 Task: Find connections with filter location Khurja with filter topic #jobwith filter profile language English with filter current company LinkedIn with filter school Visva-Bharati with filter industry Claims Adjusting, Actuarial Services with filter service category Demand Generation with filter keywords title Chief Technology Officer (CTO)
Action: Mouse moved to (378, 280)
Screenshot: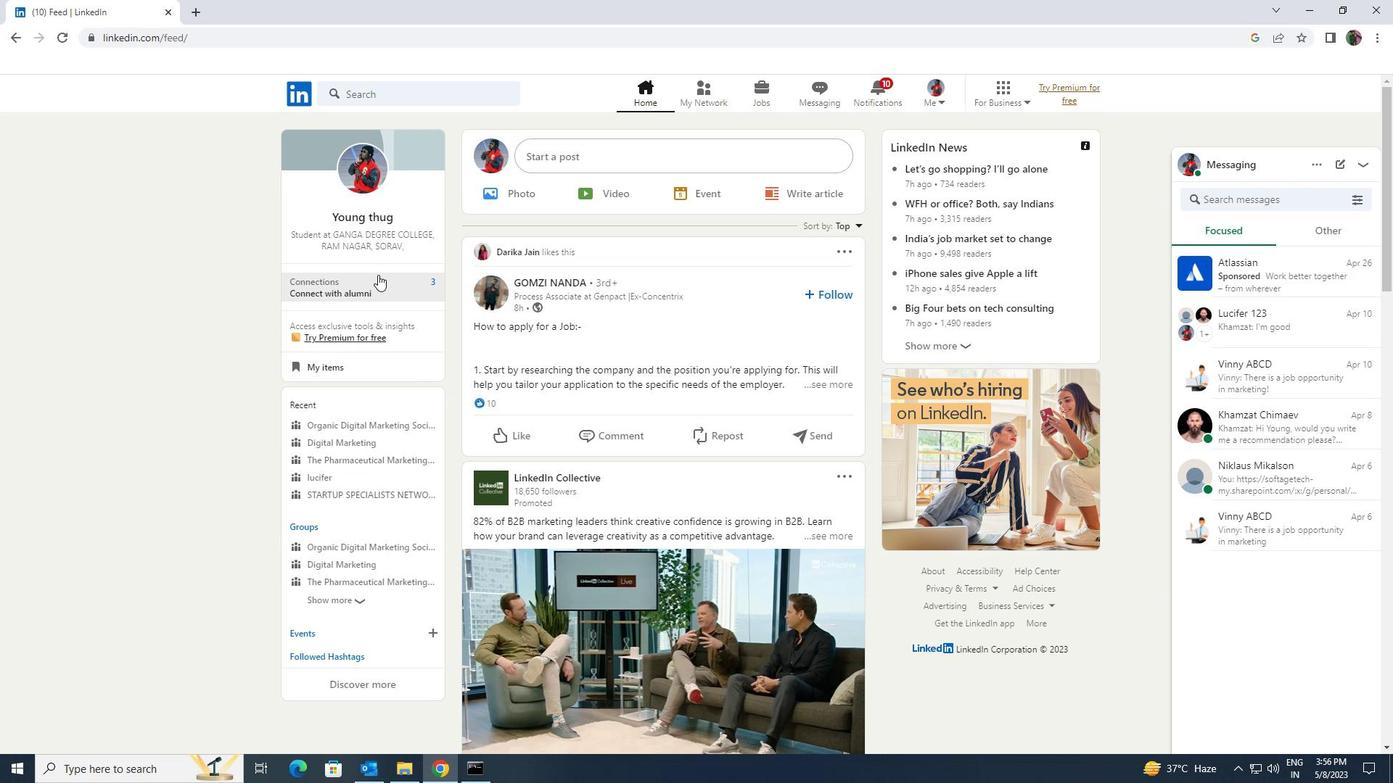 
Action: Mouse pressed left at (378, 280)
Screenshot: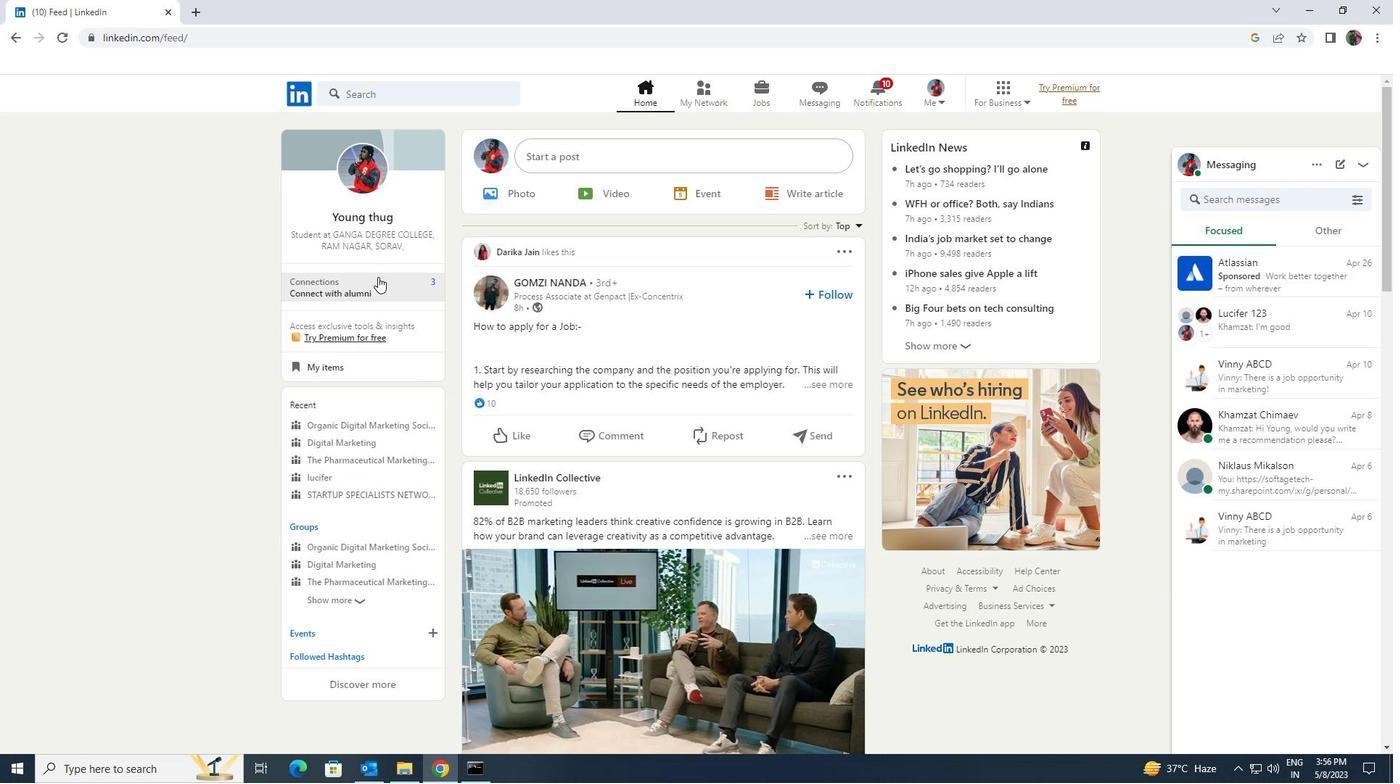 
Action: Mouse moved to (388, 175)
Screenshot: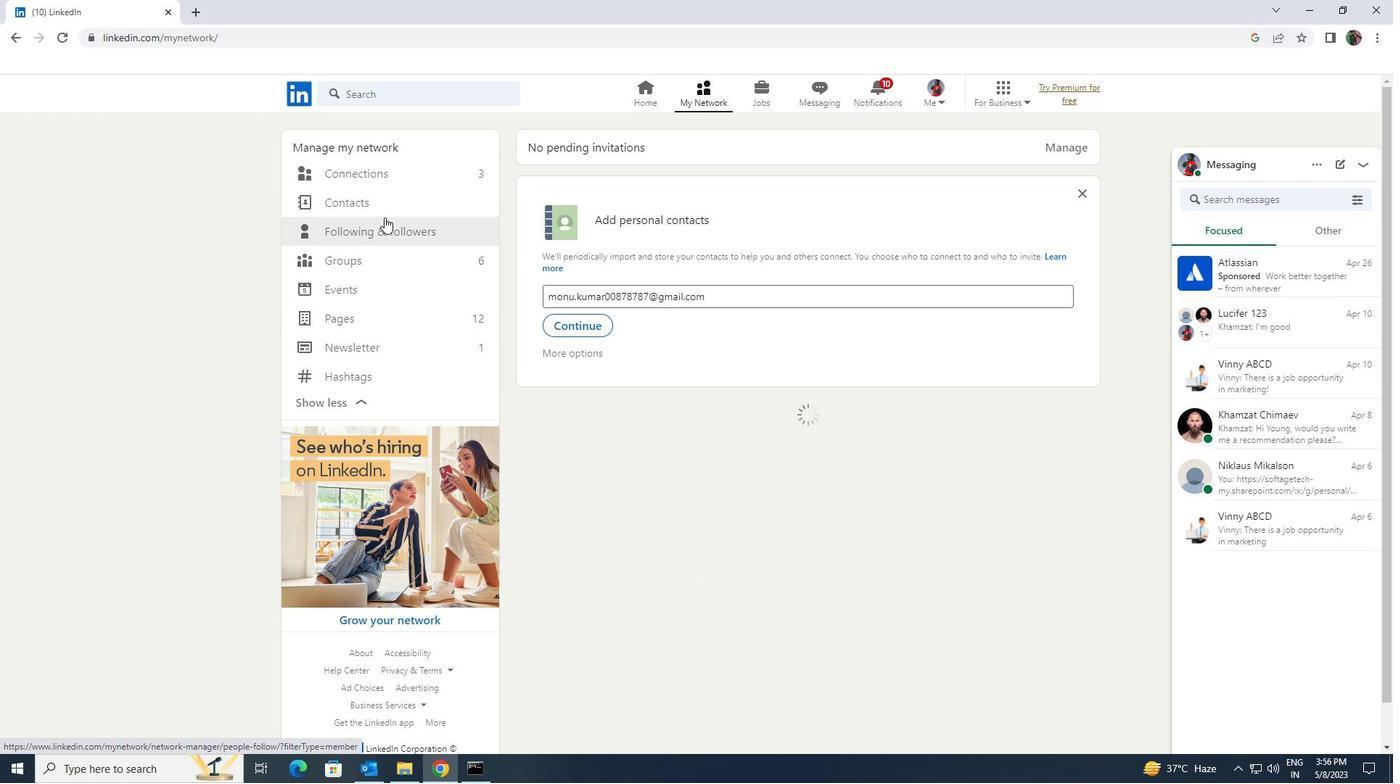 
Action: Mouse pressed left at (388, 175)
Screenshot: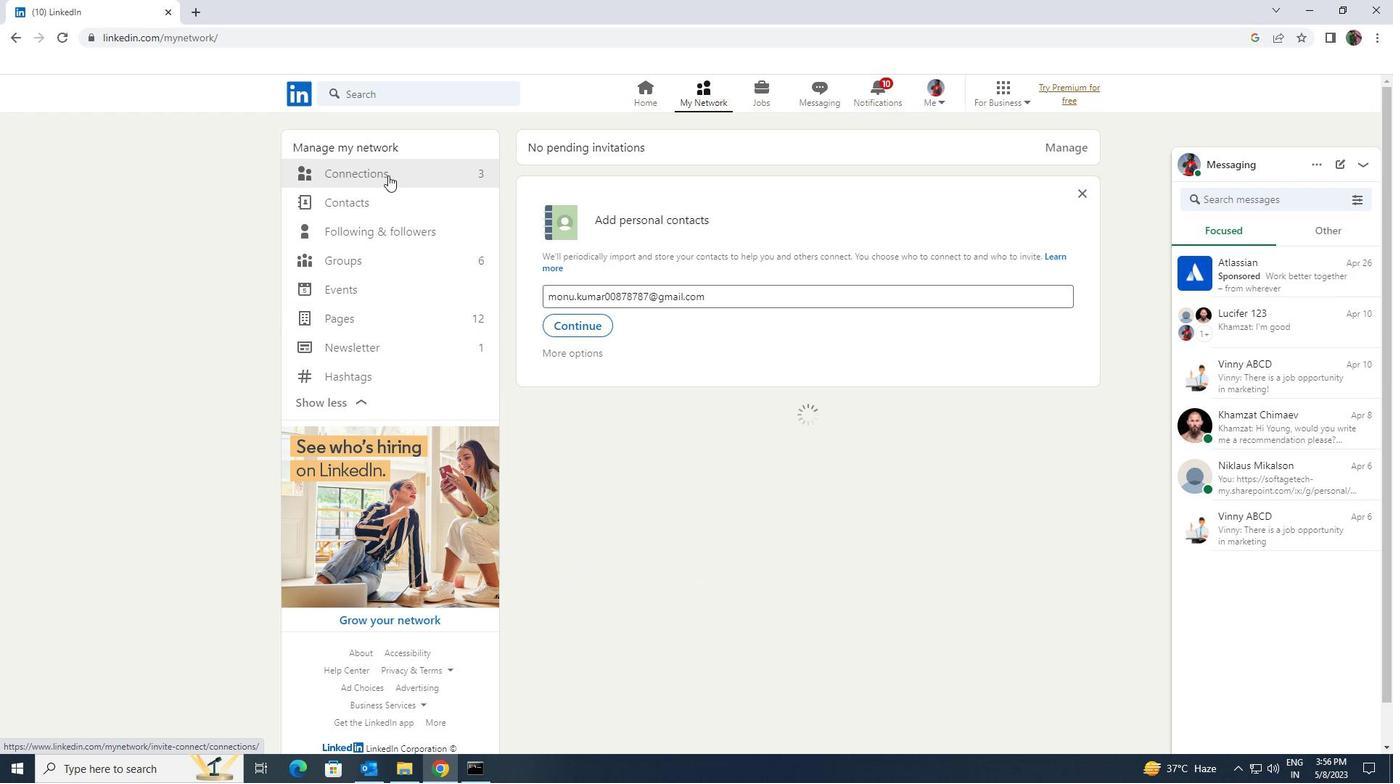 
Action: Mouse moved to (769, 175)
Screenshot: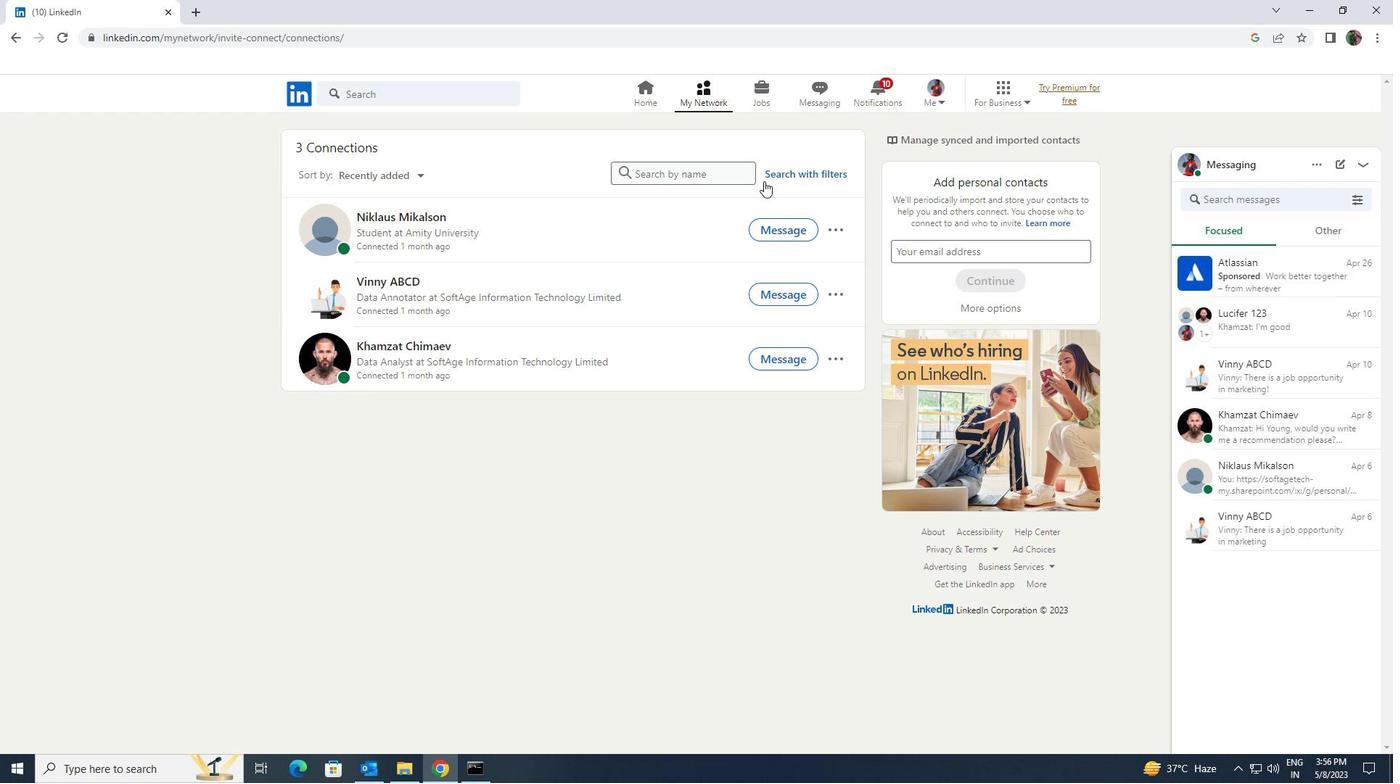 
Action: Mouse pressed left at (769, 175)
Screenshot: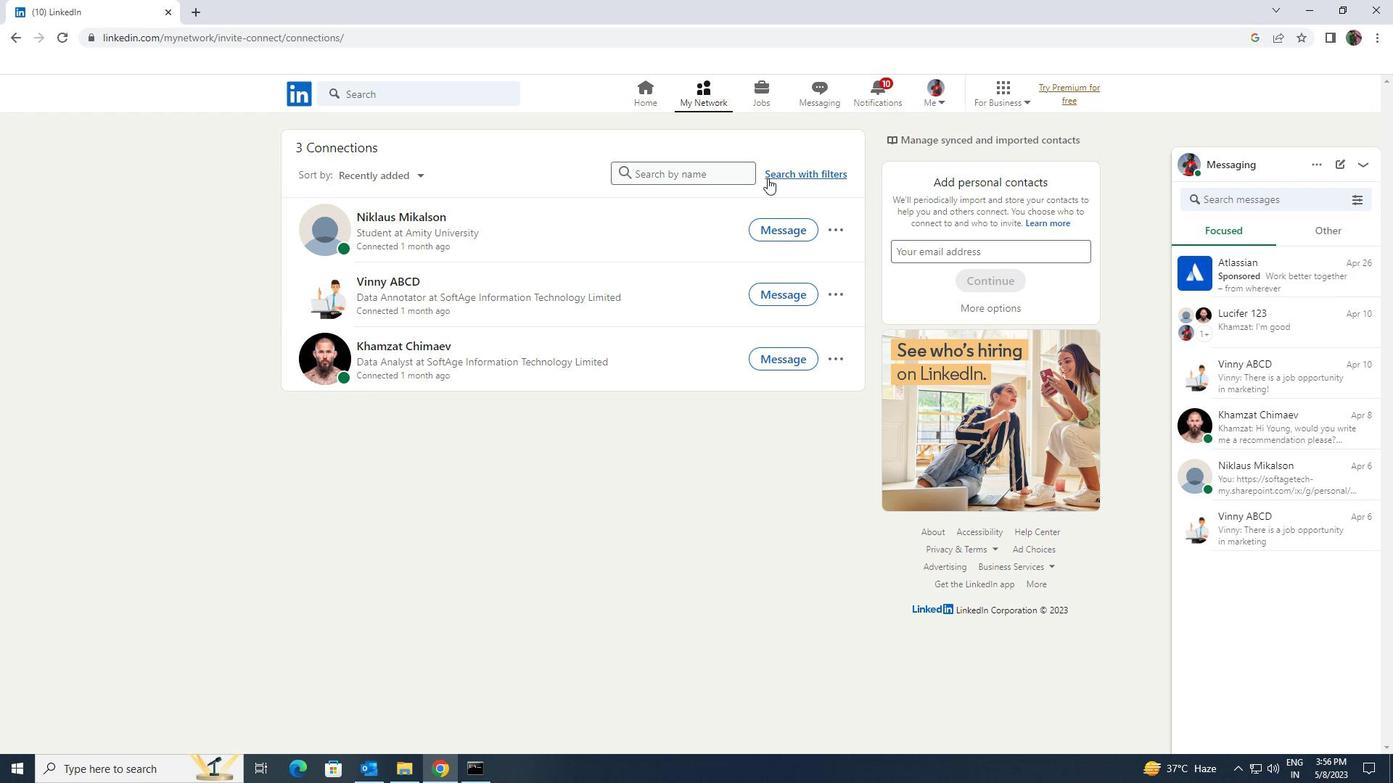 
Action: Mouse moved to (741, 133)
Screenshot: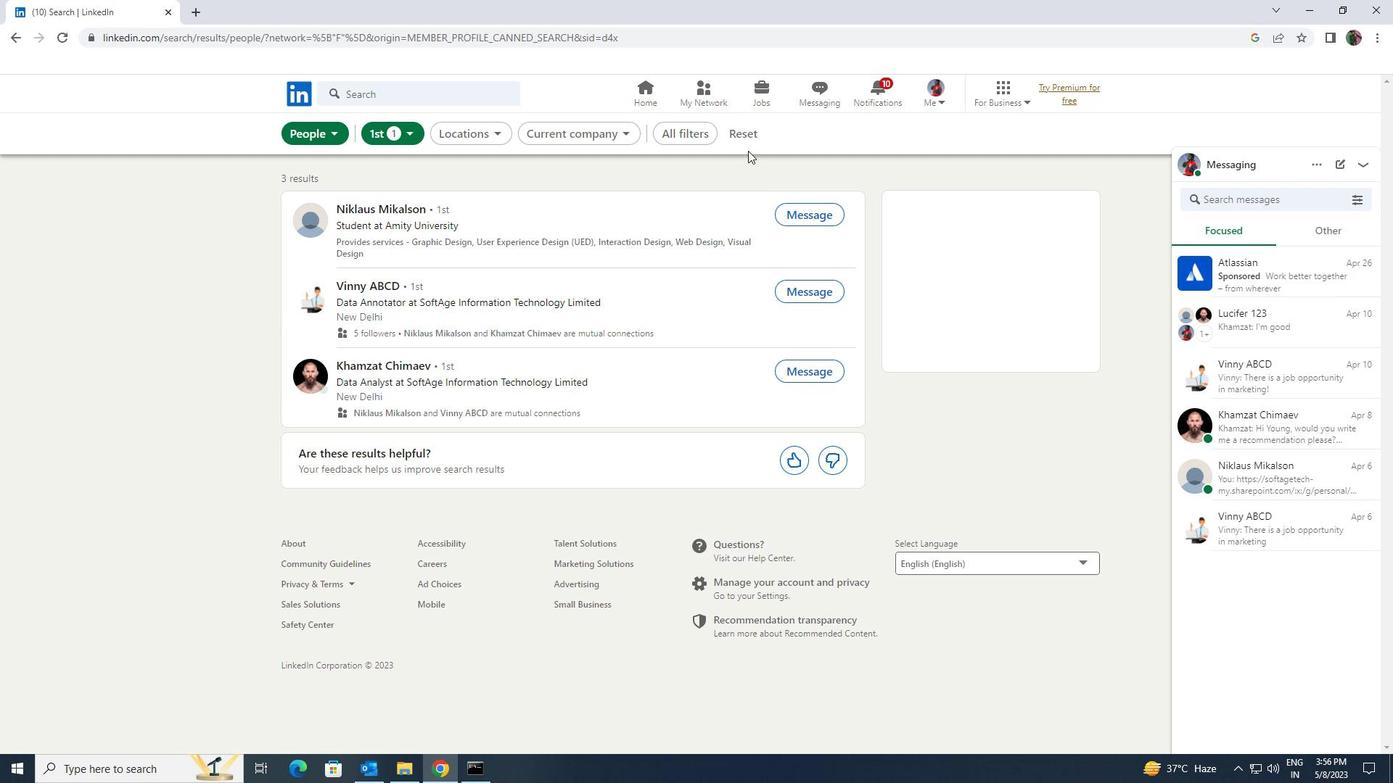 
Action: Mouse pressed left at (741, 133)
Screenshot: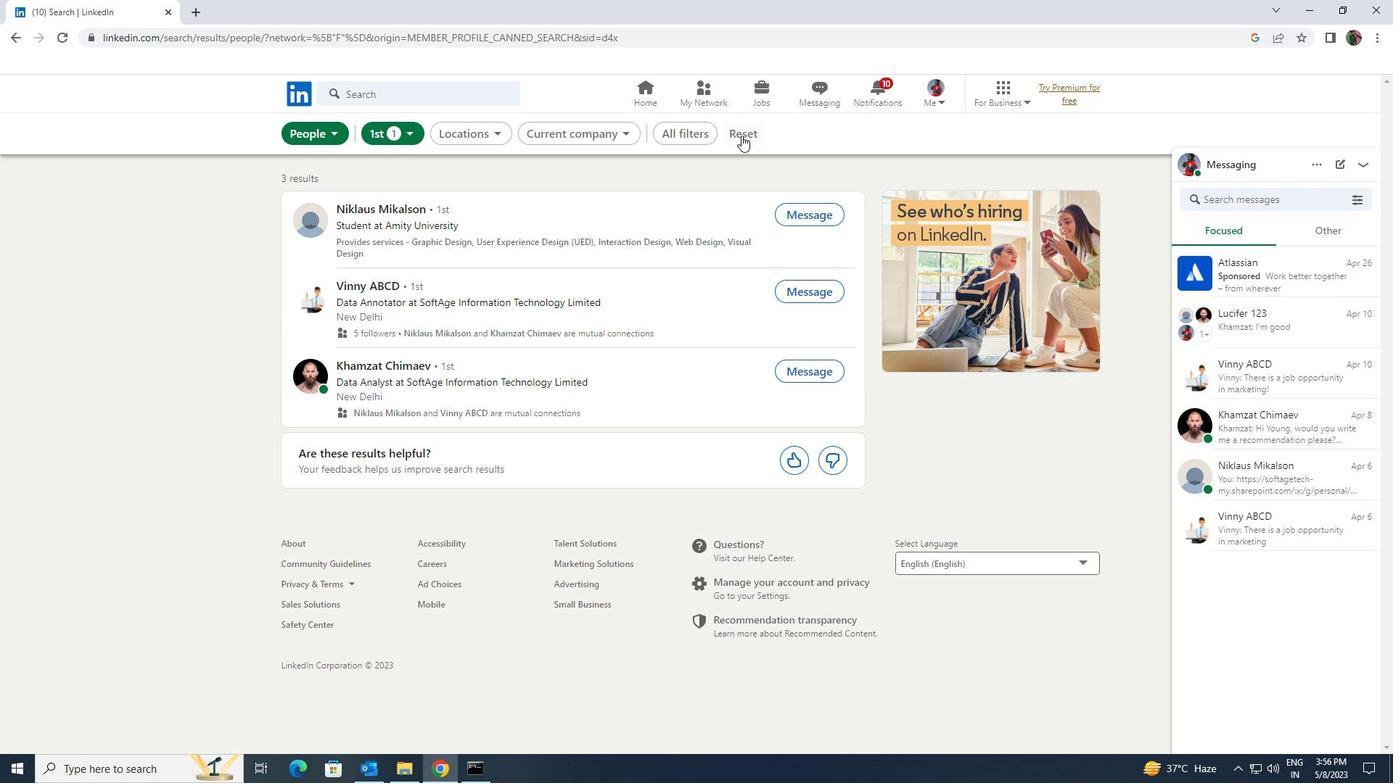 
Action: Mouse moved to (719, 131)
Screenshot: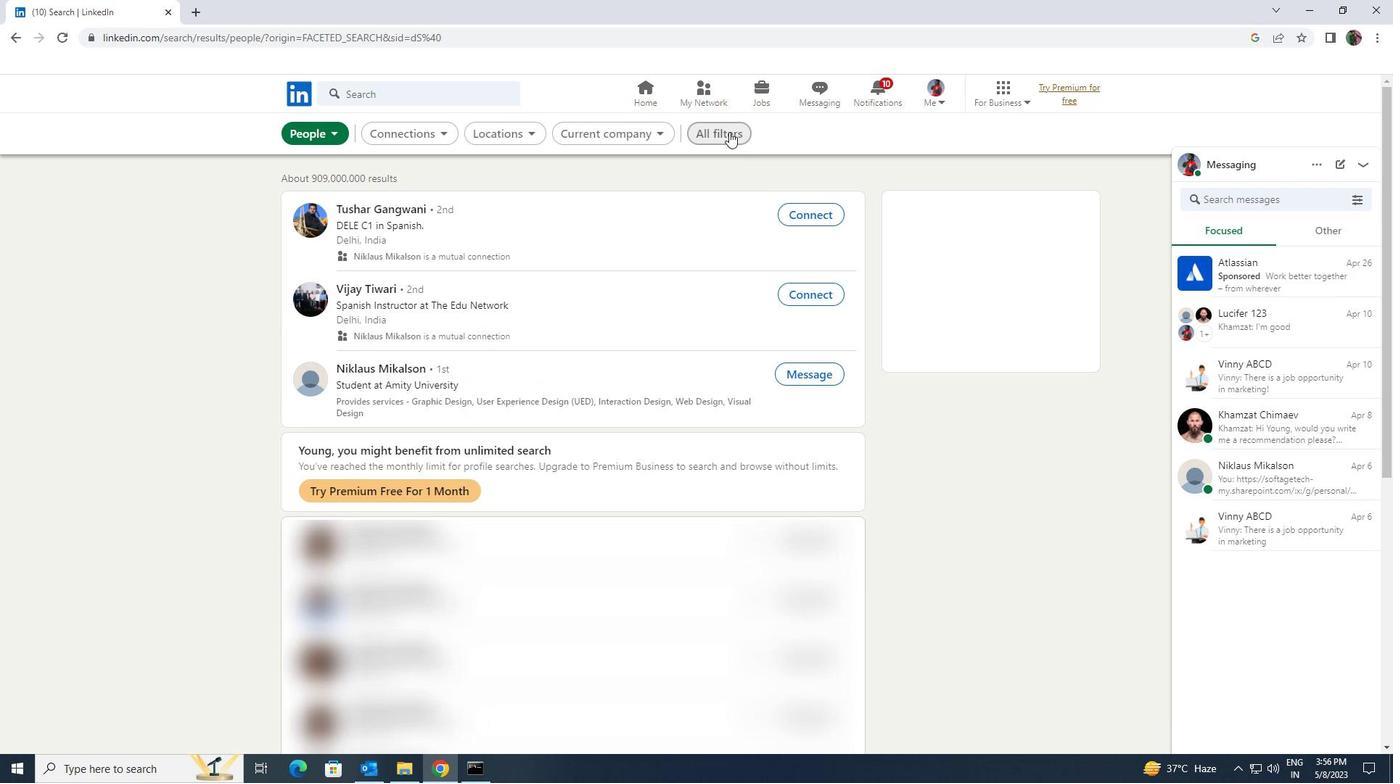 
Action: Mouse pressed left at (719, 131)
Screenshot: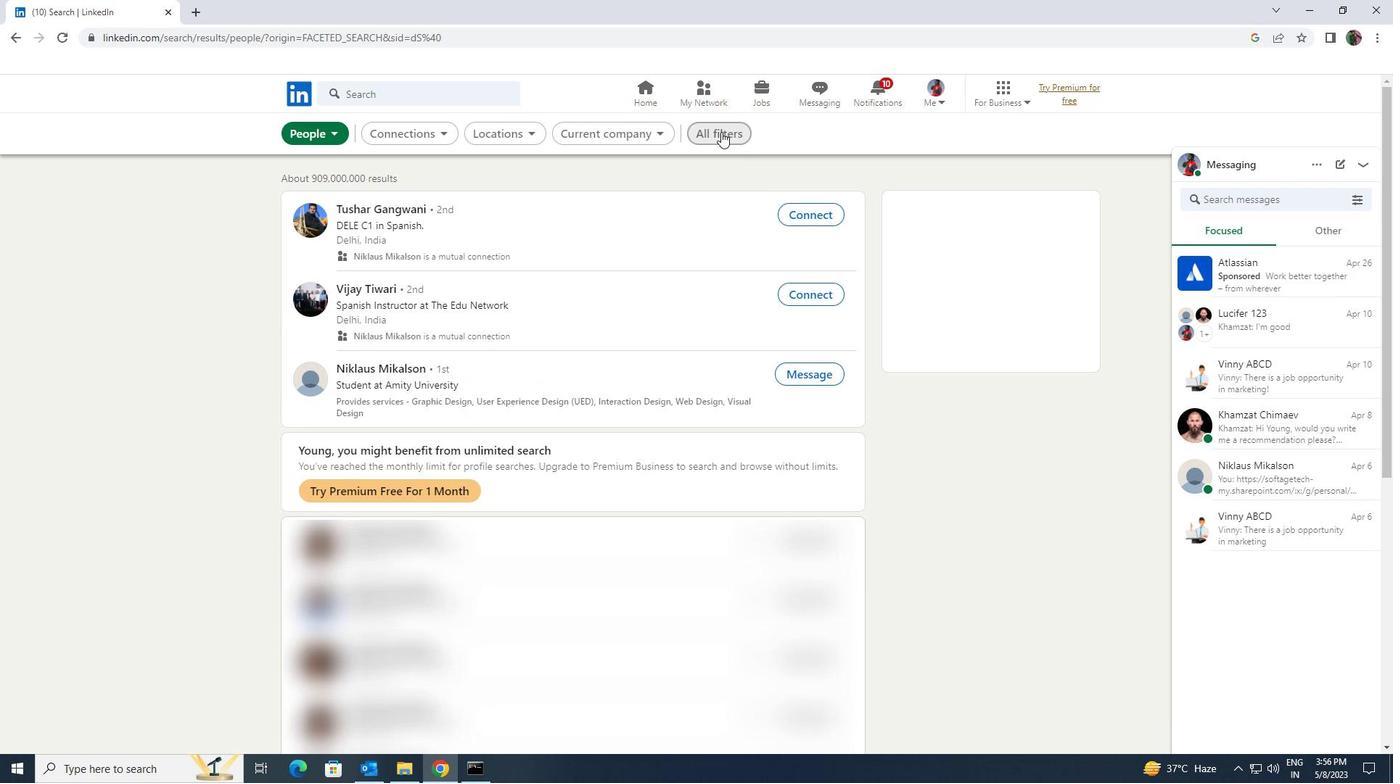 
Action: Mouse moved to (1208, 575)
Screenshot: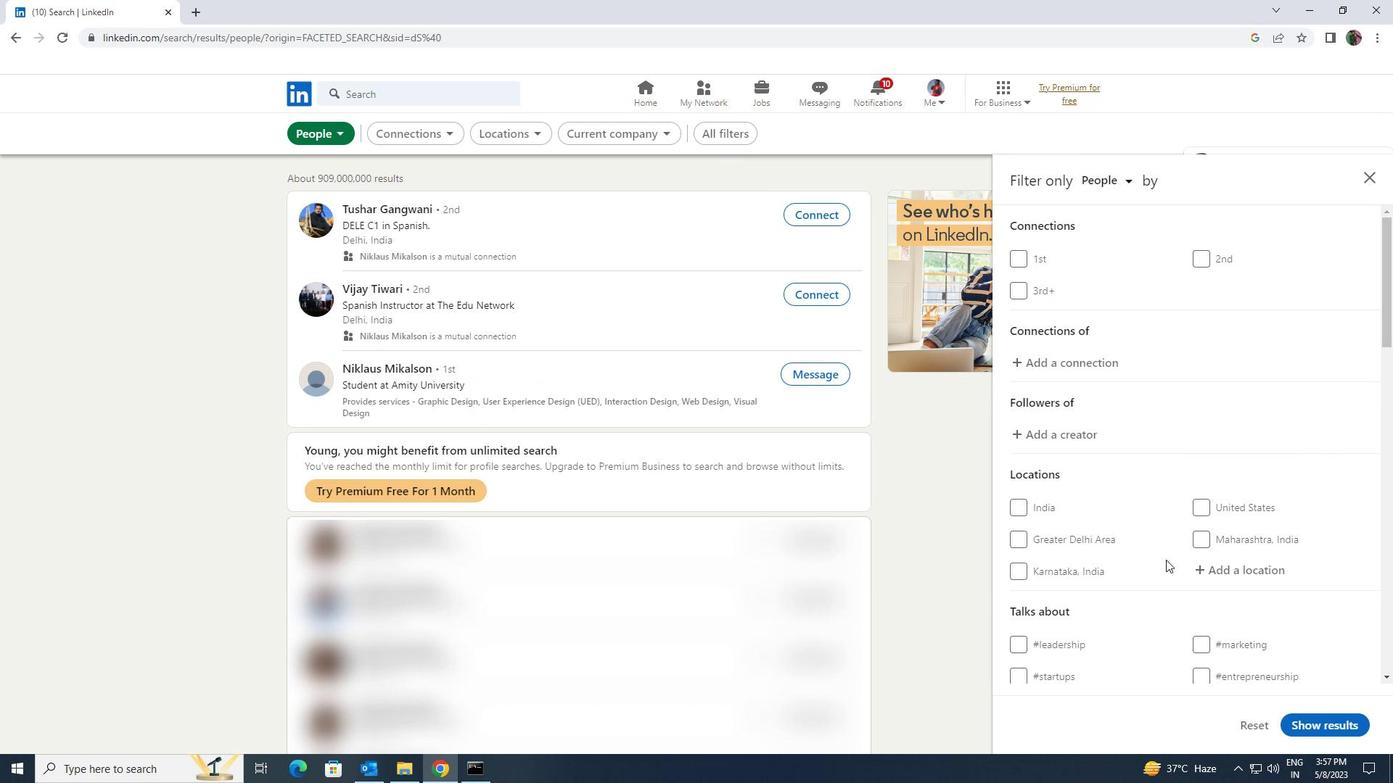 
Action: Mouse pressed left at (1208, 575)
Screenshot: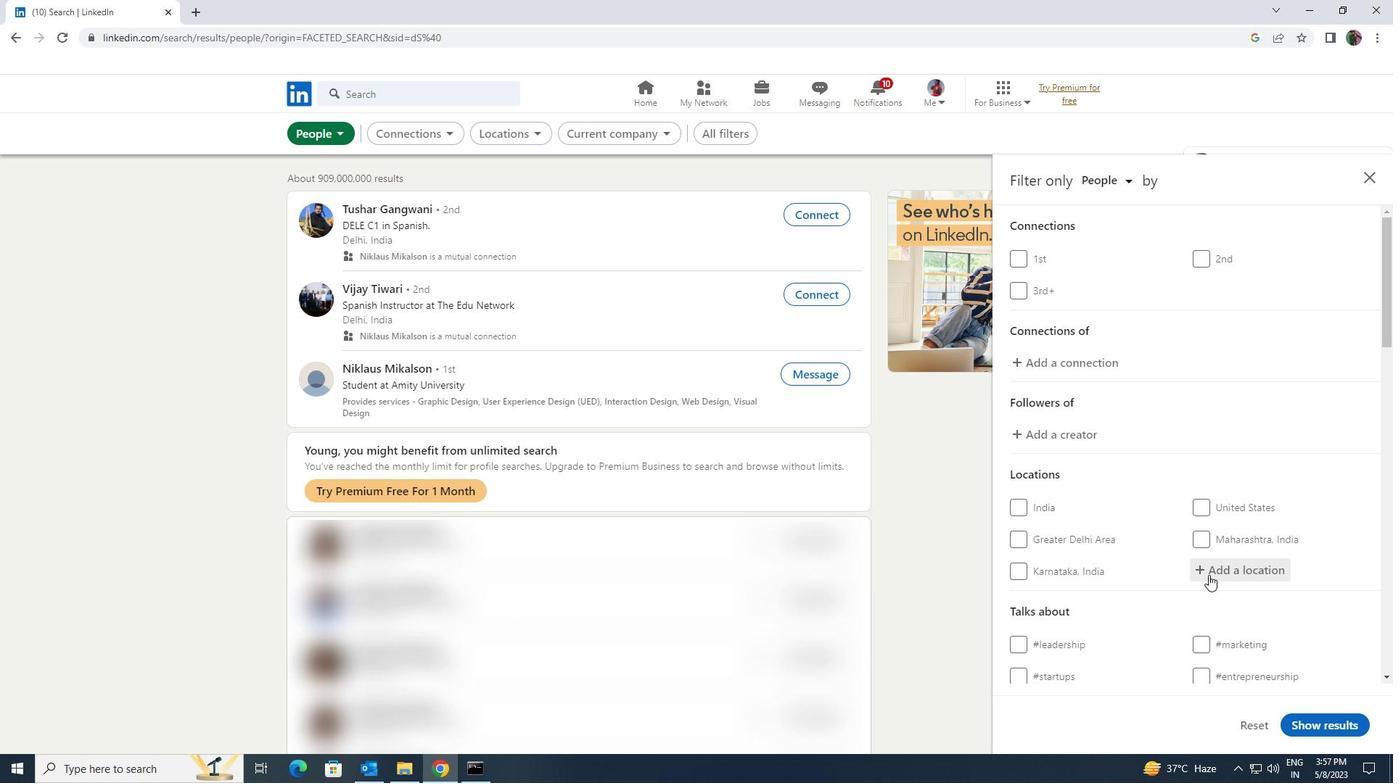 
Action: Key pressed <Key.shift>KHURJA
Screenshot: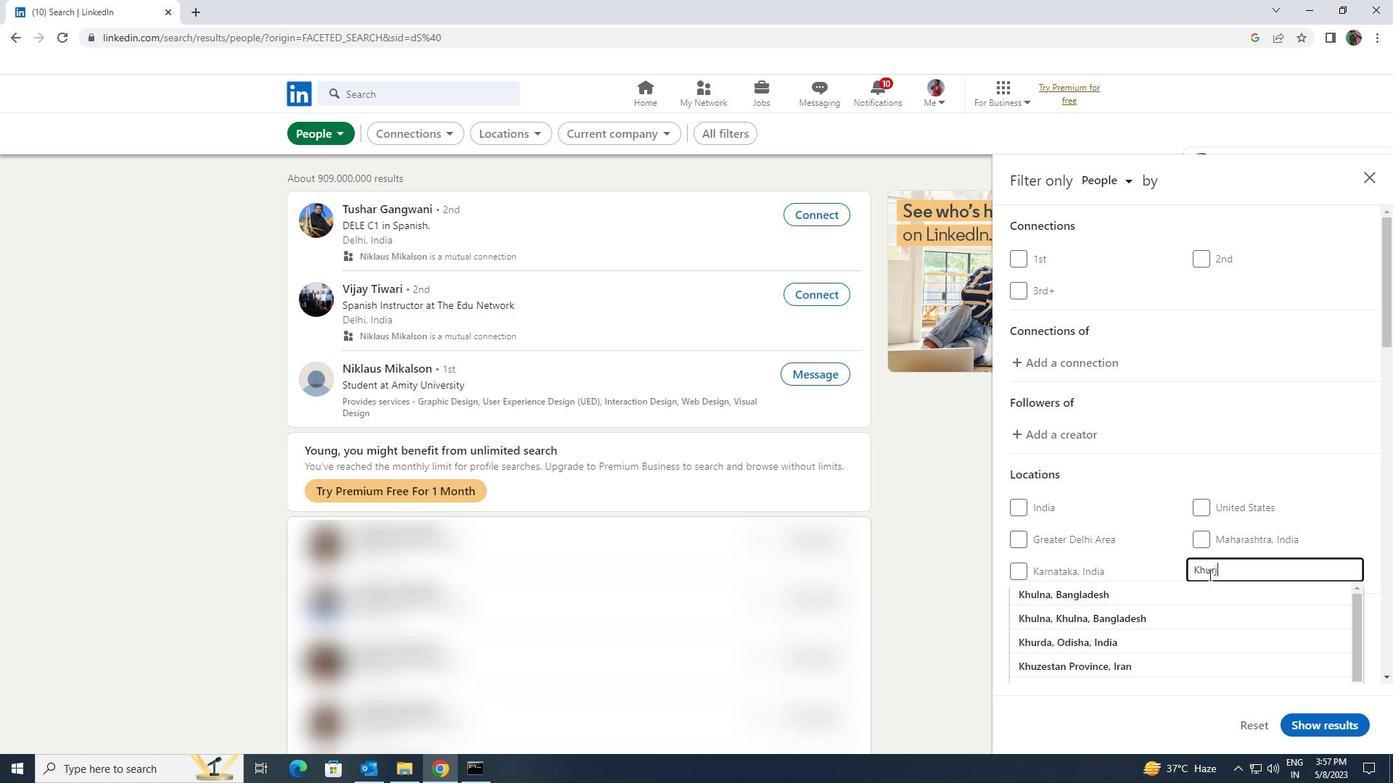 
Action: Mouse moved to (1203, 595)
Screenshot: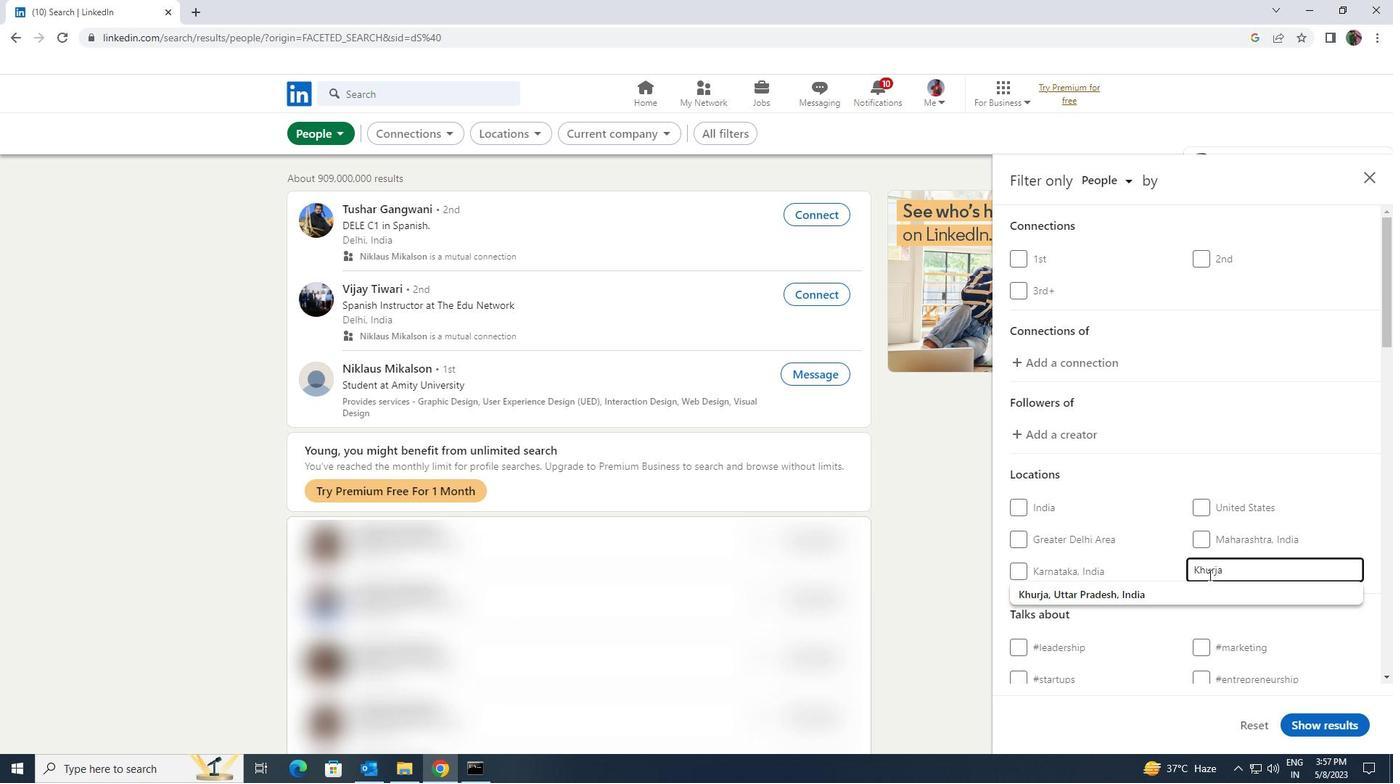 
Action: Mouse pressed left at (1203, 595)
Screenshot: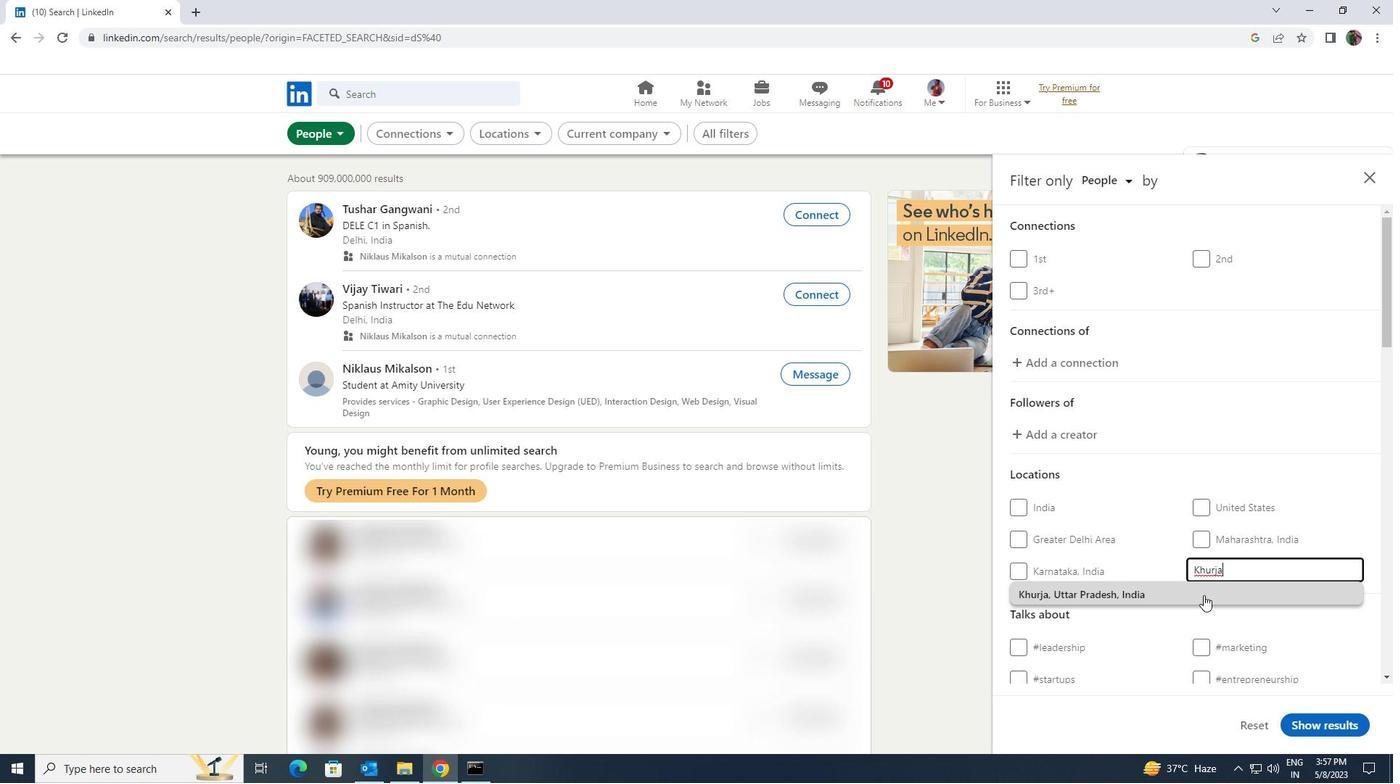 
Action: Mouse scrolled (1203, 594) with delta (0, 0)
Screenshot: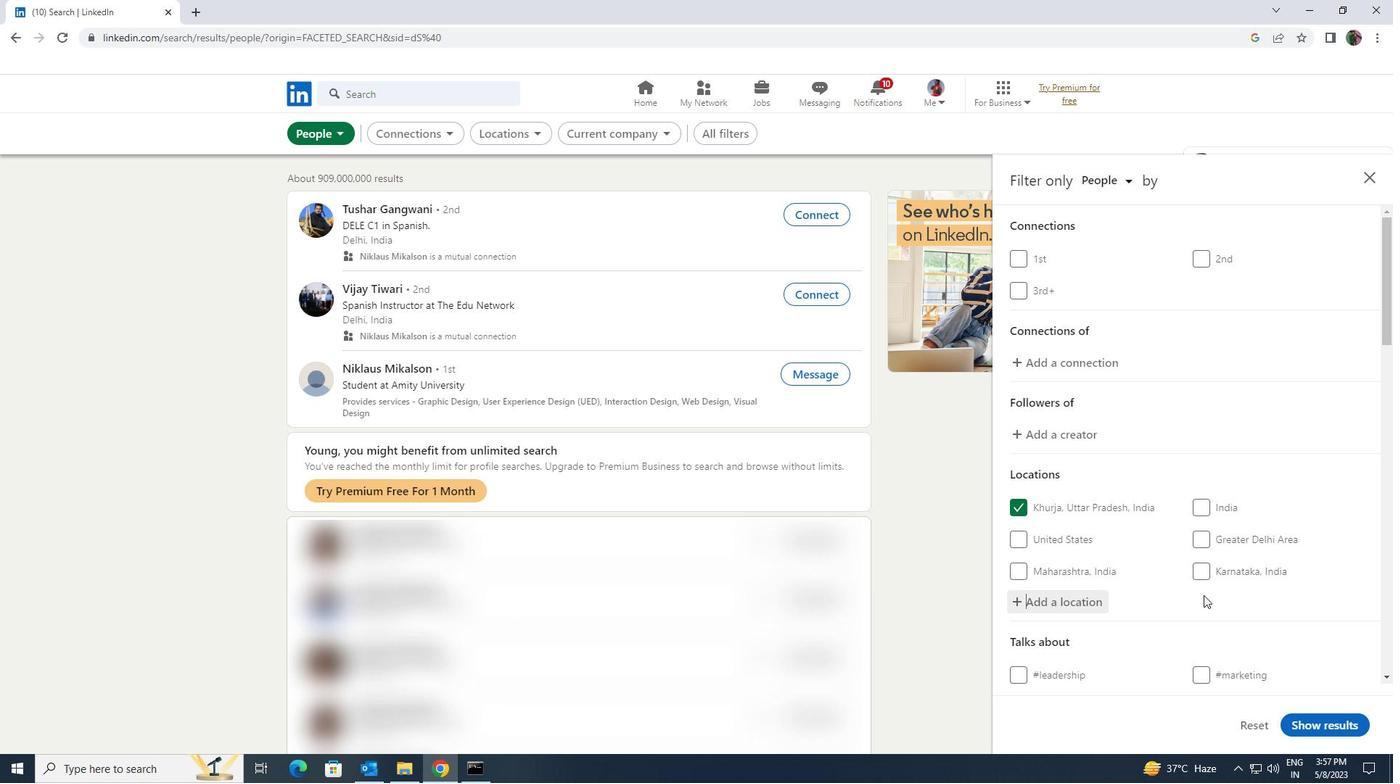 
Action: Mouse scrolled (1203, 594) with delta (0, 0)
Screenshot: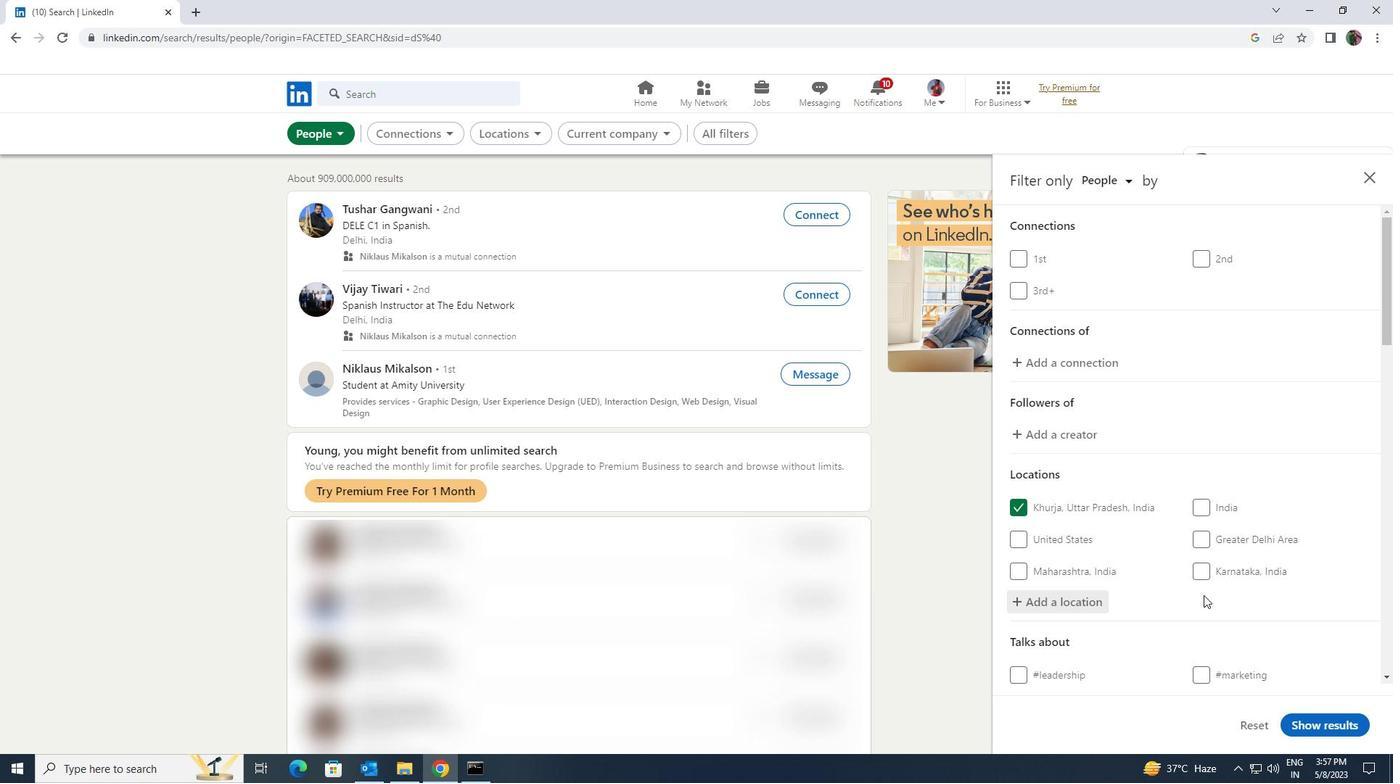 
Action: Mouse moved to (1201, 597)
Screenshot: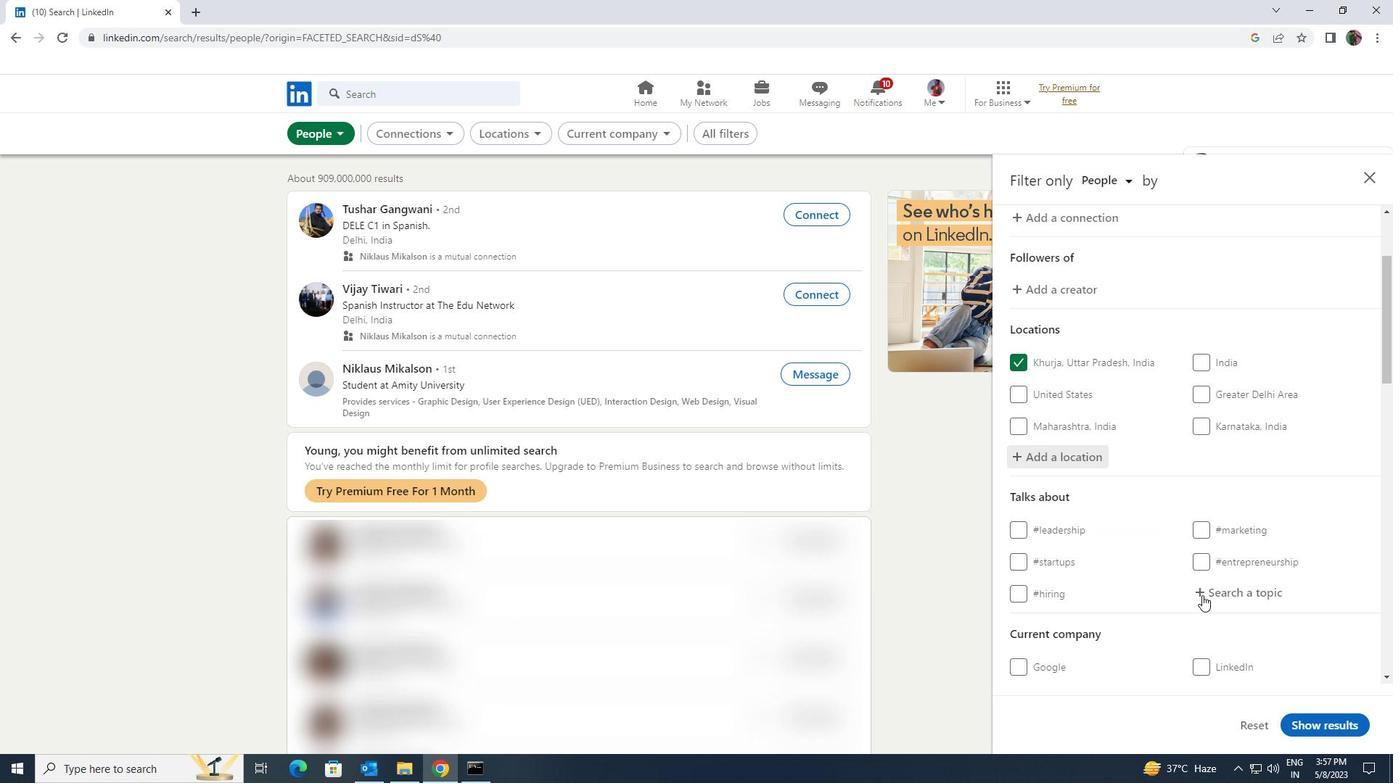 
Action: Mouse pressed left at (1201, 597)
Screenshot: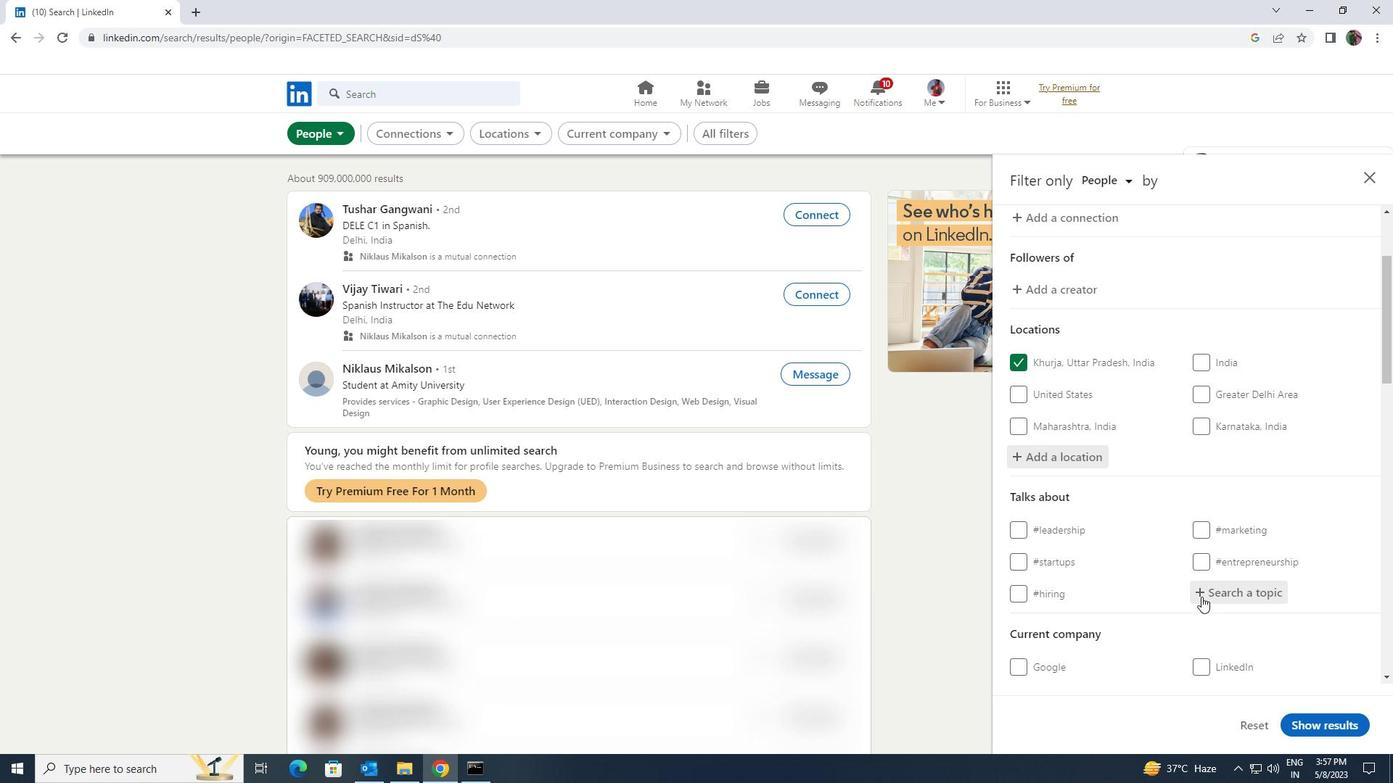 
Action: Key pressed <Key.shift>JOB
Screenshot: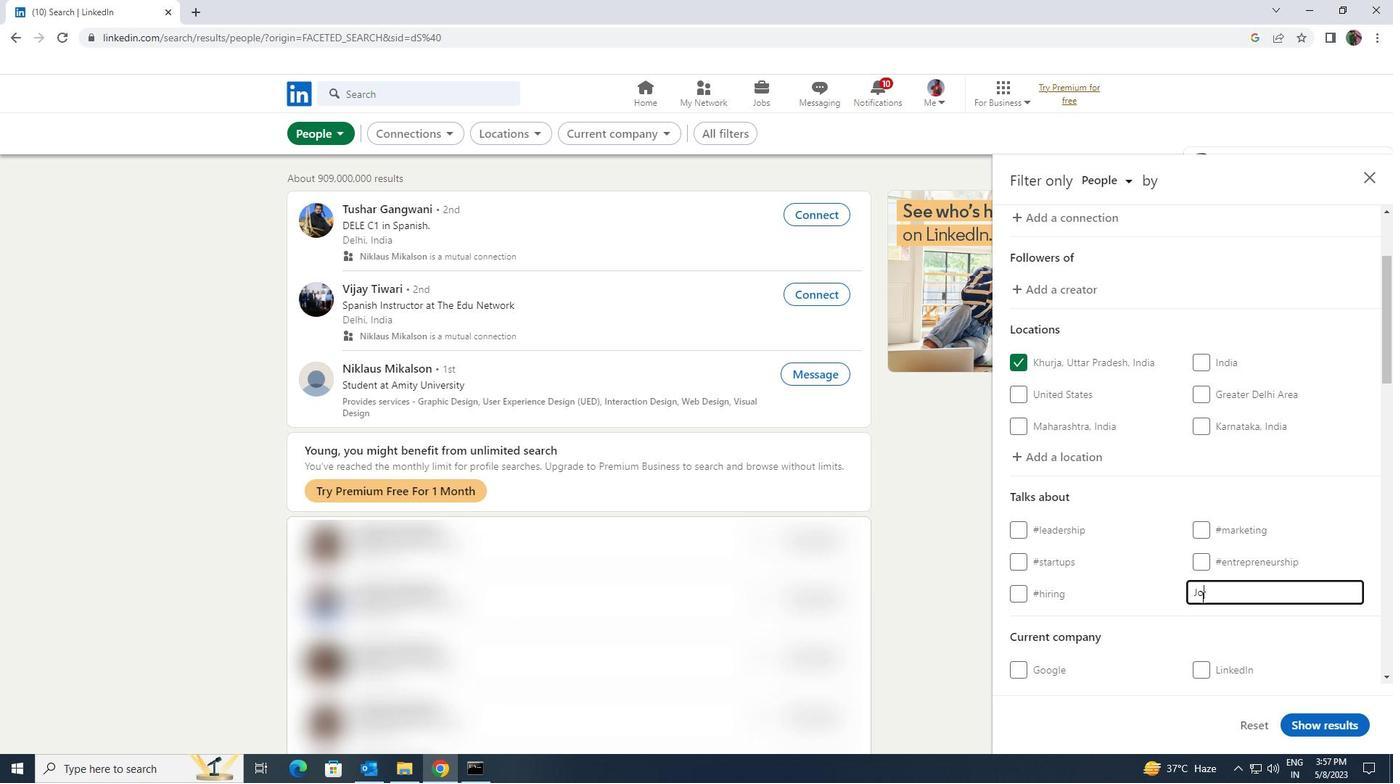 
Action: Mouse moved to (1199, 608)
Screenshot: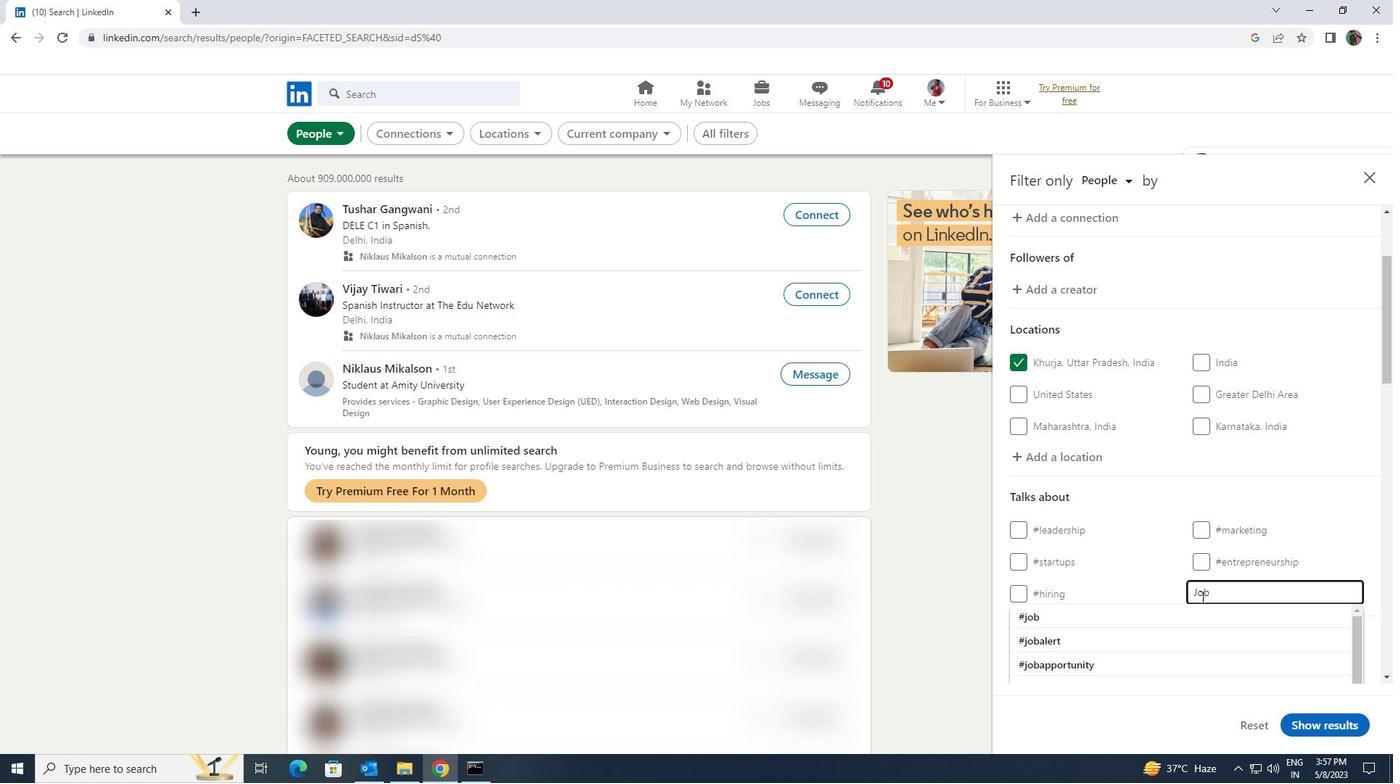 
Action: Mouse pressed left at (1199, 608)
Screenshot: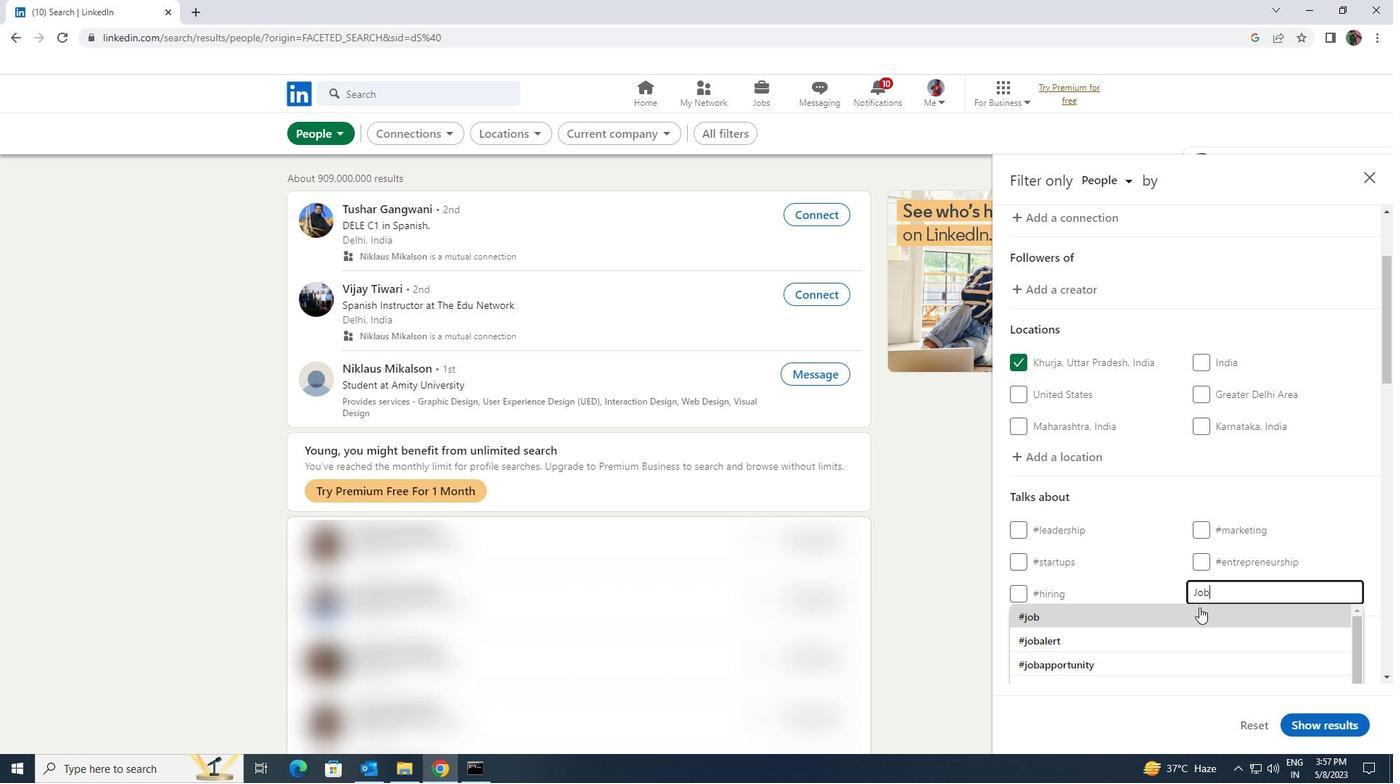 
Action: Mouse scrolled (1199, 607) with delta (0, 0)
Screenshot: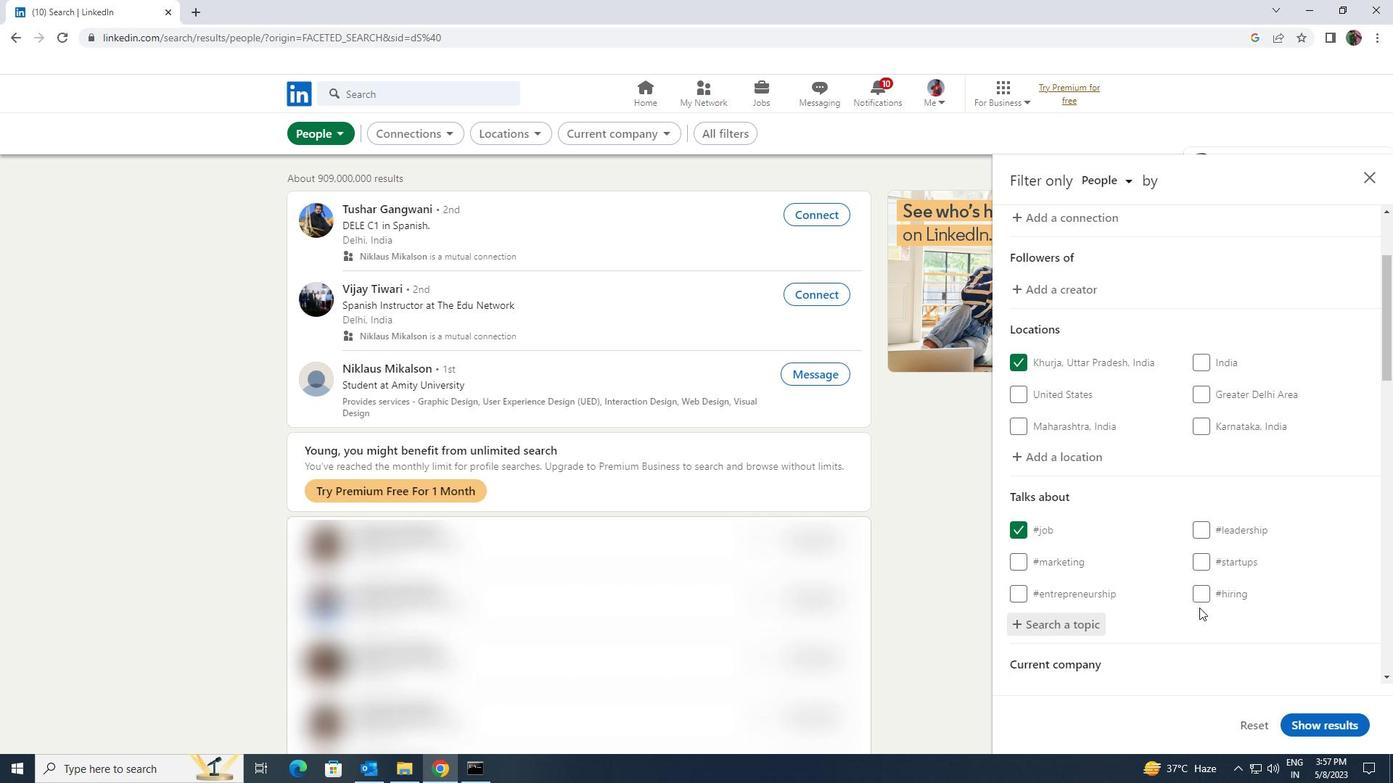 
Action: Mouse scrolled (1199, 607) with delta (0, 0)
Screenshot: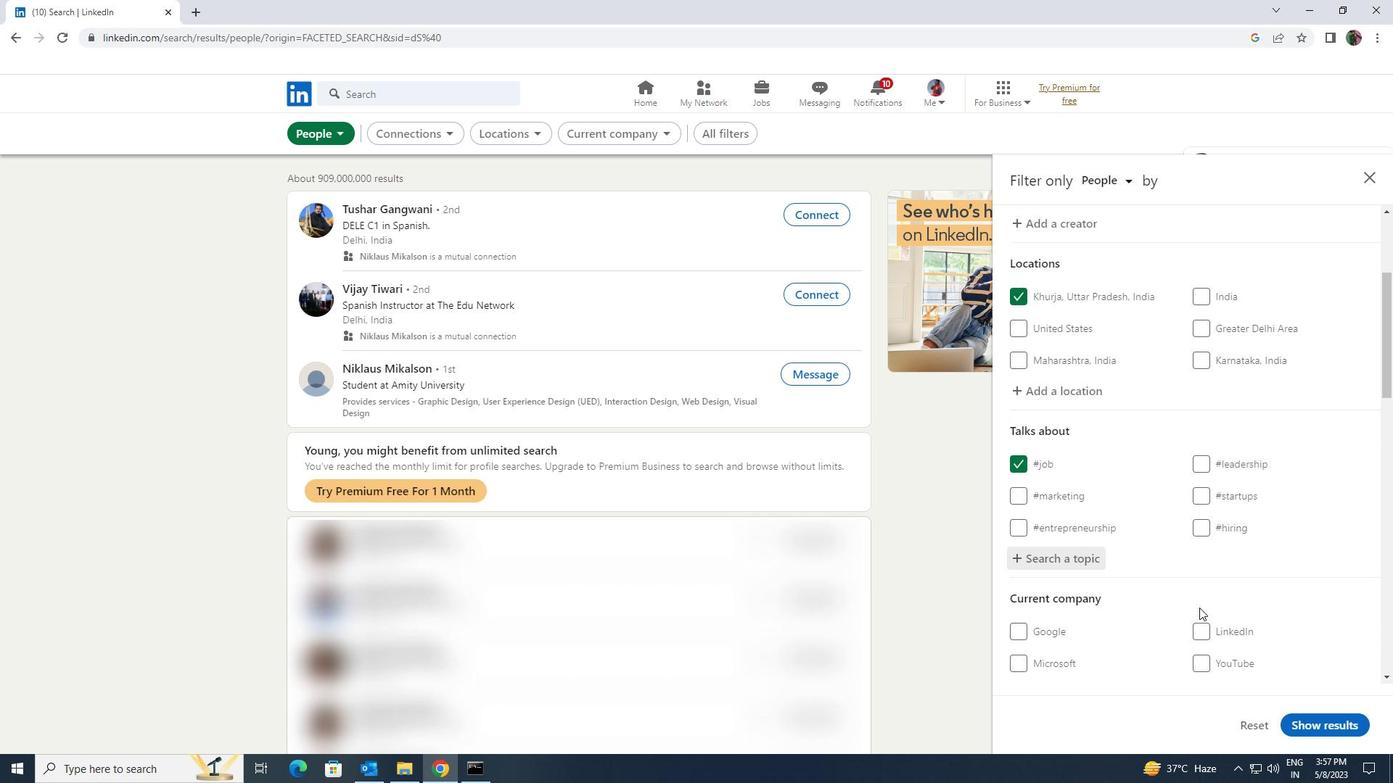 
Action: Mouse scrolled (1199, 607) with delta (0, 0)
Screenshot: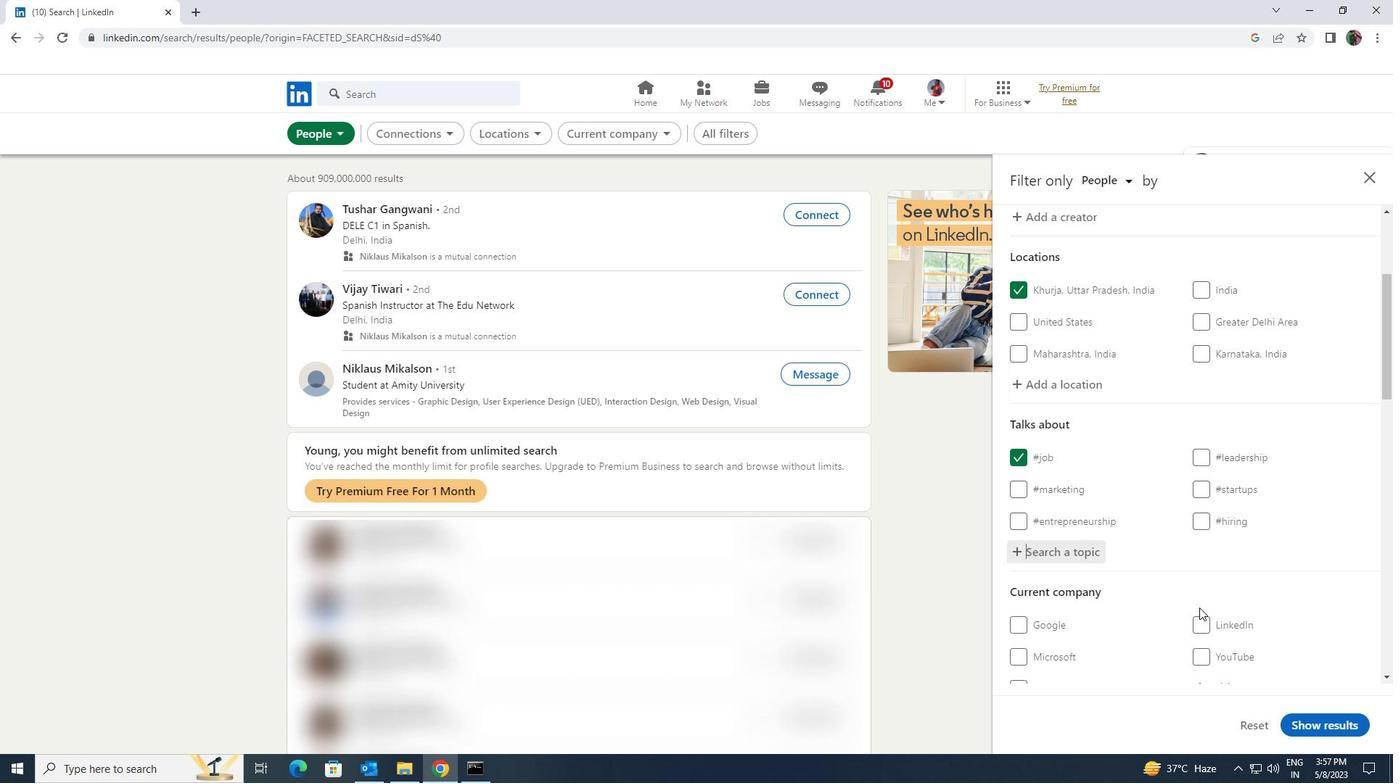
Action: Mouse scrolled (1199, 607) with delta (0, 0)
Screenshot: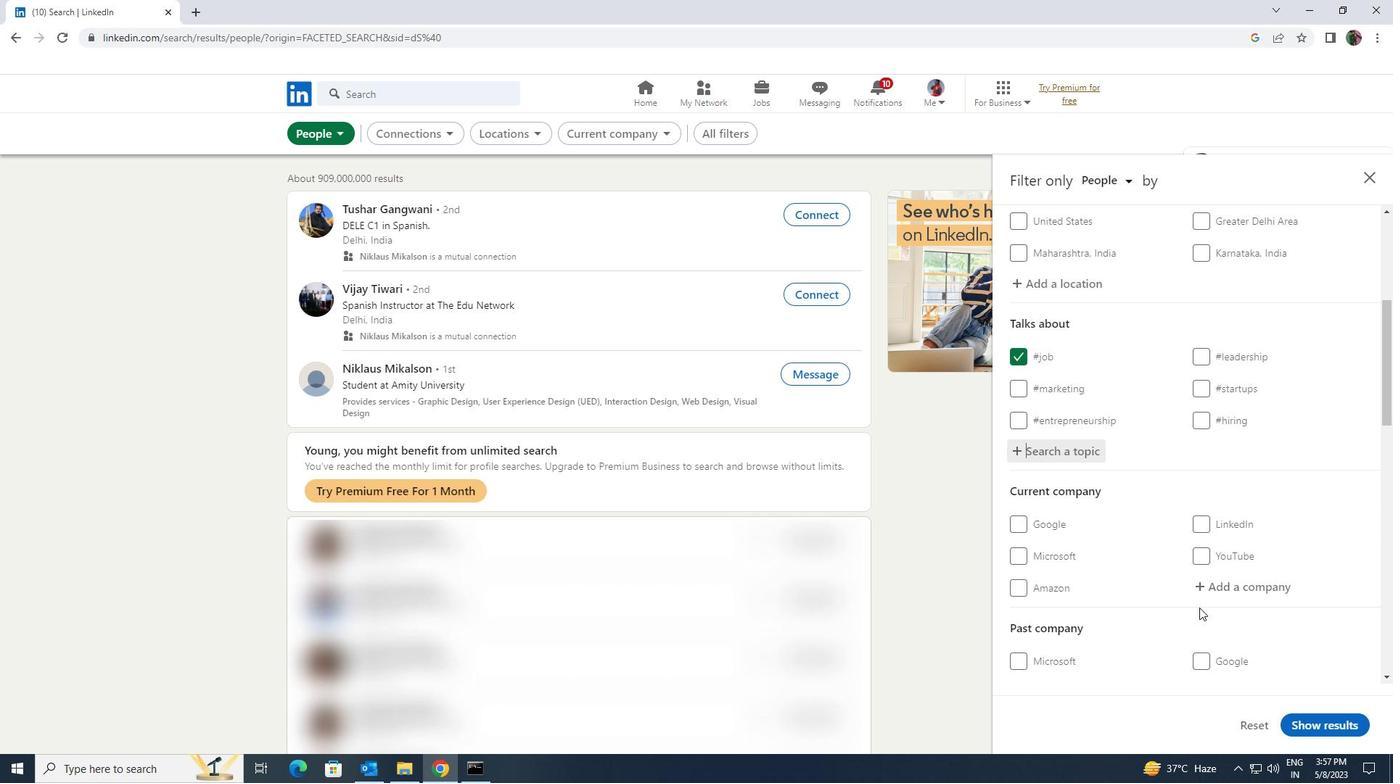 
Action: Mouse scrolled (1199, 607) with delta (0, 0)
Screenshot: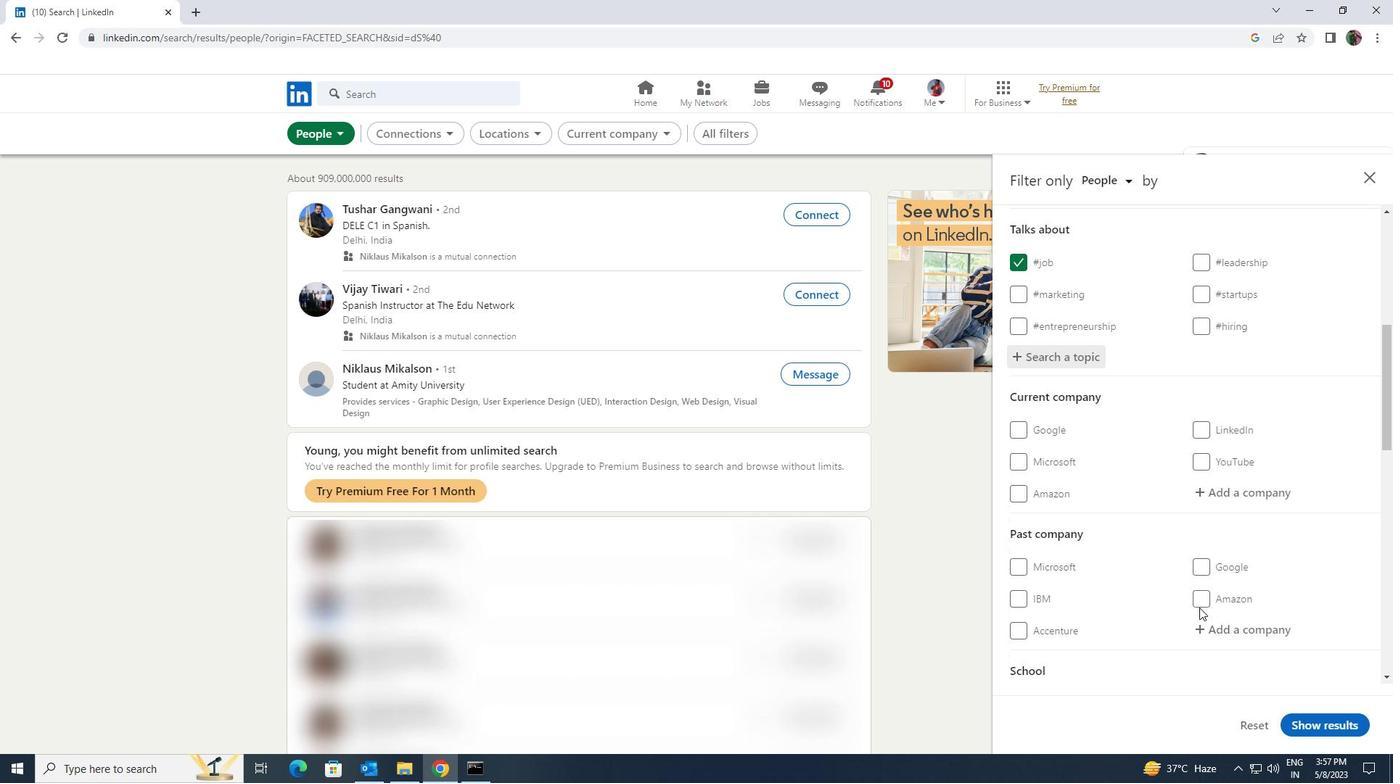 
Action: Mouse scrolled (1199, 607) with delta (0, 0)
Screenshot: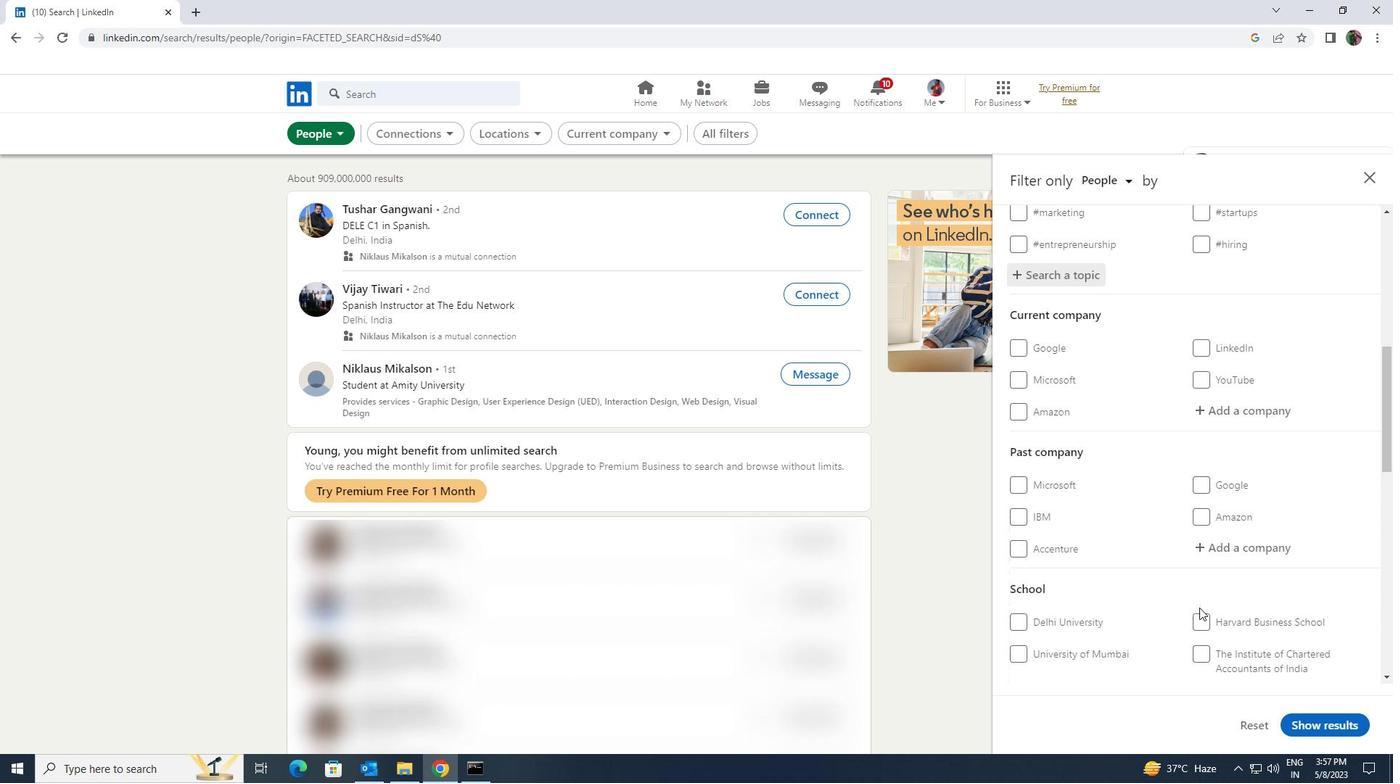 
Action: Mouse scrolled (1199, 607) with delta (0, 0)
Screenshot: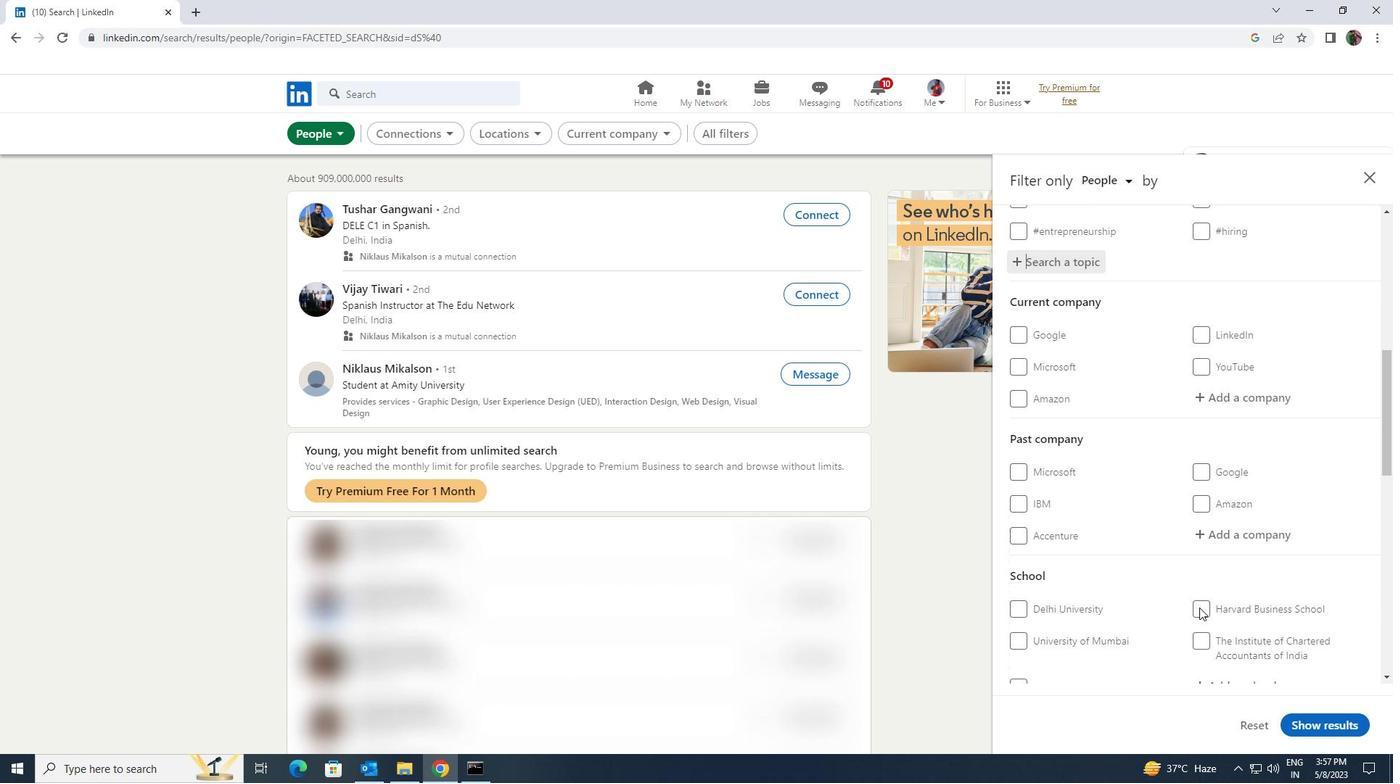 
Action: Mouse scrolled (1199, 607) with delta (0, 0)
Screenshot: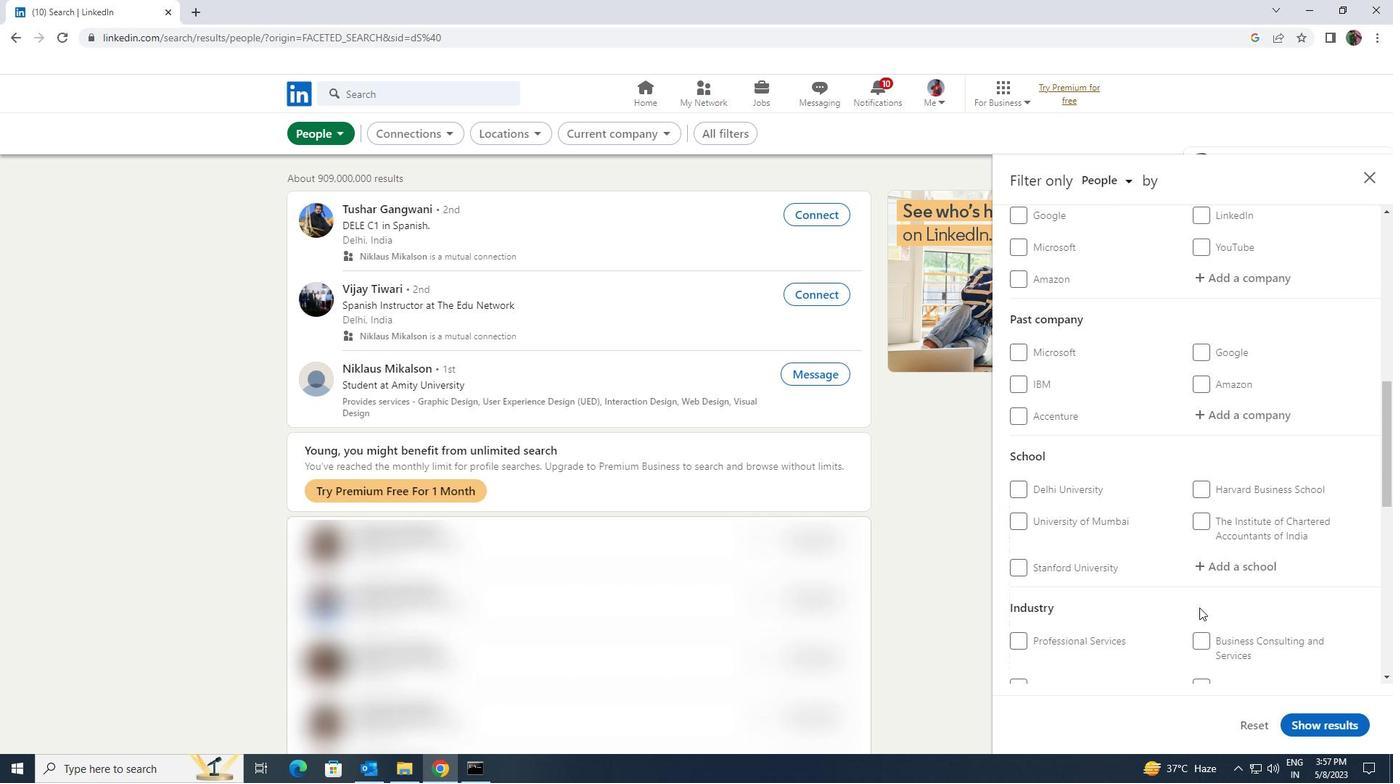 
Action: Mouse scrolled (1199, 607) with delta (0, 0)
Screenshot: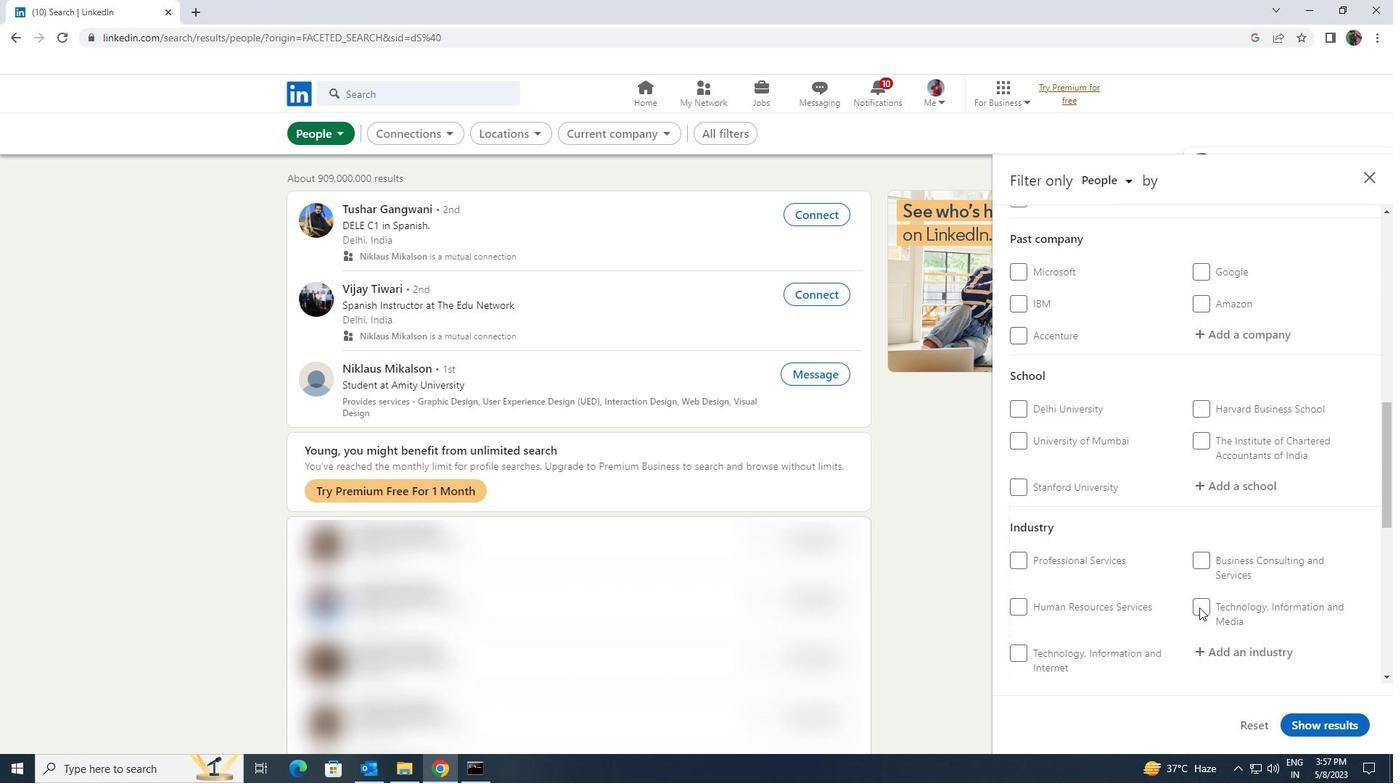 
Action: Mouse scrolled (1199, 607) with delta (0, 0)
Screenshot: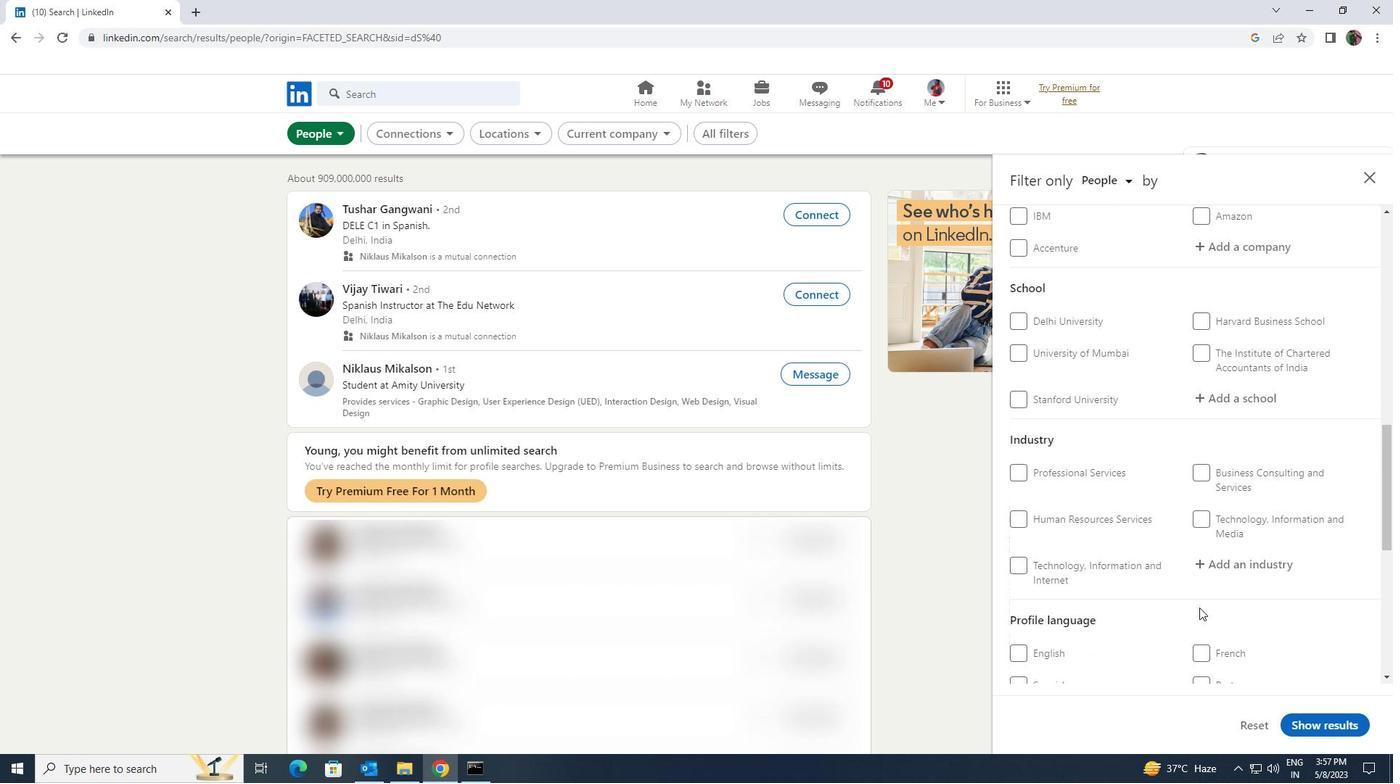 
Action: Mouse moved to (1014, 578)
Screenshot: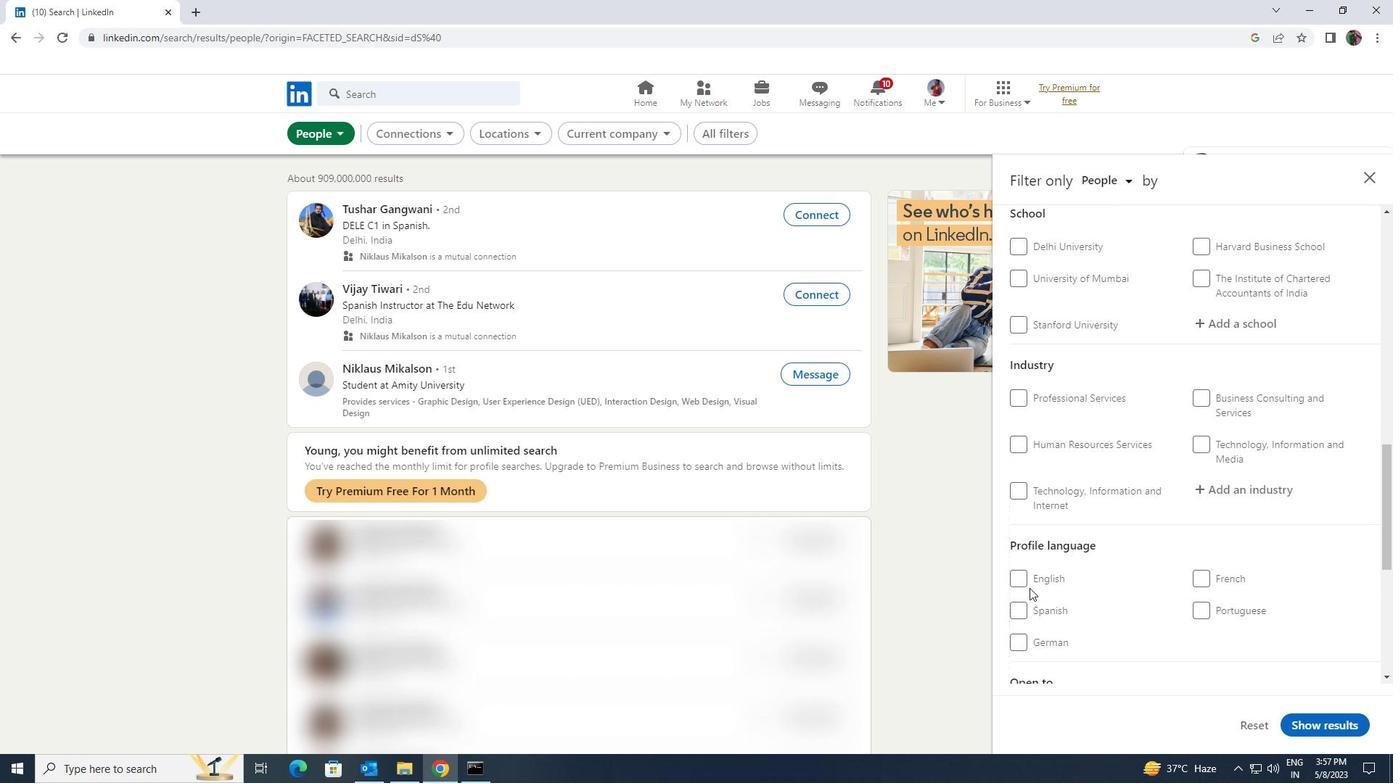 
Action: Mouse pressed left at (1014, 578)
Screenshot: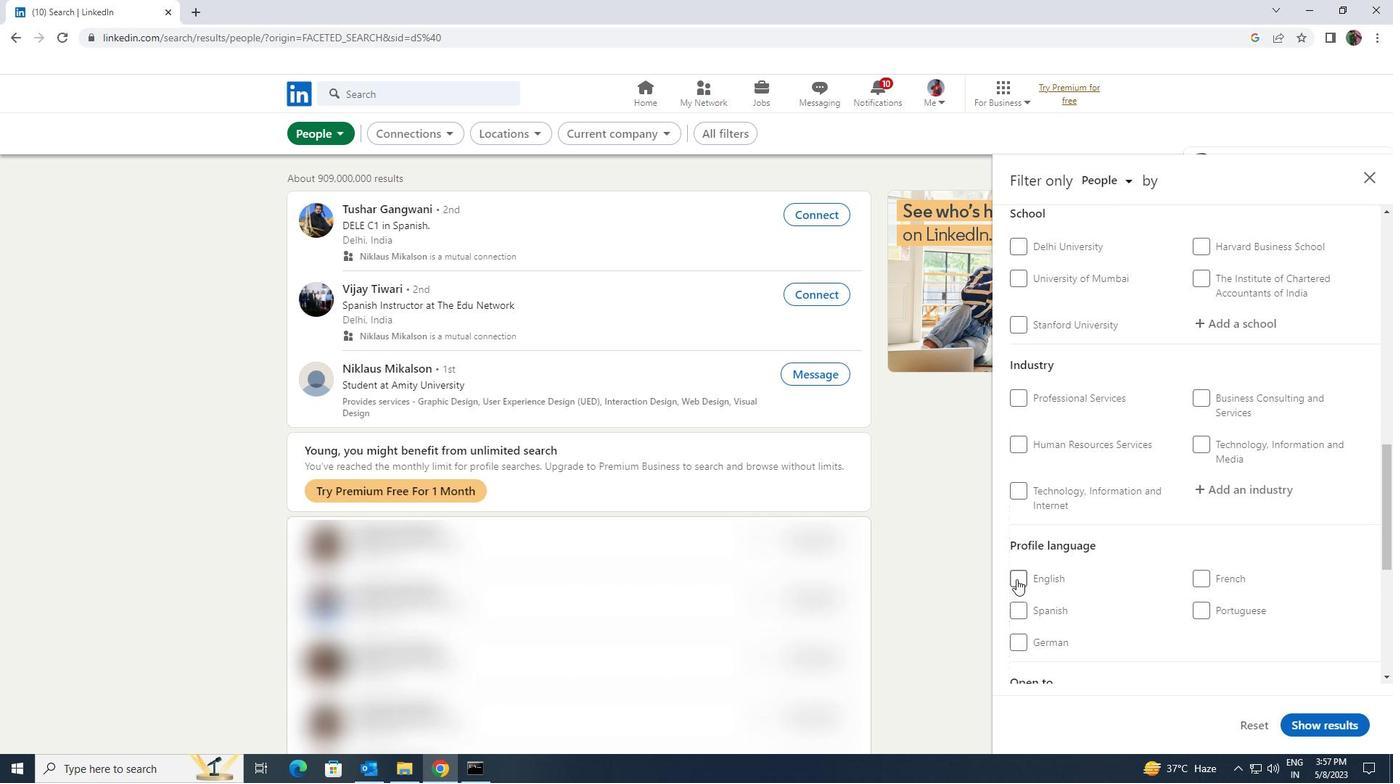 
Action: Mouse moved to (1150, 612)
Screenshot: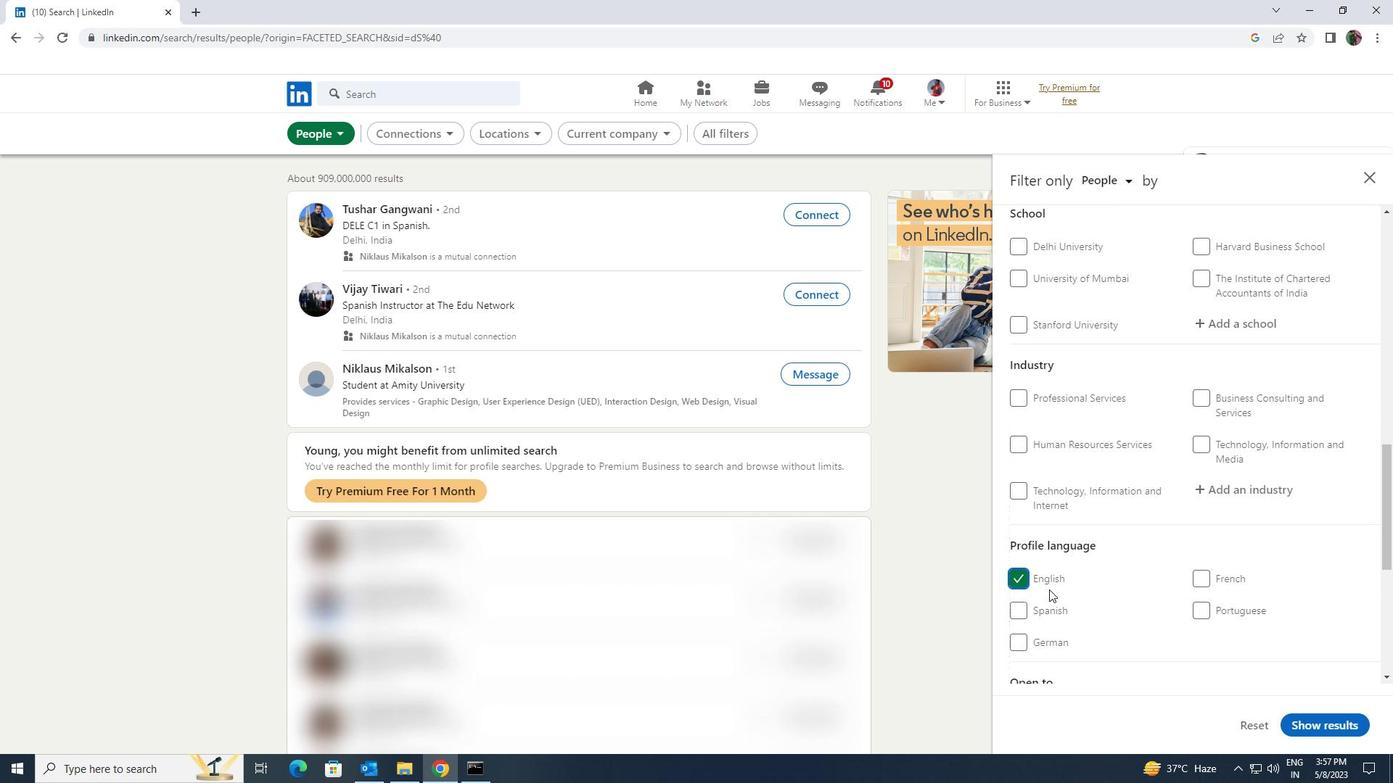 
Action: Mouse scrolled (1150, 613) with delta (0, 0)
Screenshot: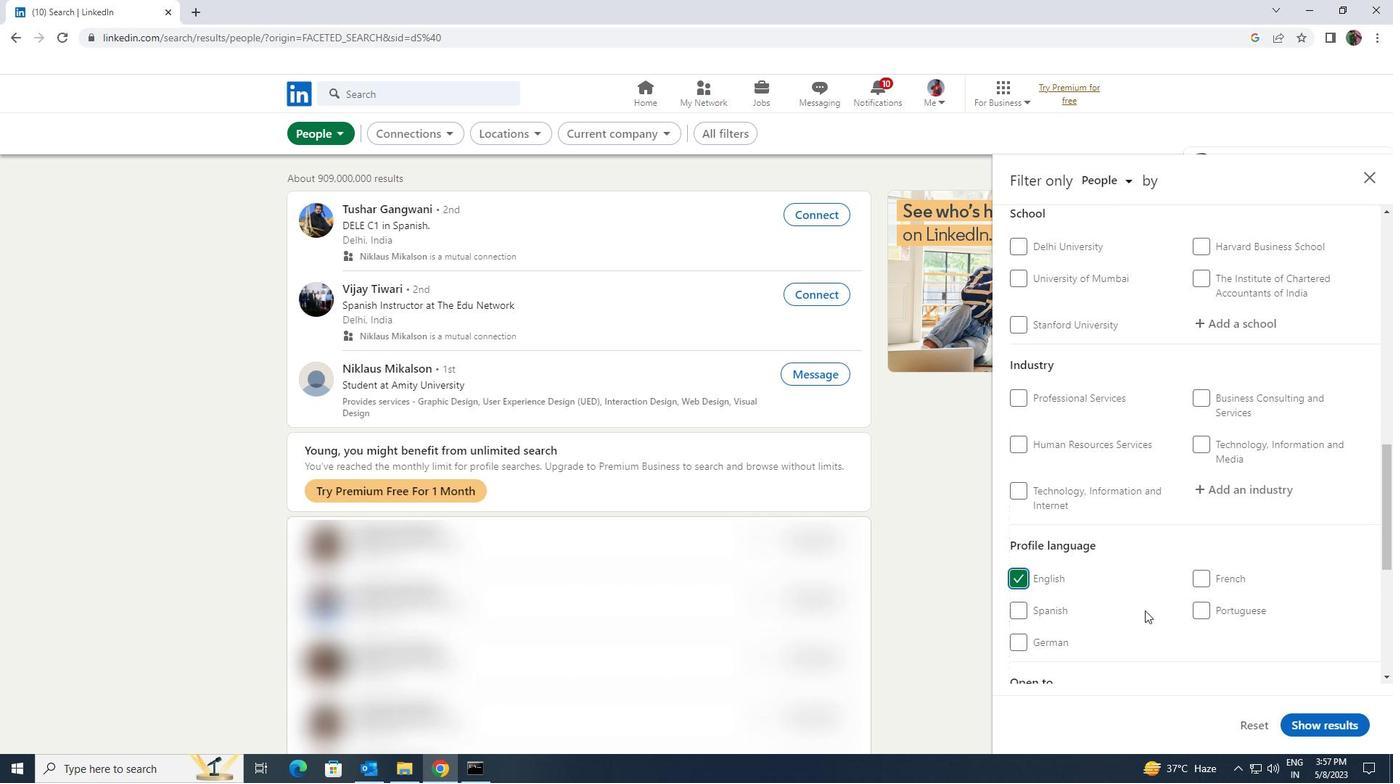 
Action: Mouse scrolled (1150, 613) with delta (0, 0)
Screenshot: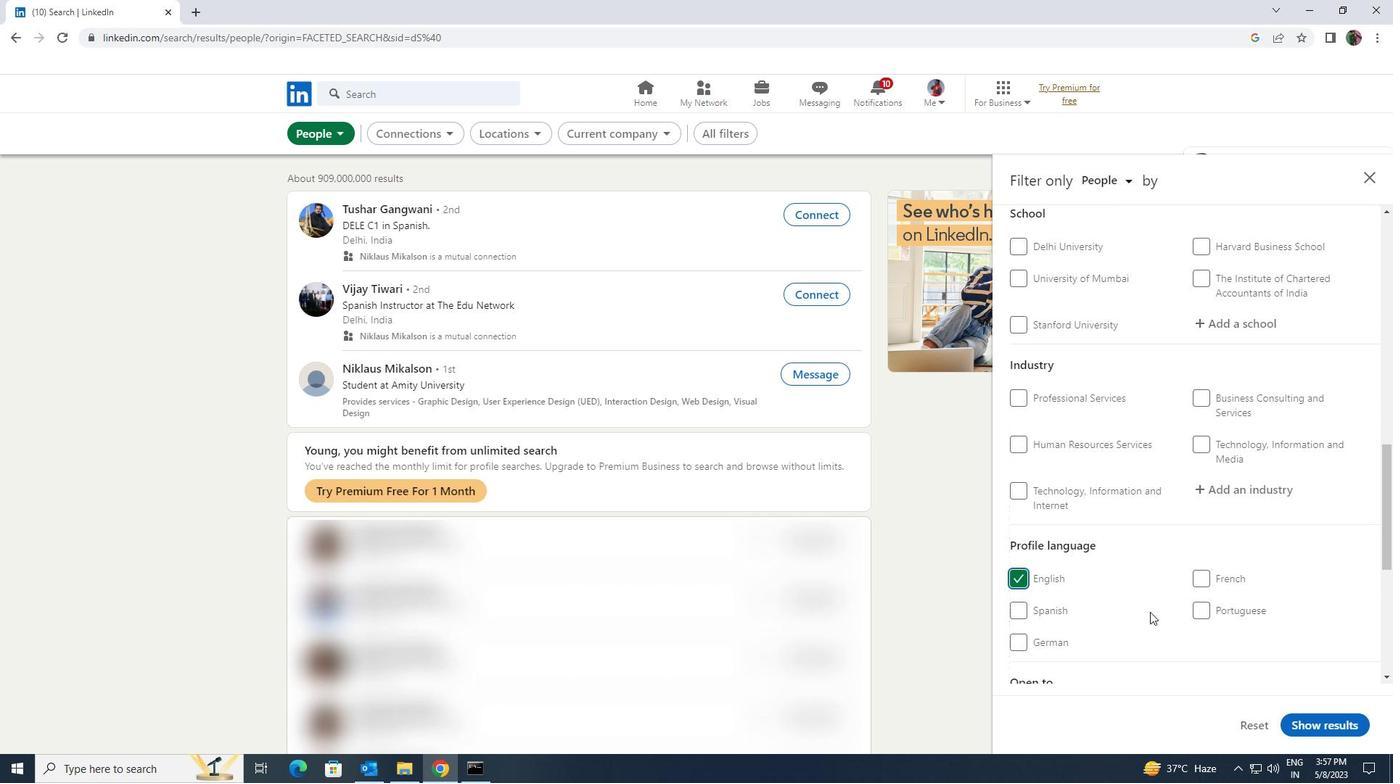 
Action: Mouse moved to (1150, 613)
Screenshot: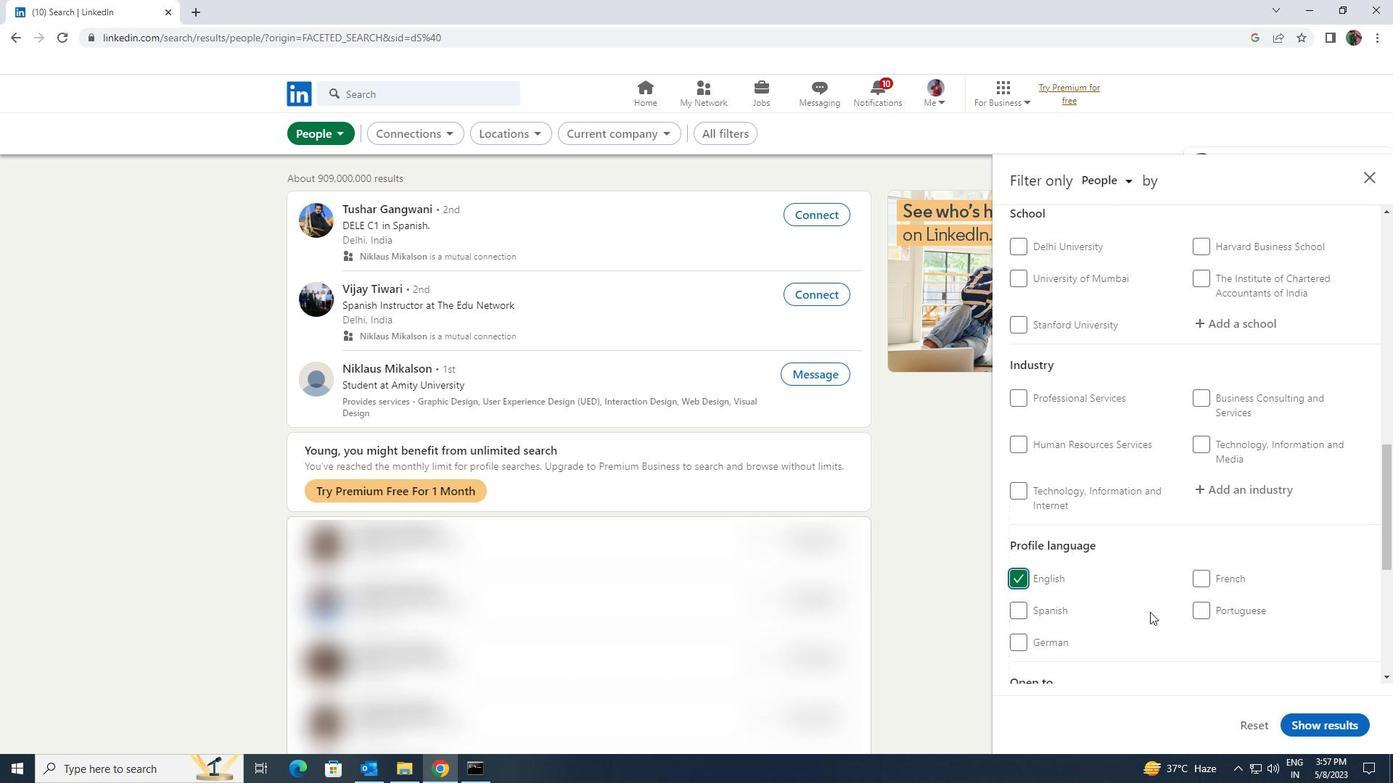 
Action: Mouse scrolled (1150, 614) with delta (0, 0)
Screenshot: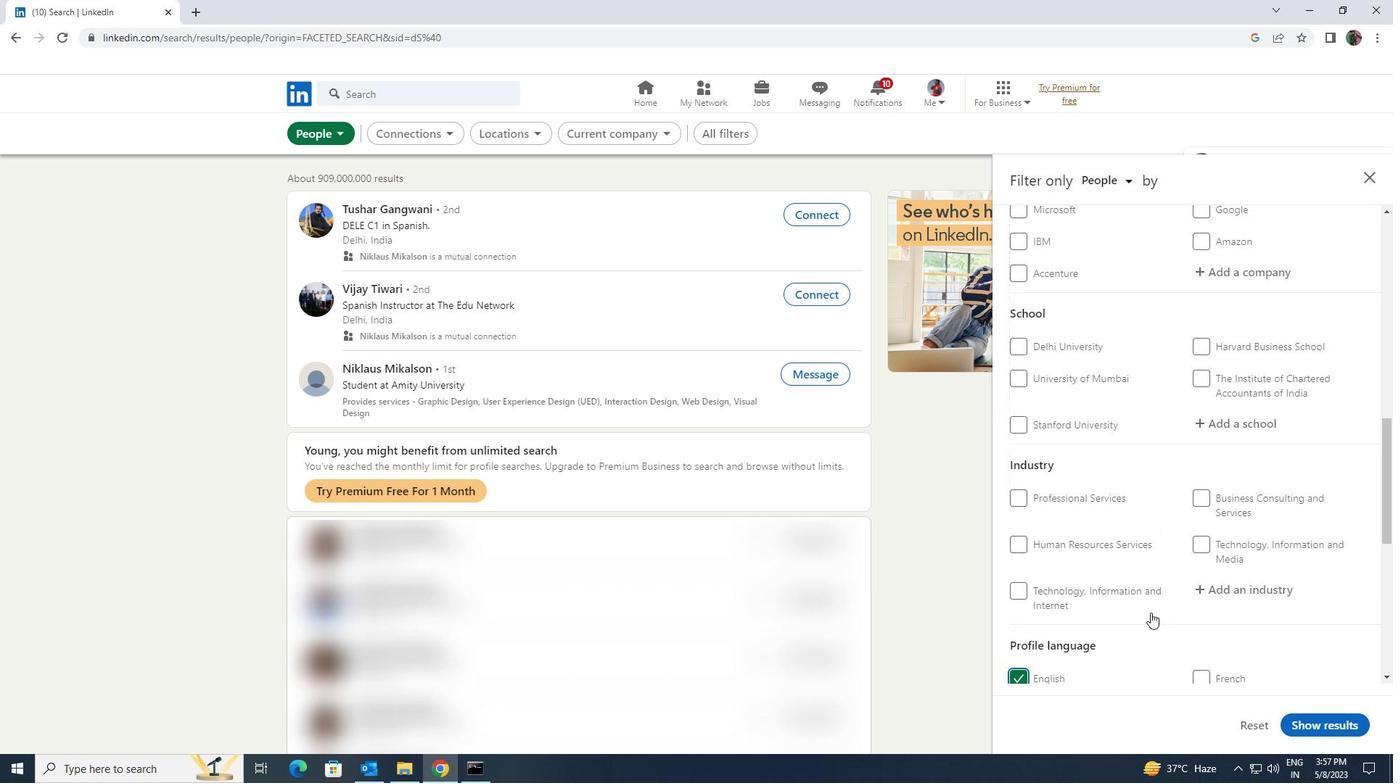 
Action: Mouse scrolled (1150, 614) with delta (0, 0)
Screenshot: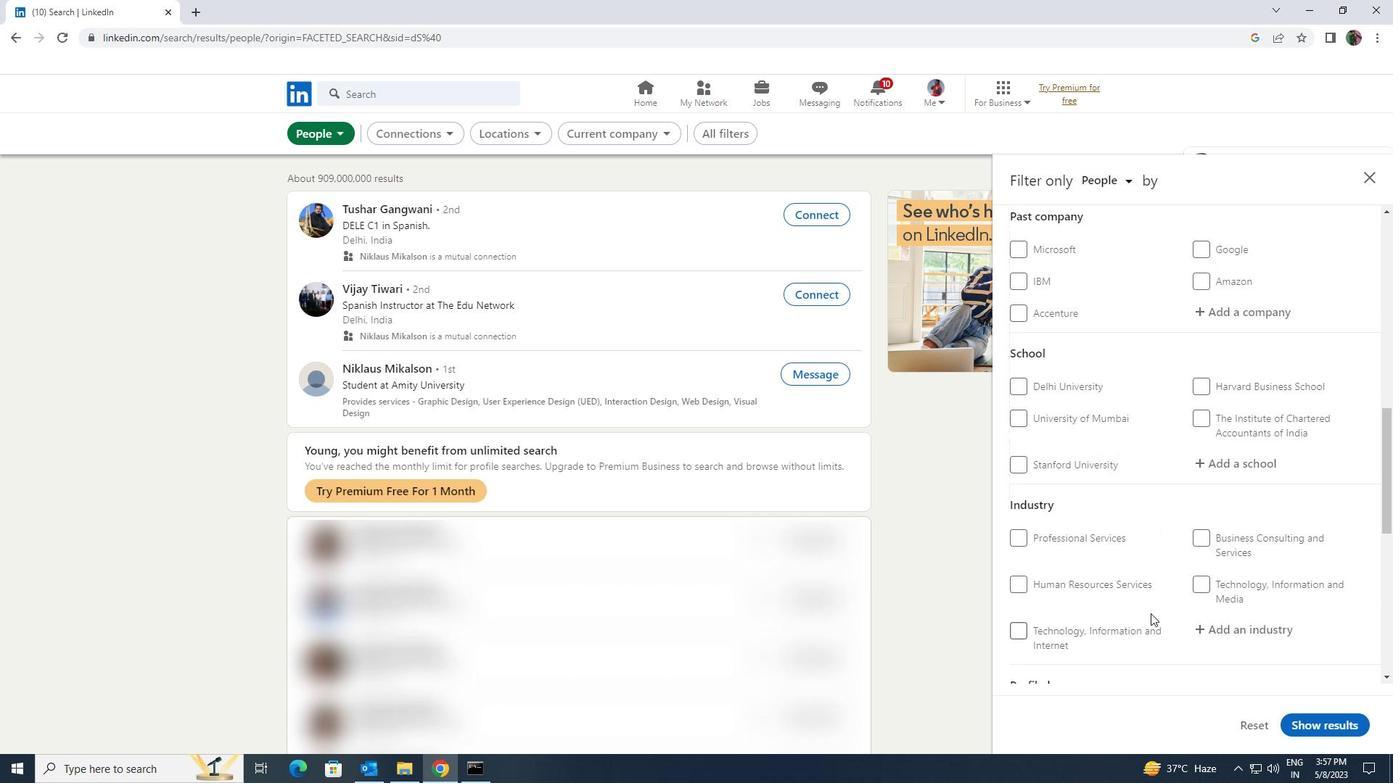 
Action: Mouse scrolled (1150, 614) with delta (0, 0)
Screenshot: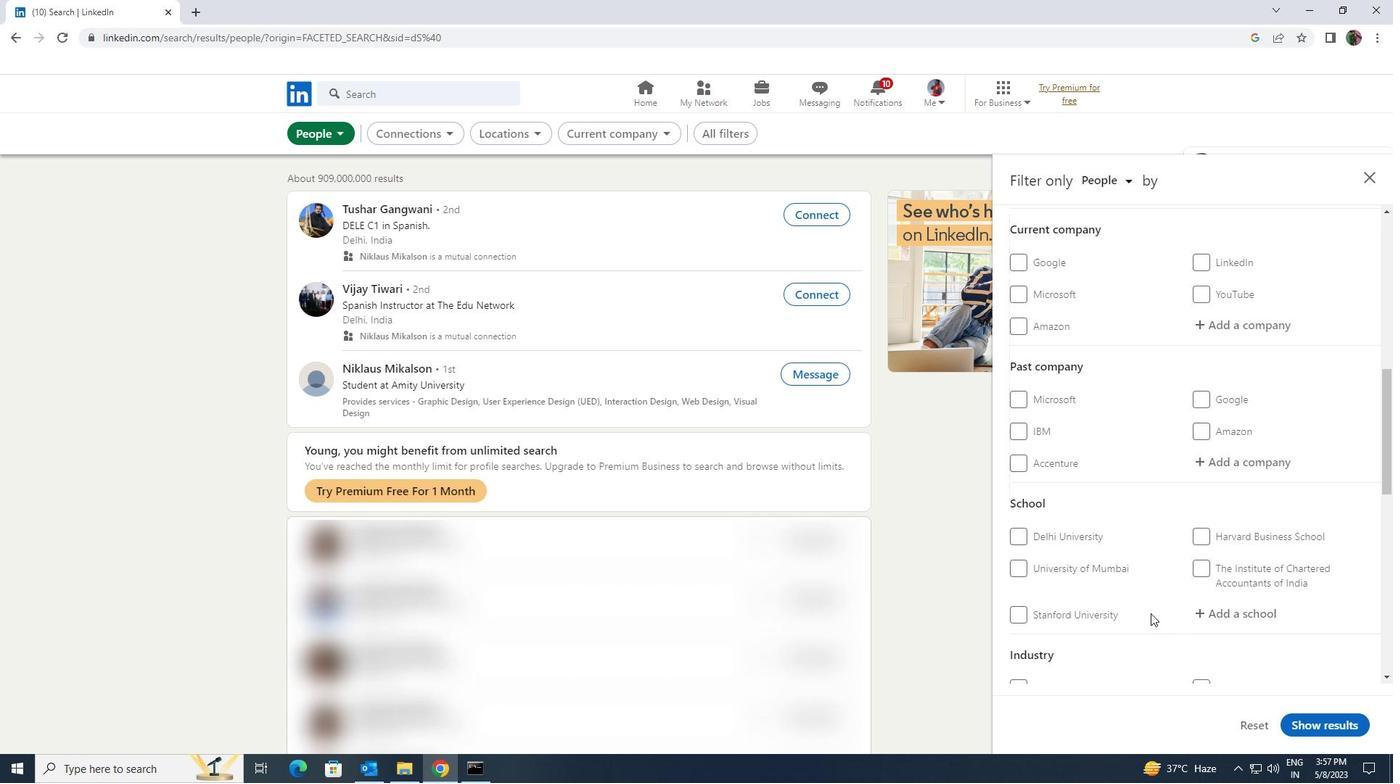 
Action: Mouse scrolled (1150, 614) with delta (0, 0)
Screenshot: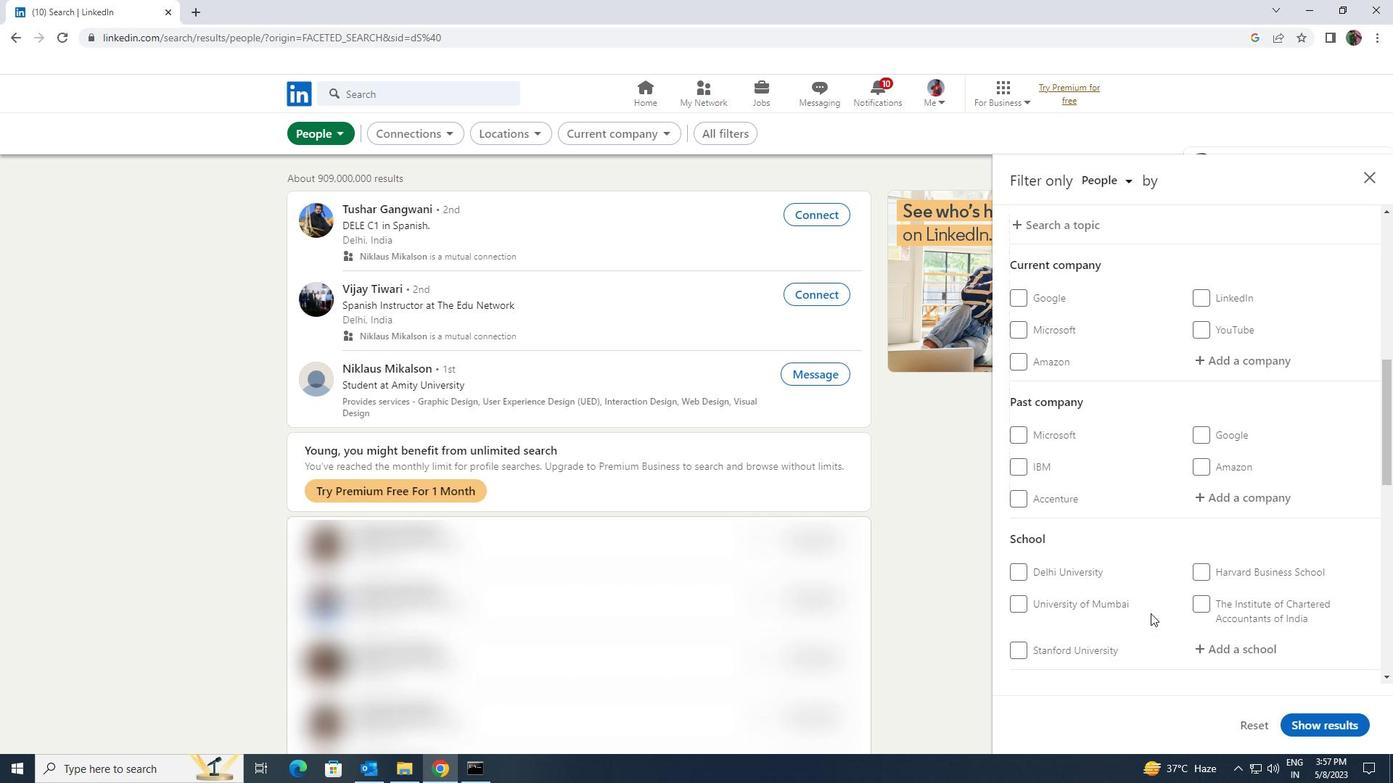 
Action: Mouse scrolled (1150, 614) with delta (0, 0)
Screenshot: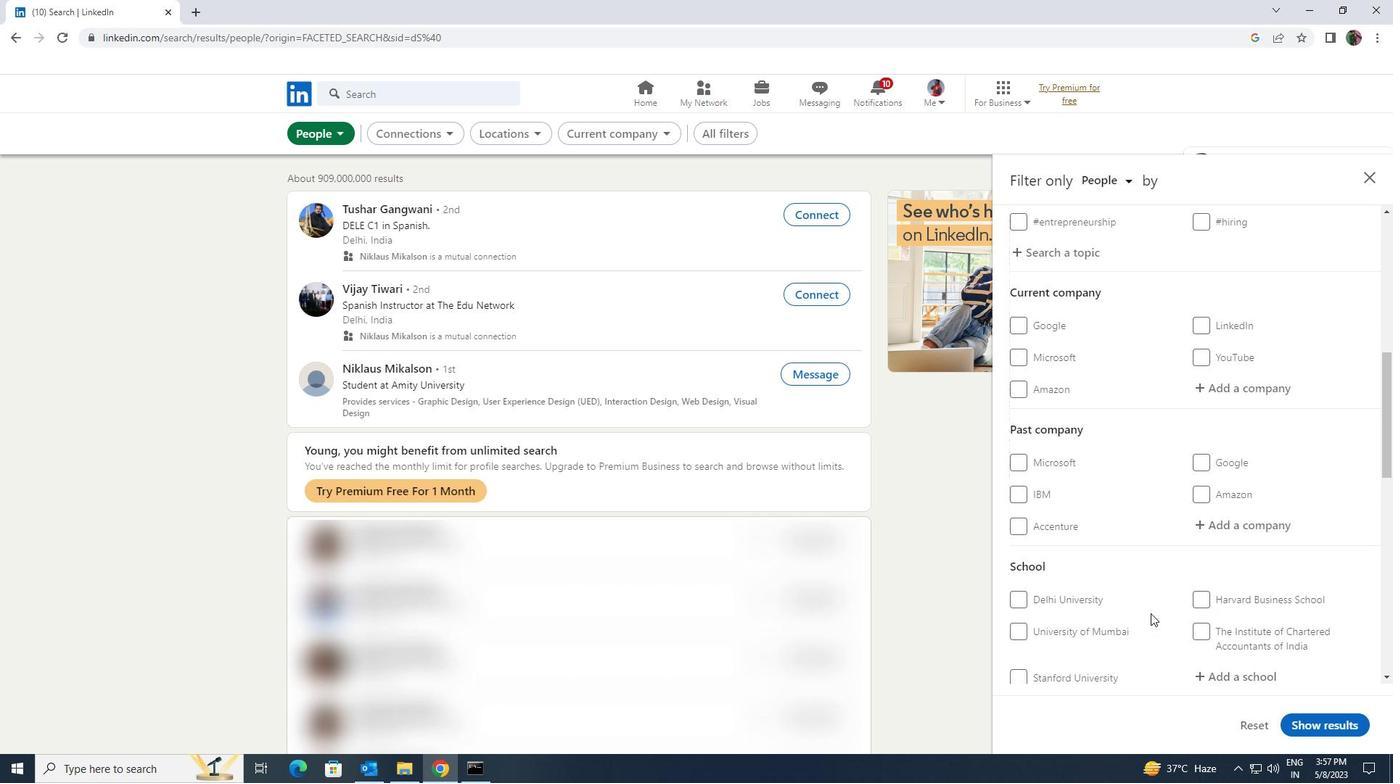 
Action: Mouse scrolled (1150, 614) with delta (0, 0)
Screenshot: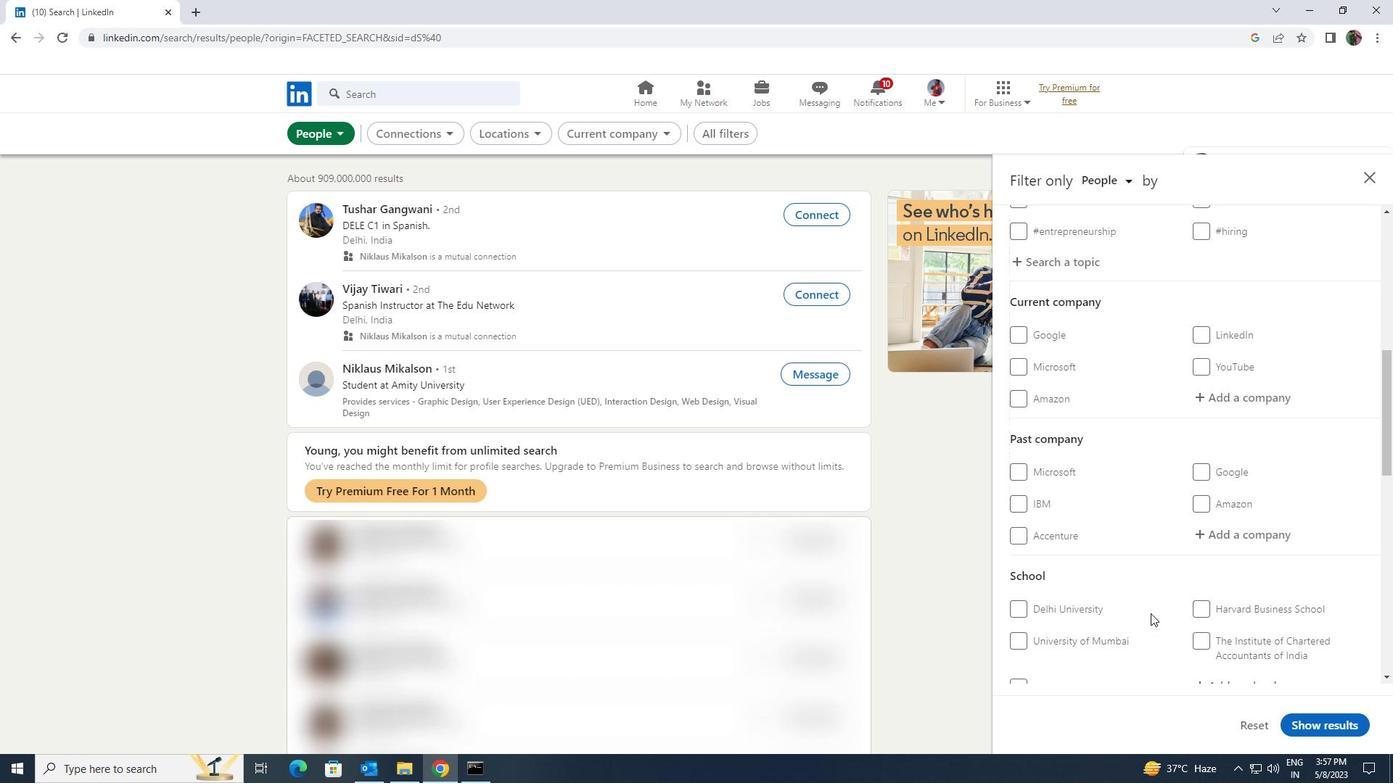 
Action: Mouse moved to (1201, 614)
Screenshot: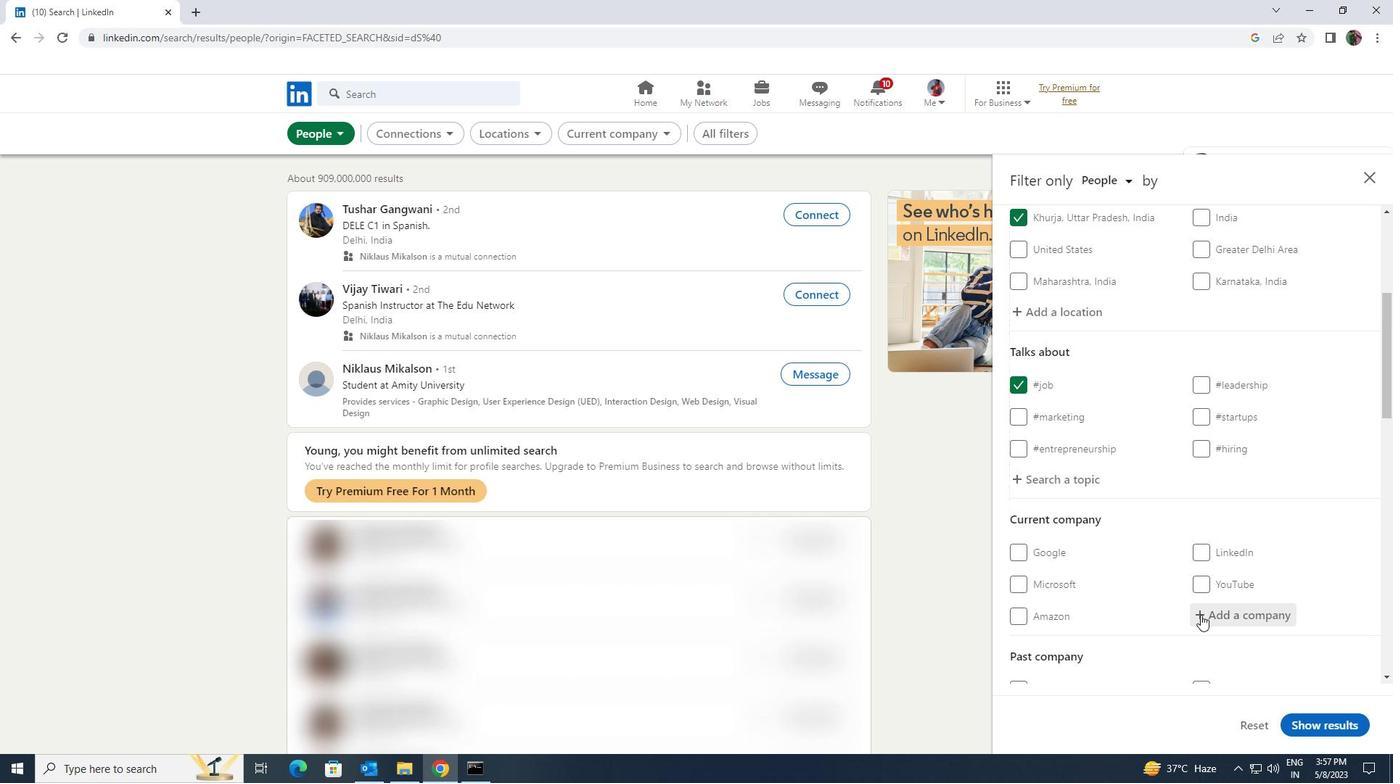 
Action: Mouse pressed left at (1201, 614)
Screenshot: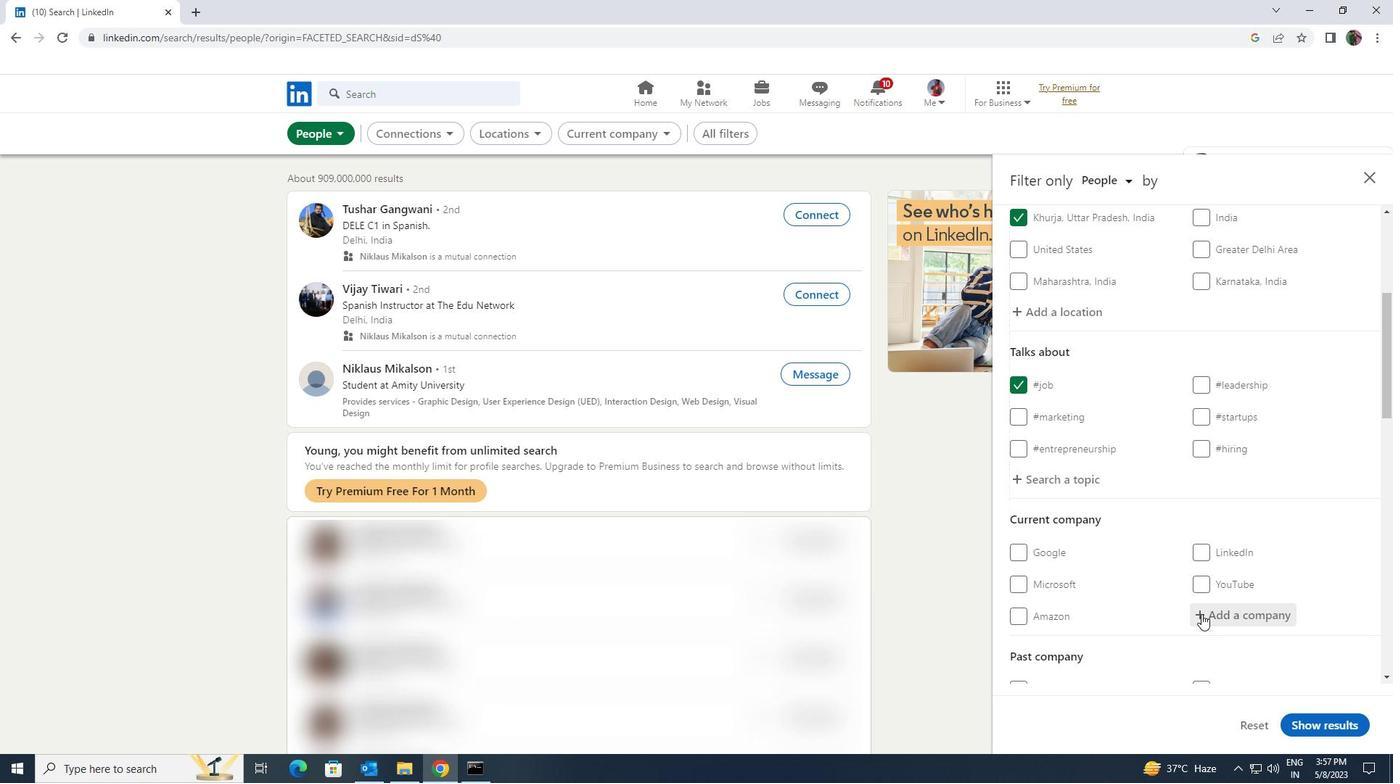 
Action: Key pressed <Key.shift><Key.shift><Key.shift><Key.shift>LINKEDIN
Screenshot: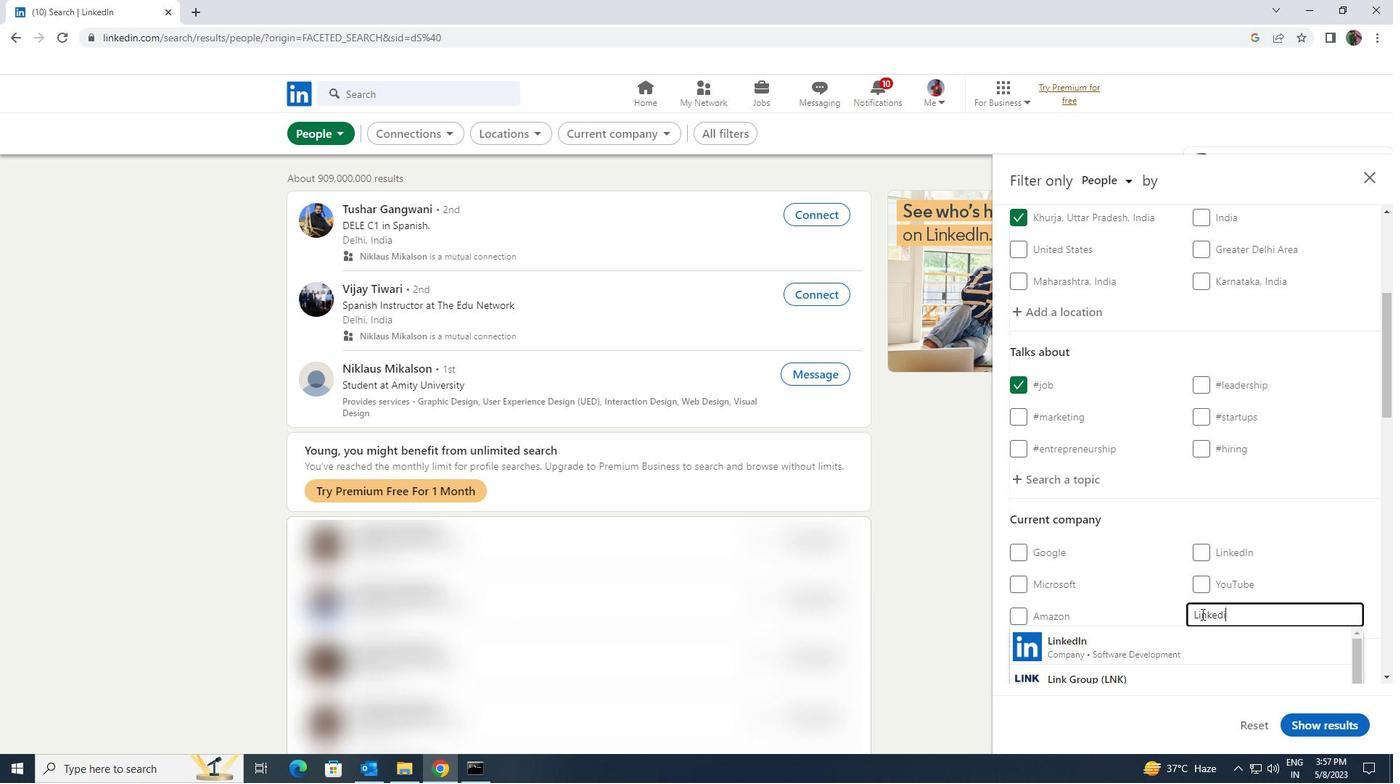 
Action: Mouse moved to (1193, 639)
Screenshot: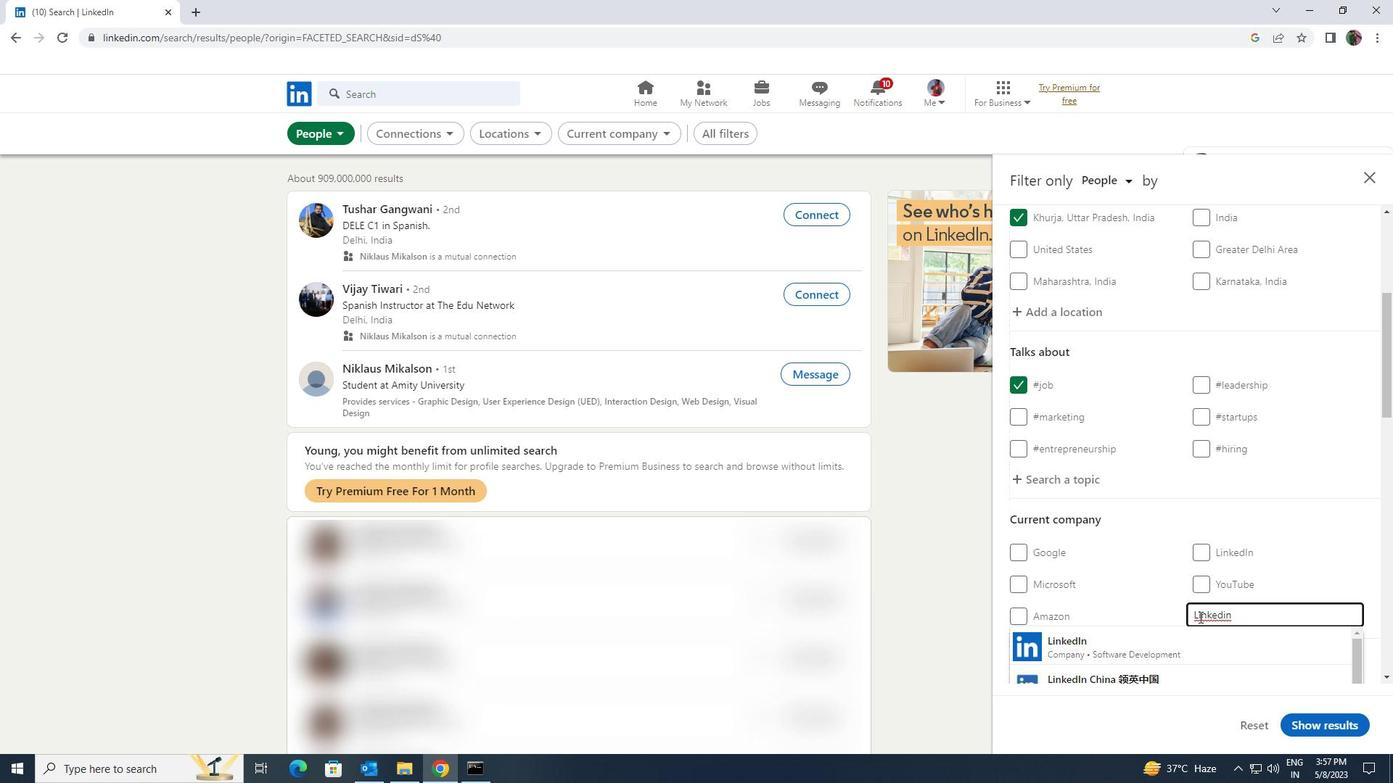 
Action: Mouse pressed left at (1193, 639)
Screenshot: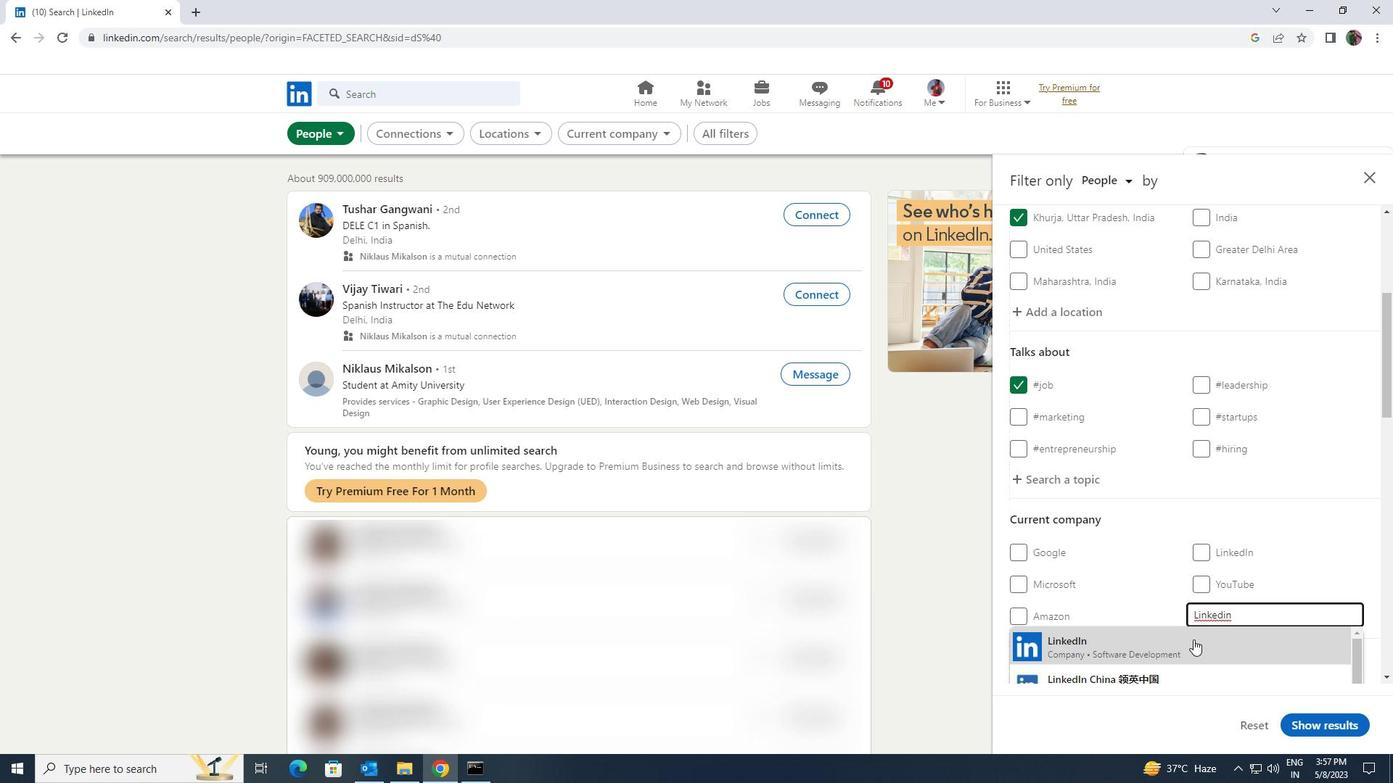 
Action: Mouse scrolled (1193, 639) with delta (0, 0)
Screenshot: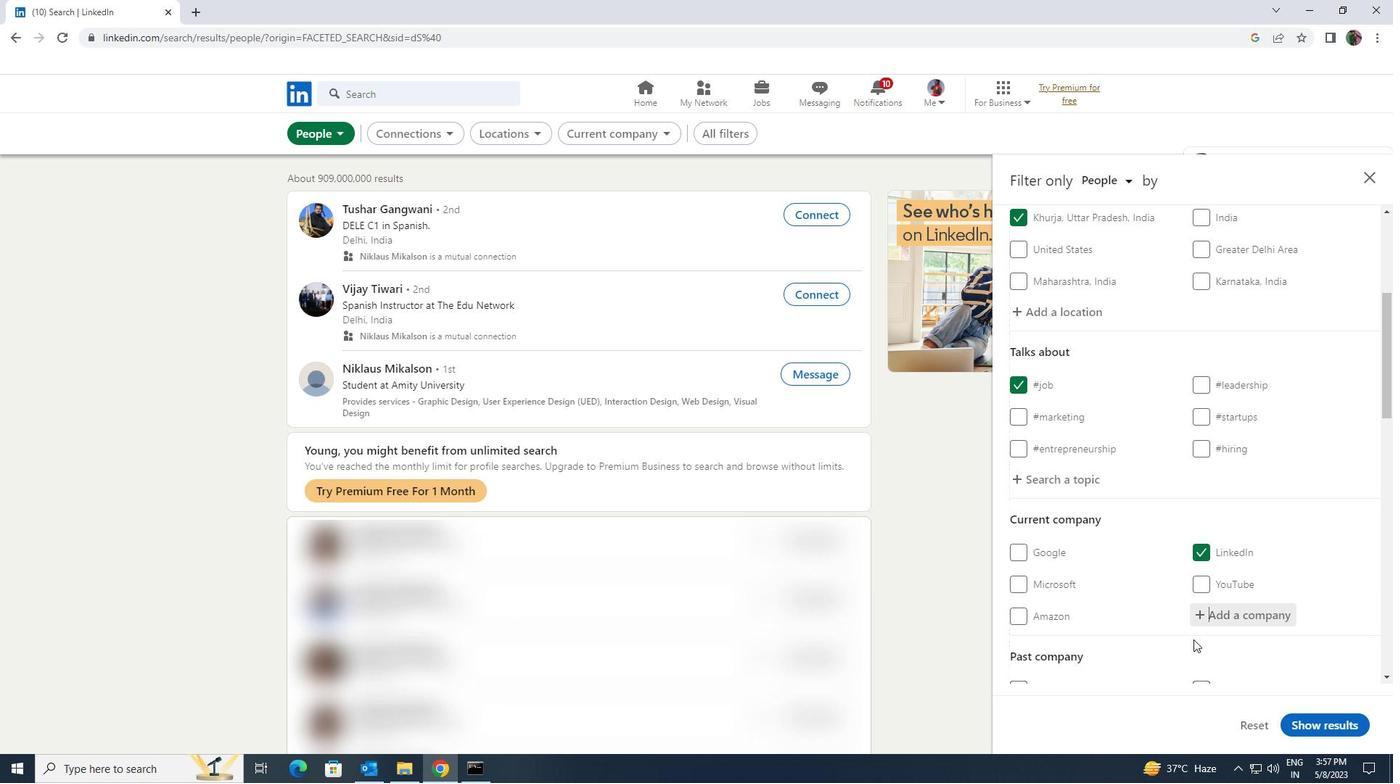 
Action: Mouse scrolled (1193, 639) with delta (0, 0)
Screenshot: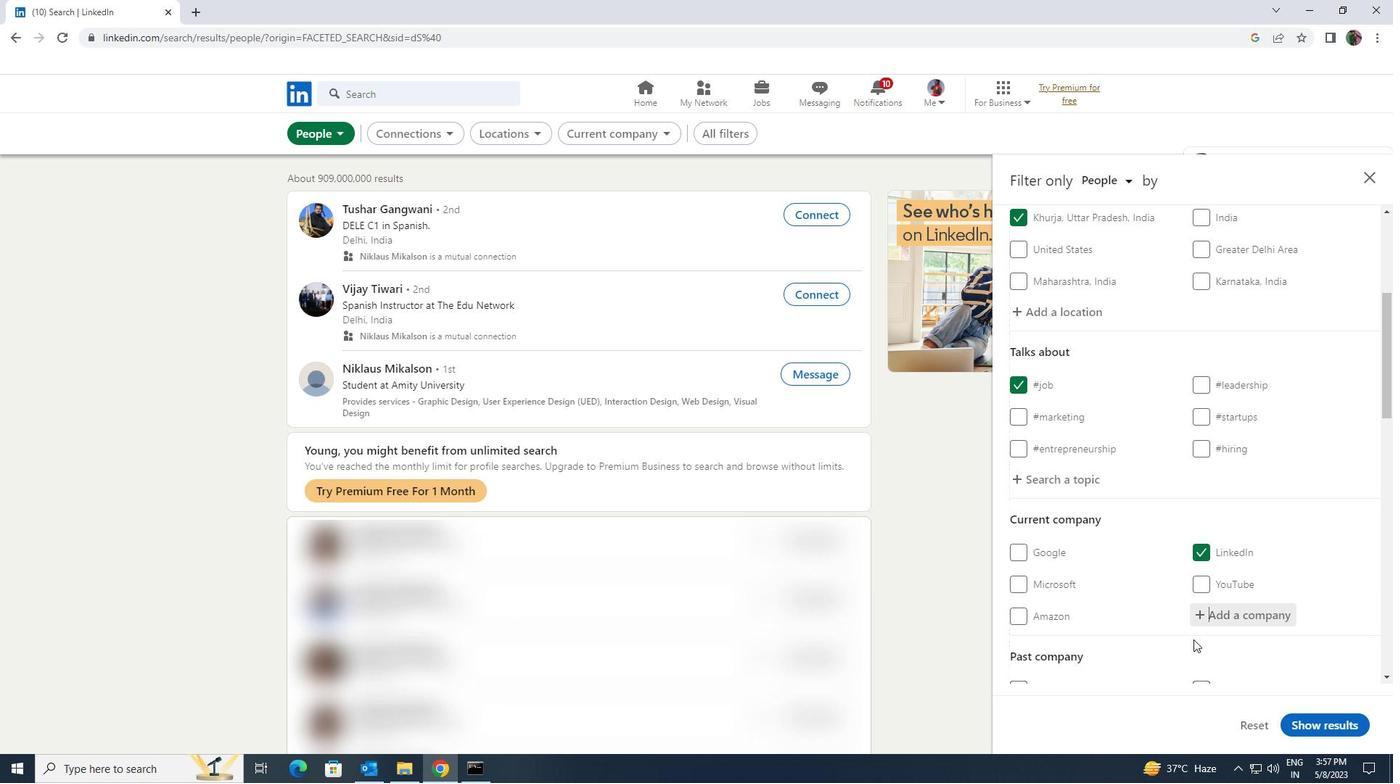
Action: Mouse scrolled (1193, 639) with delta (0, 0)
Screenshot: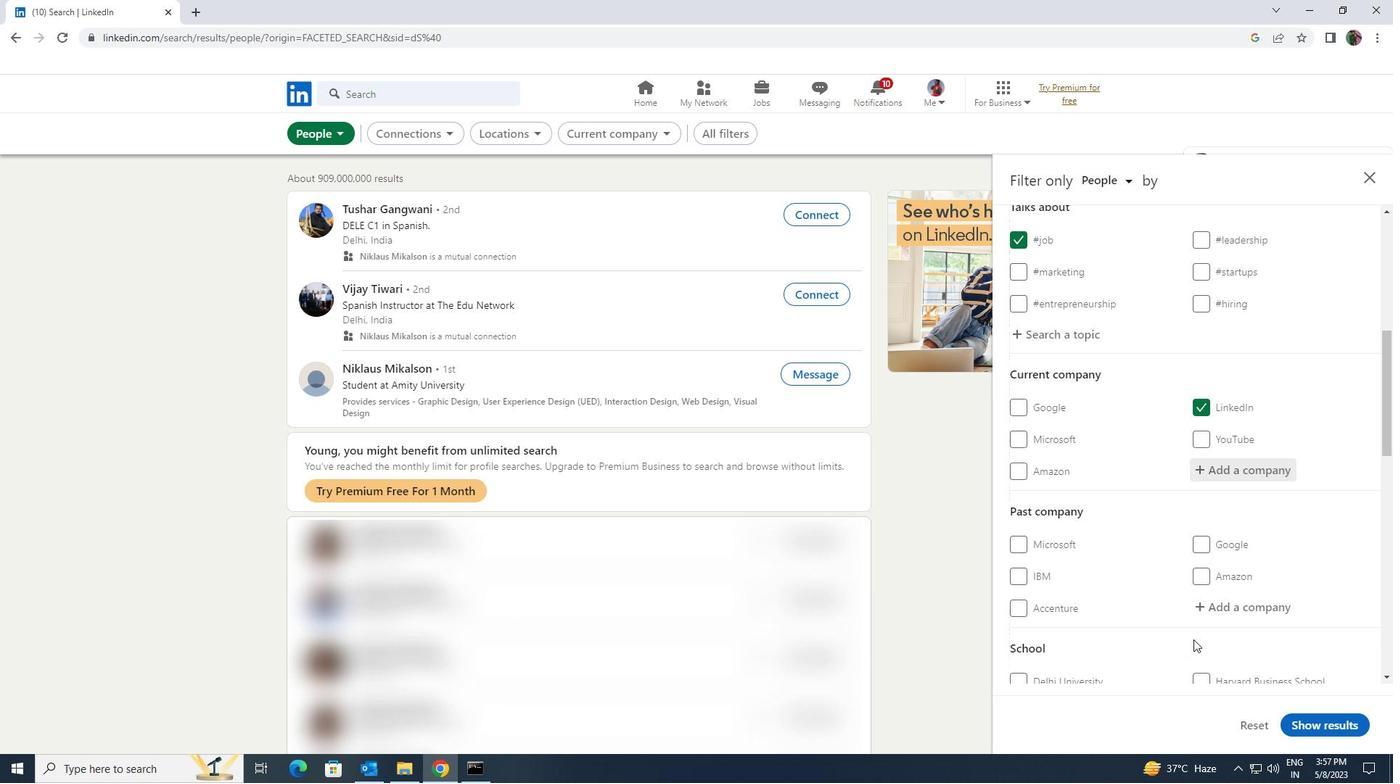 
Action: Mouse scrolled (1193, 639) with delta (0, 0)
Screenshot: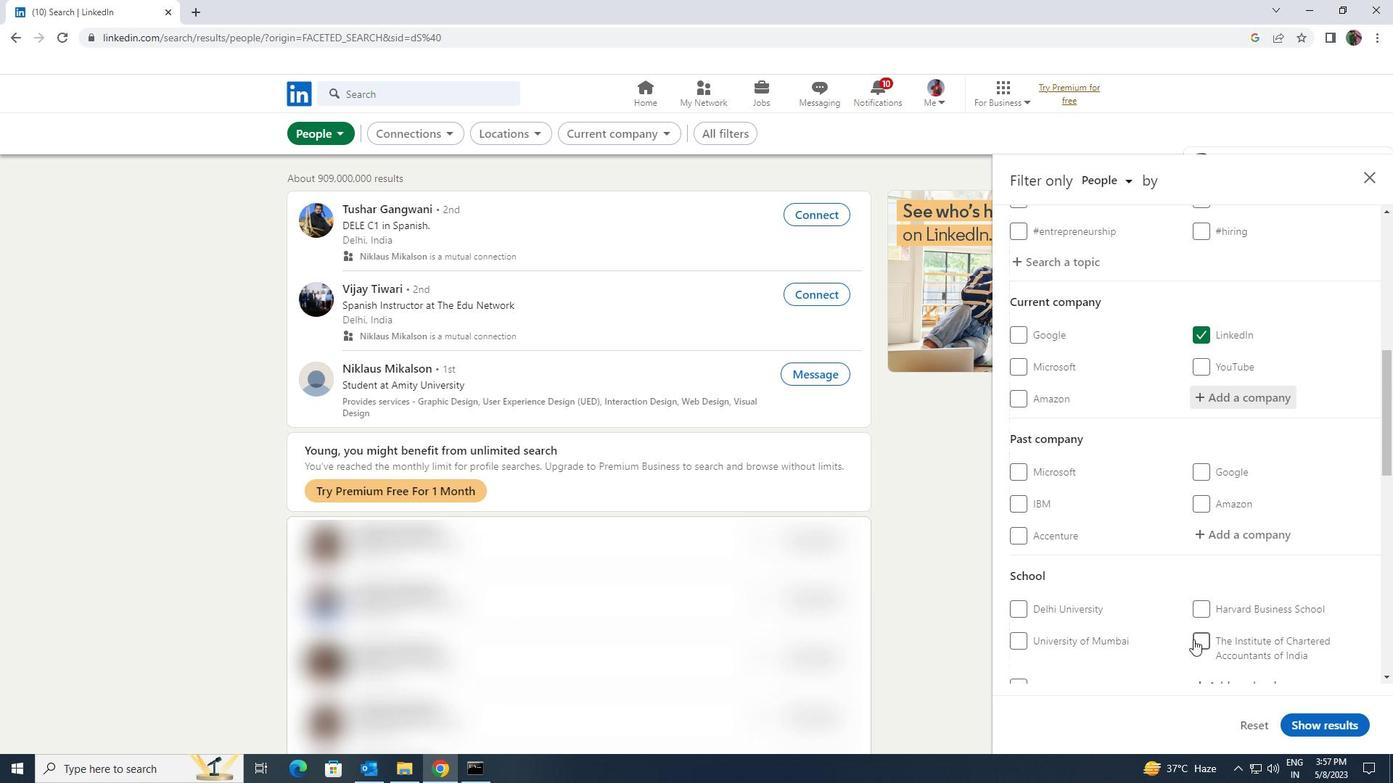 
Action: Mouse moved to (1203, 615)
Screenshot: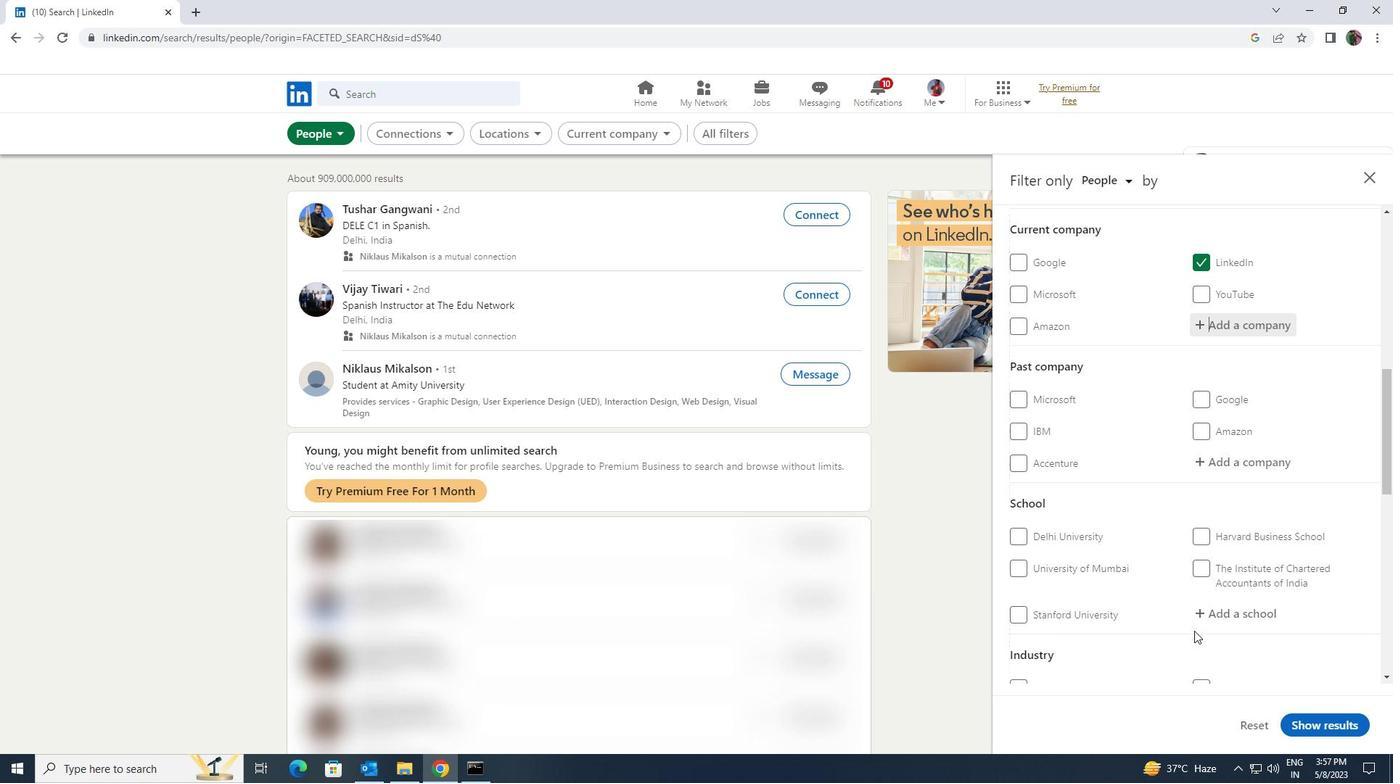 
Action: Mouse pressed left at (1203, 615)
Screenshot: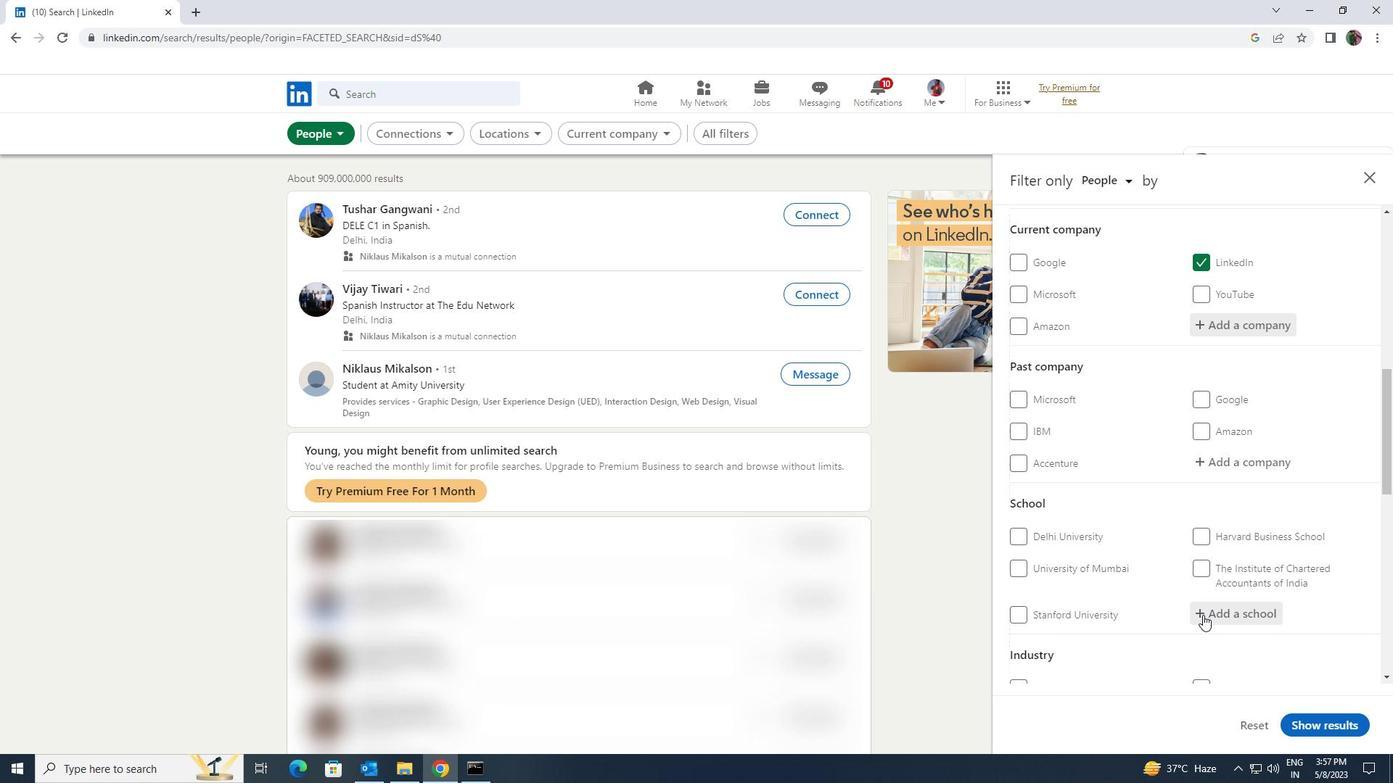 
Action: Key pressed <Key.shift>VISA<Key.space><Key.shift><Key.shift>BHARATI
Screenshot: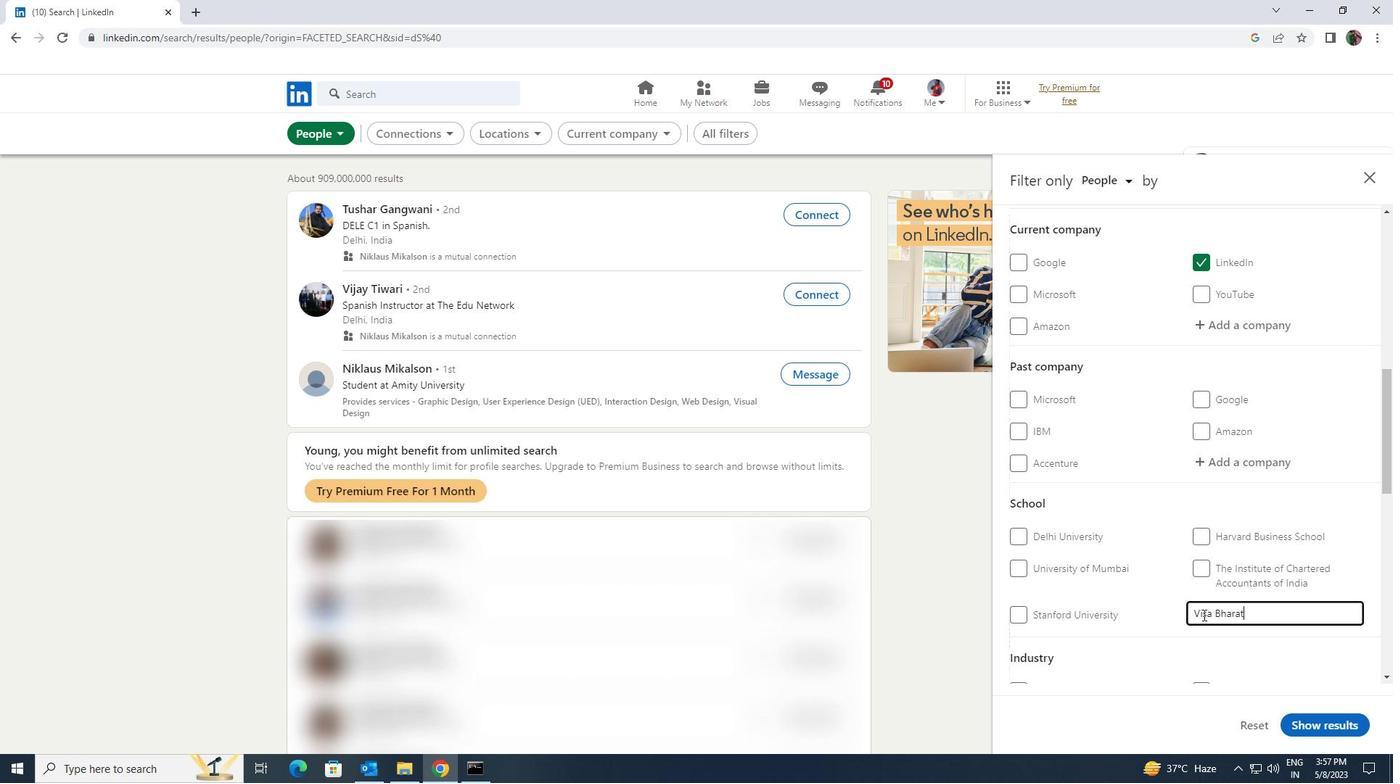 
Action: Mouse moved to (1198, 581)
Screenshot: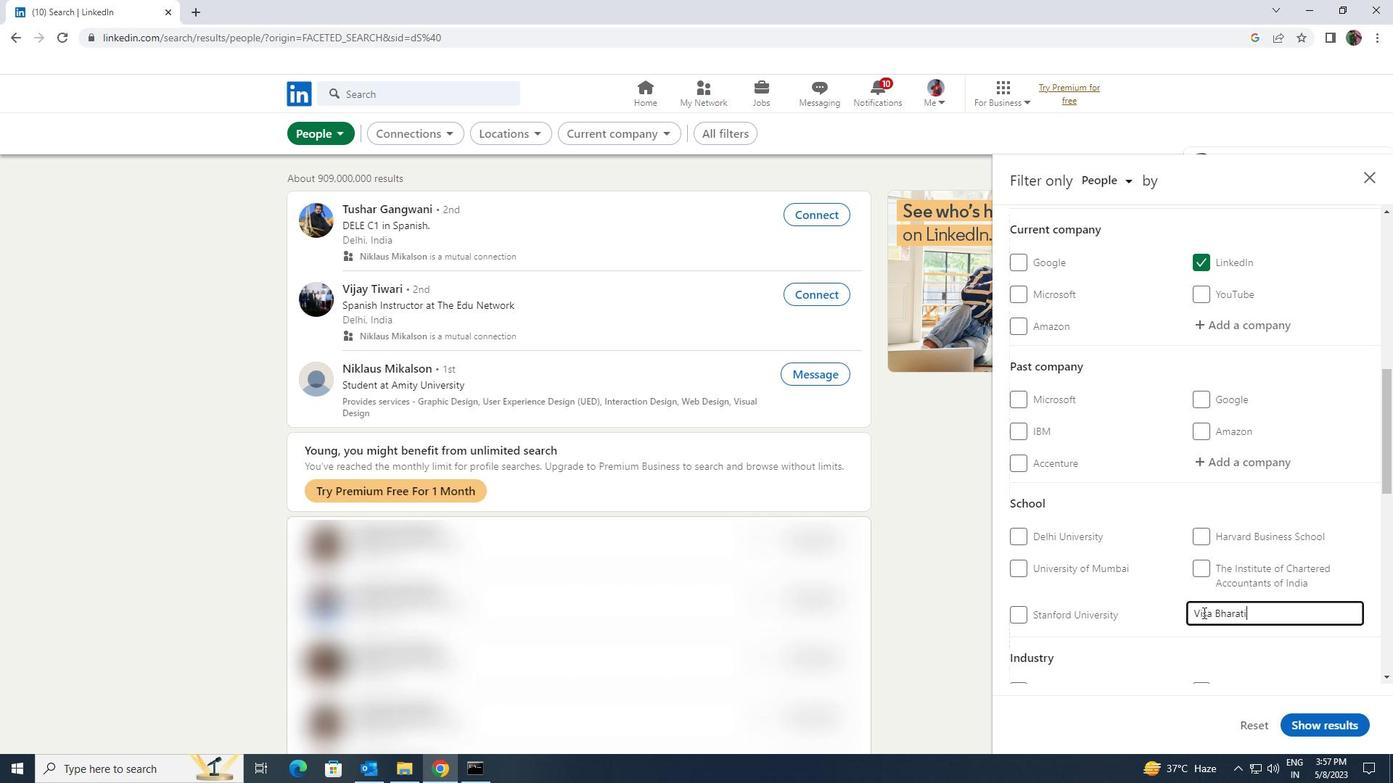 
Action: Mouse scrolled (1198, 580) with delta (0, 0)
Screenshot: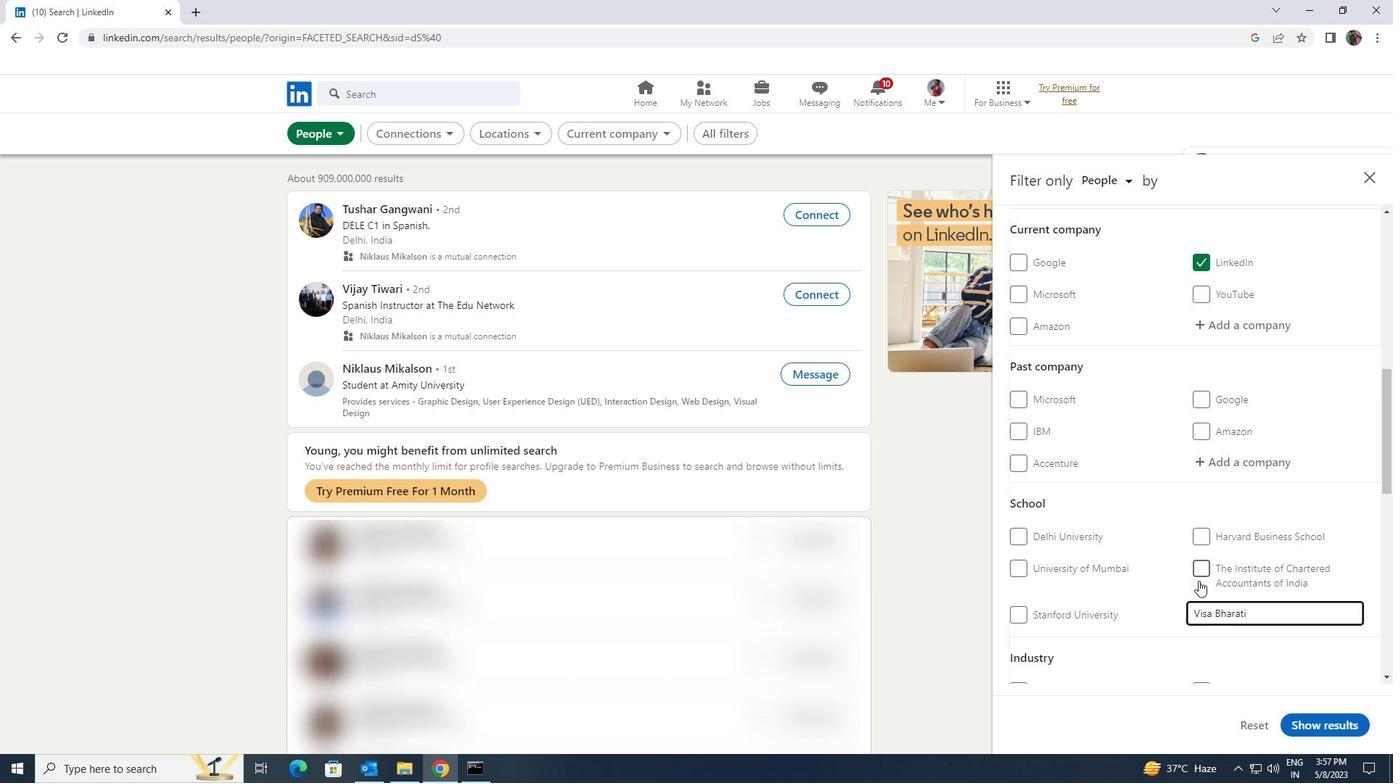 
Action: Key pressed <Key.enter>
Screenshot: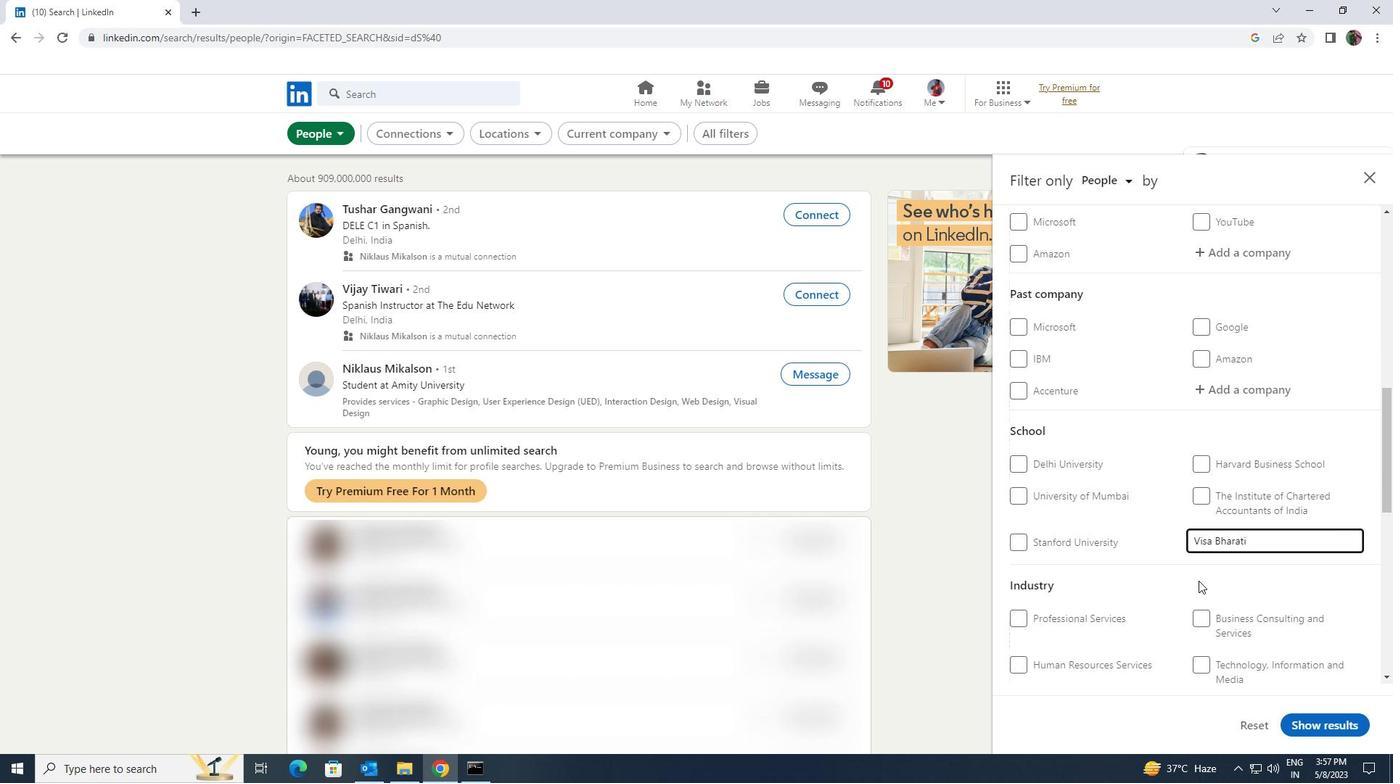 
Action: Mouse scrolled (1198, 580) with delta (0, 0)
Screenshot: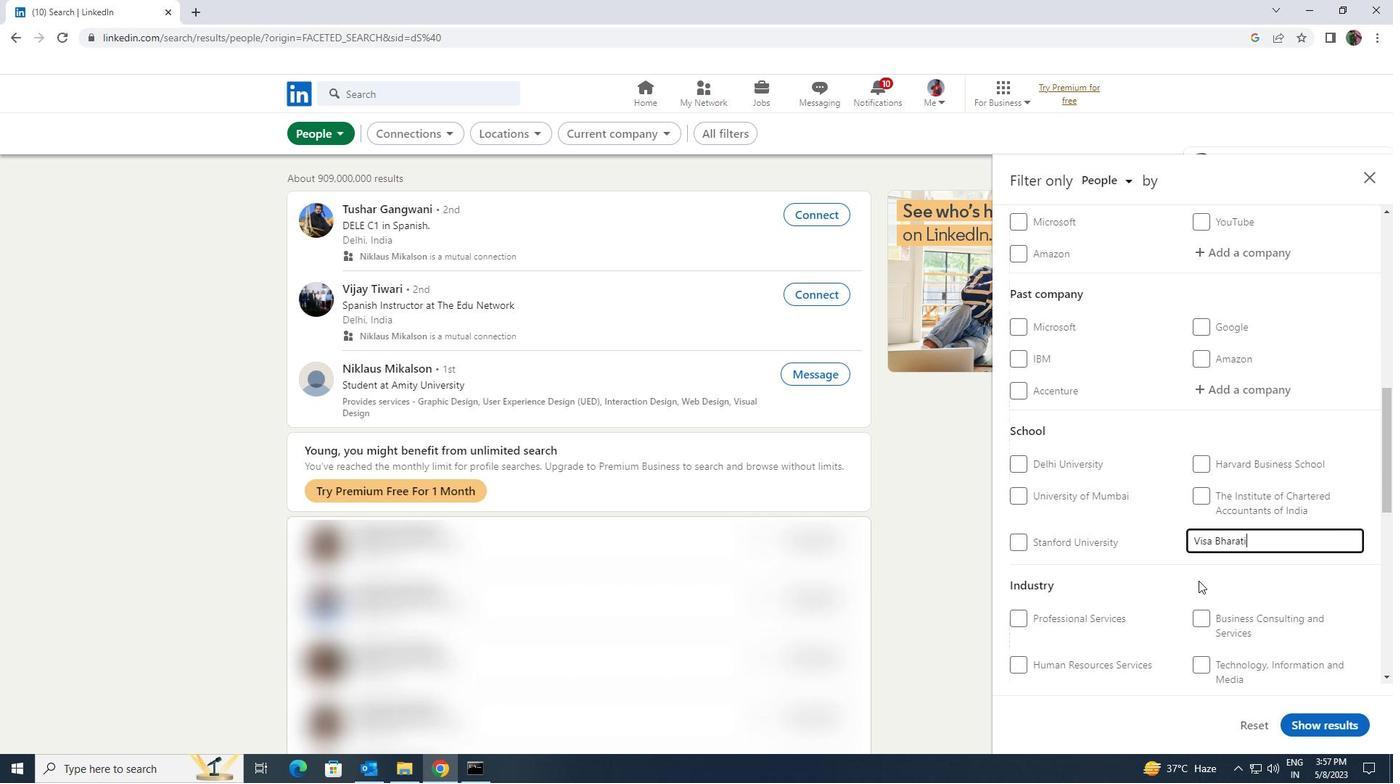 
Action: Mouse moved to (1209, 636)
Screenshot: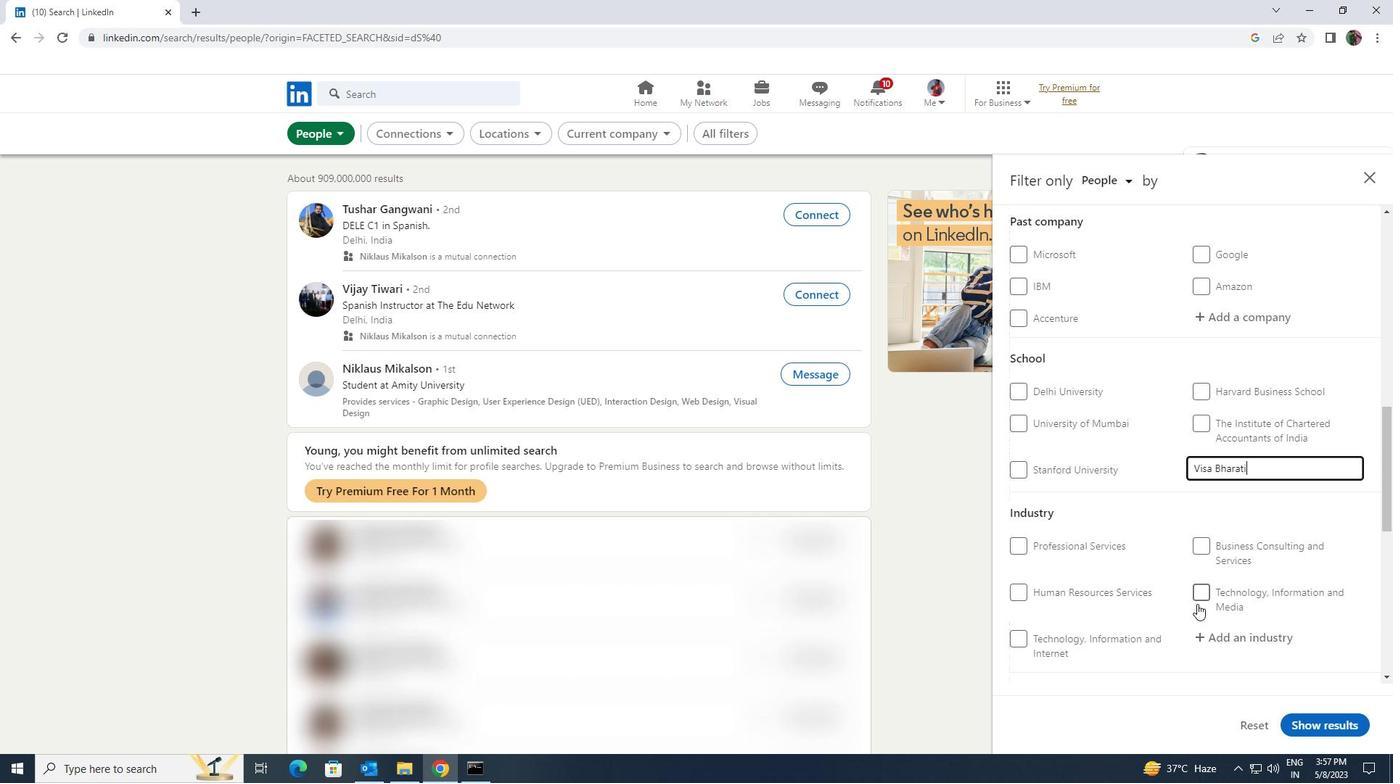 
Action: Mouse pressed left at (1209, 636)
Screenshot: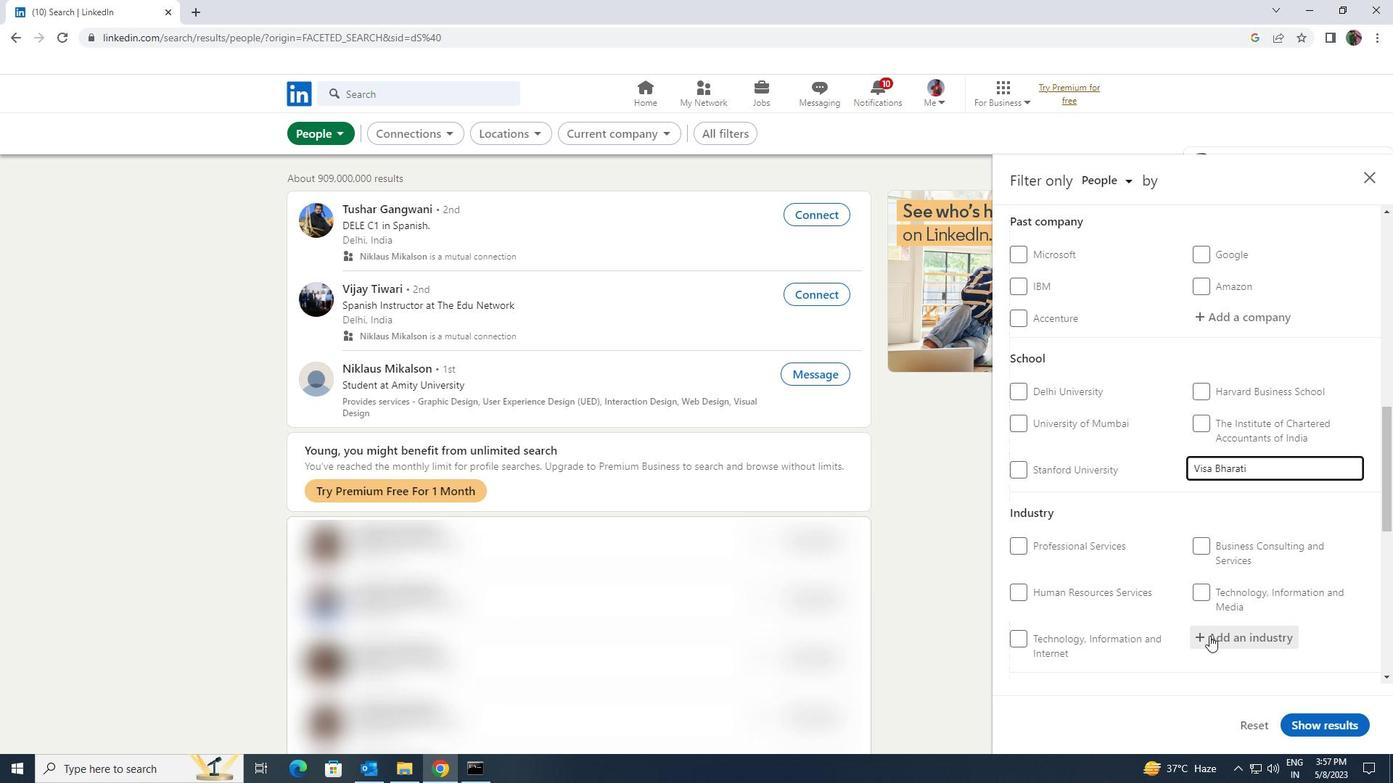 
Action: Key pressed <Key.shift>CLAIMS<Key.space>
Screenshot: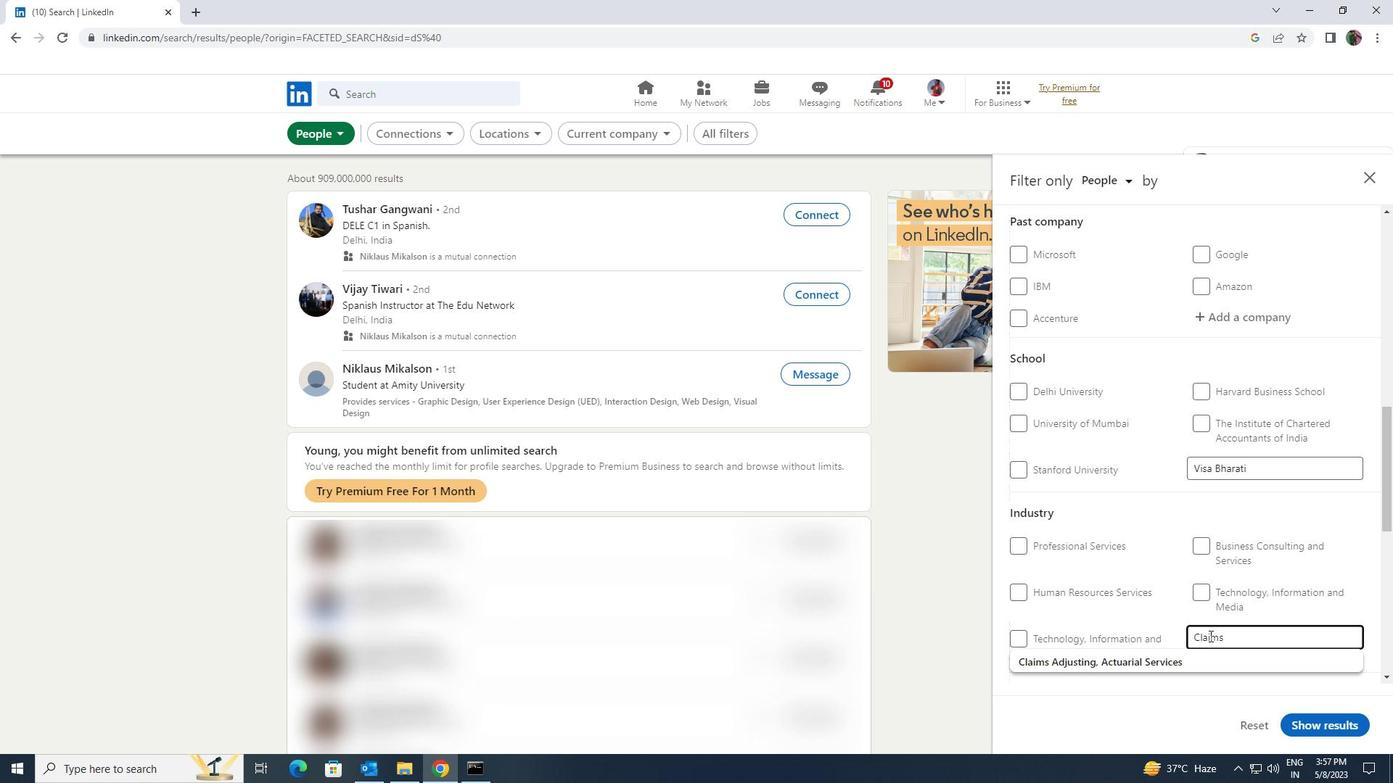 
Action: Mouse moved to (1211, 650)
Screenshot: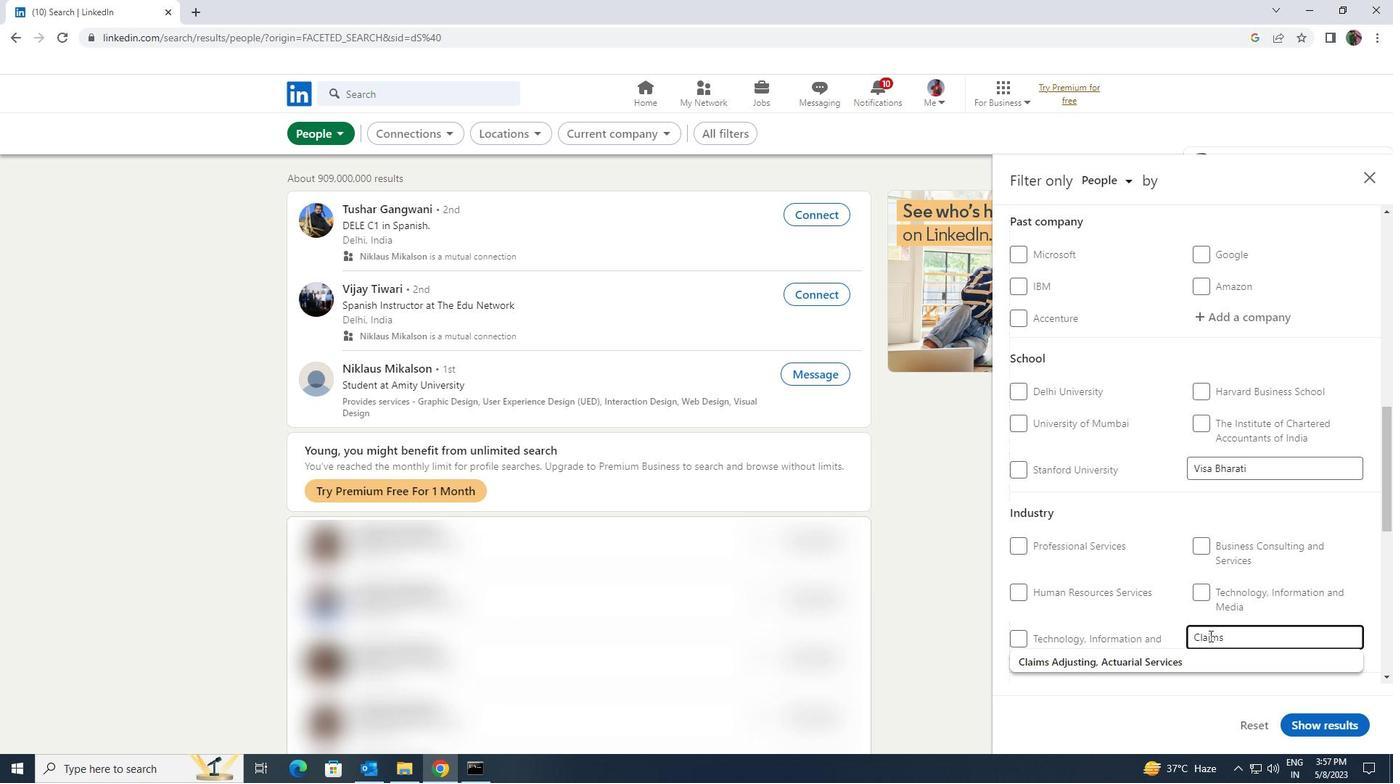 
Action: Mouse pressed left at (1211, 650)
Screenshot: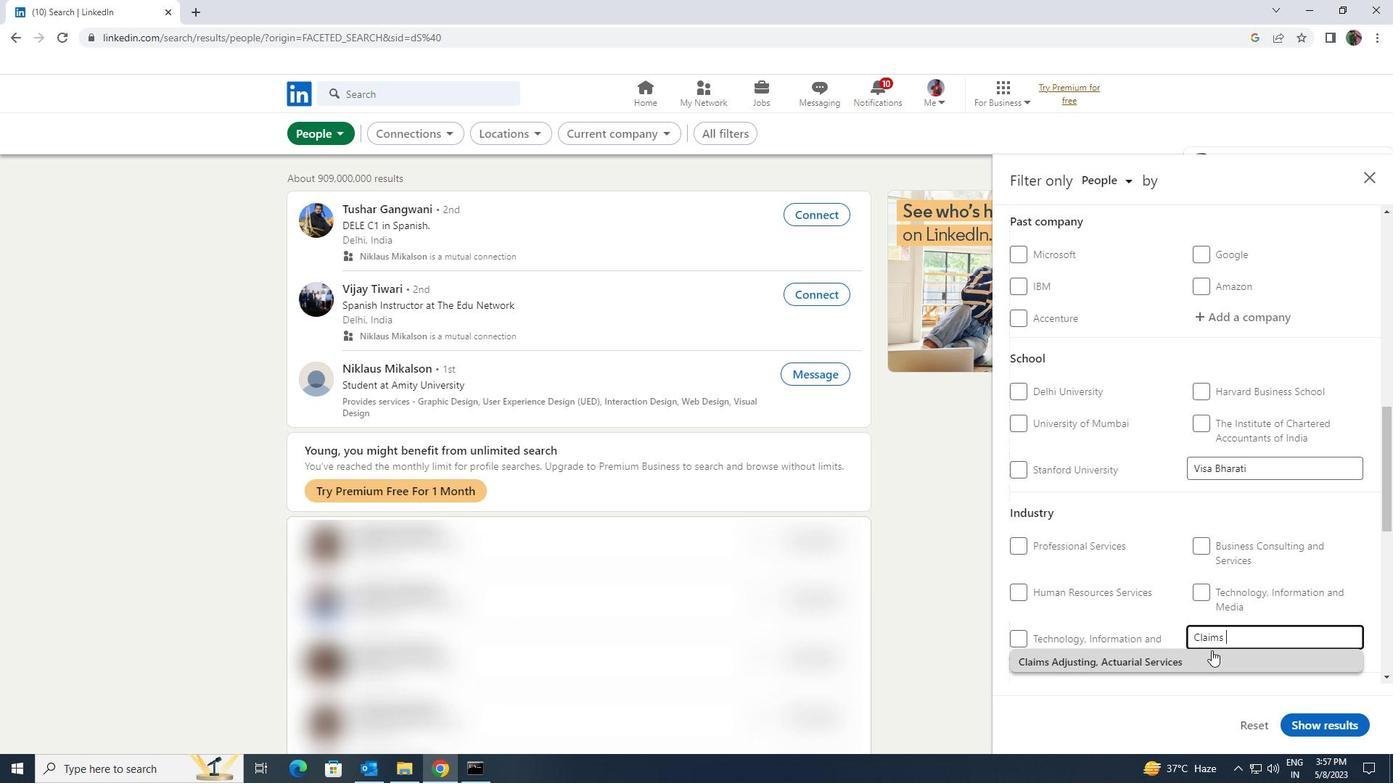 
Action: Mouse moved to (1213, 650)
Screenshot: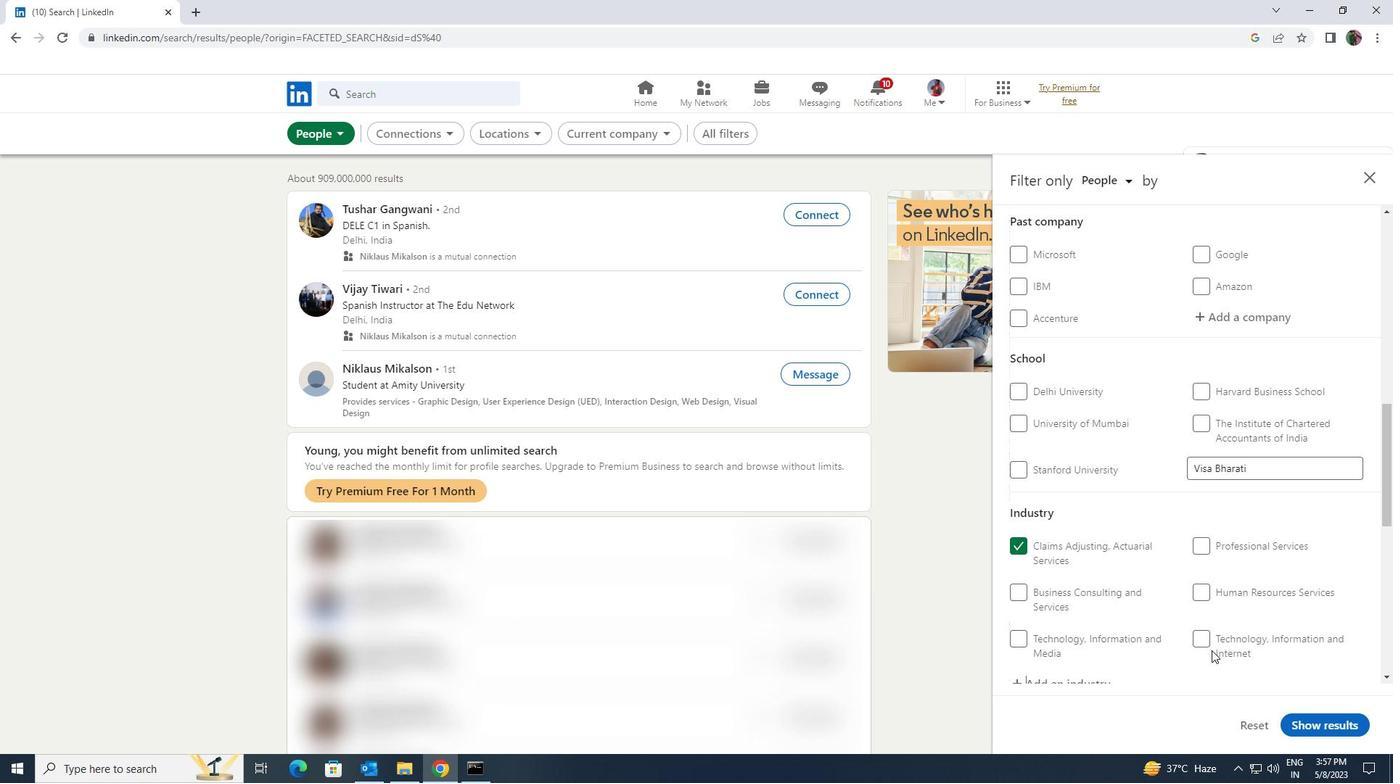 
Action: Mouse scrolled (1213, 650) with delta (0, 0)
Screenshot: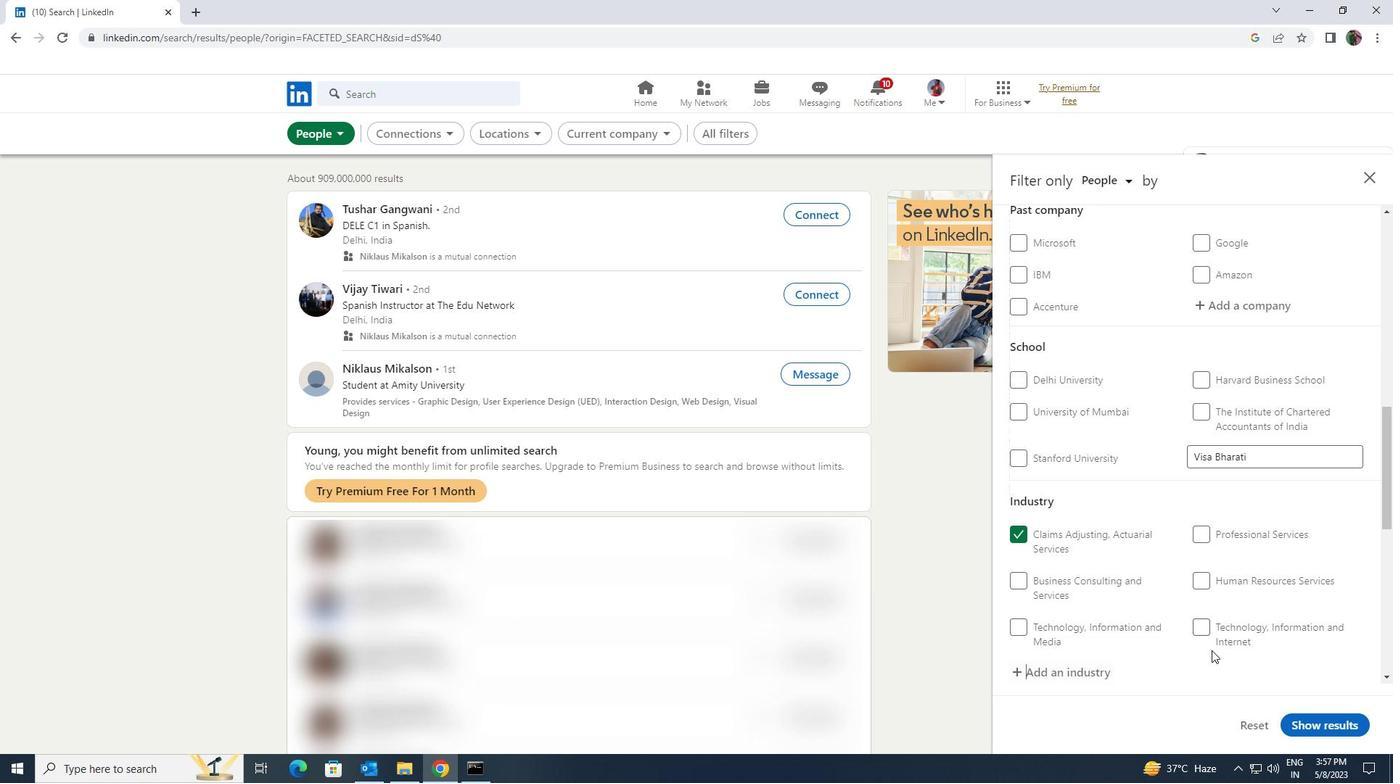 
Action: Mouse scrolled (1213, 650) with delta (0, 0)
Screenshot: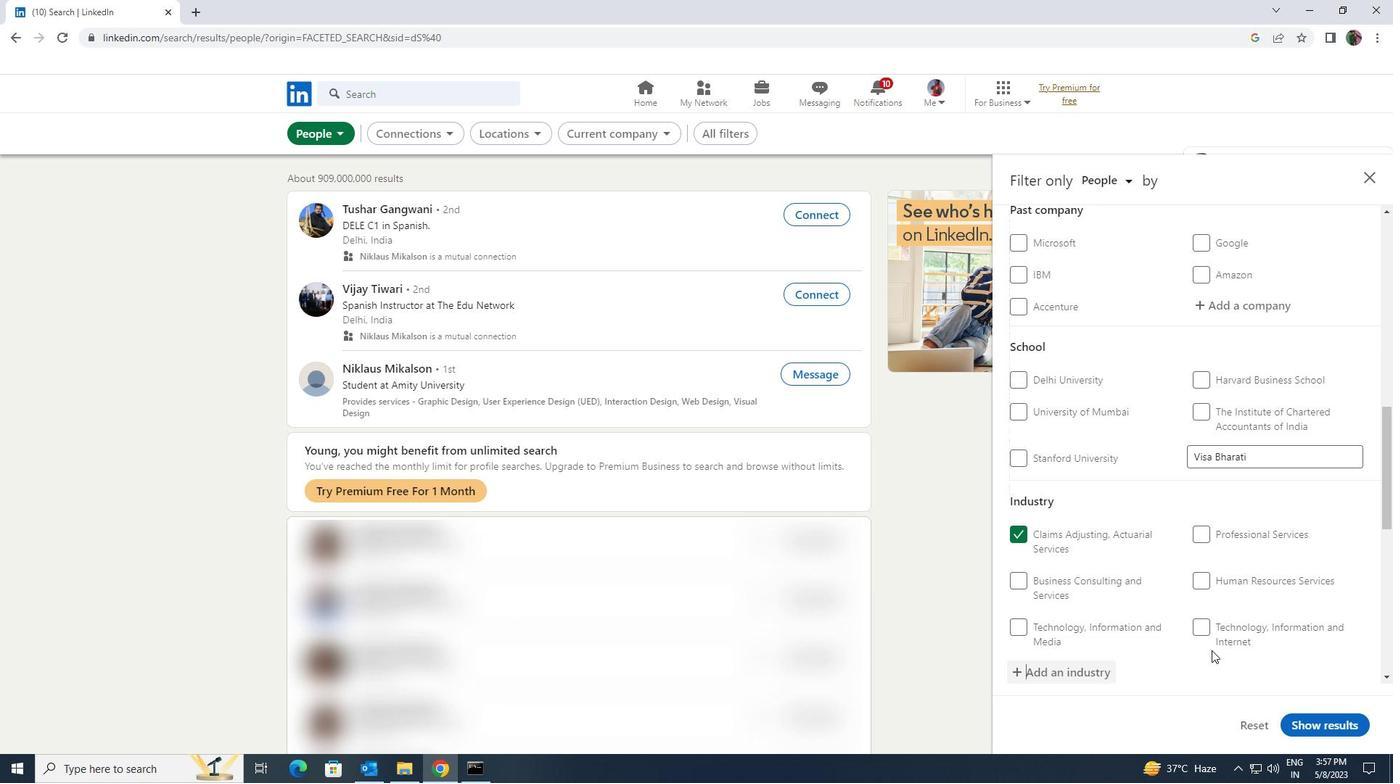 
Action: Mouse moved to (1214, 650)
Screenshot: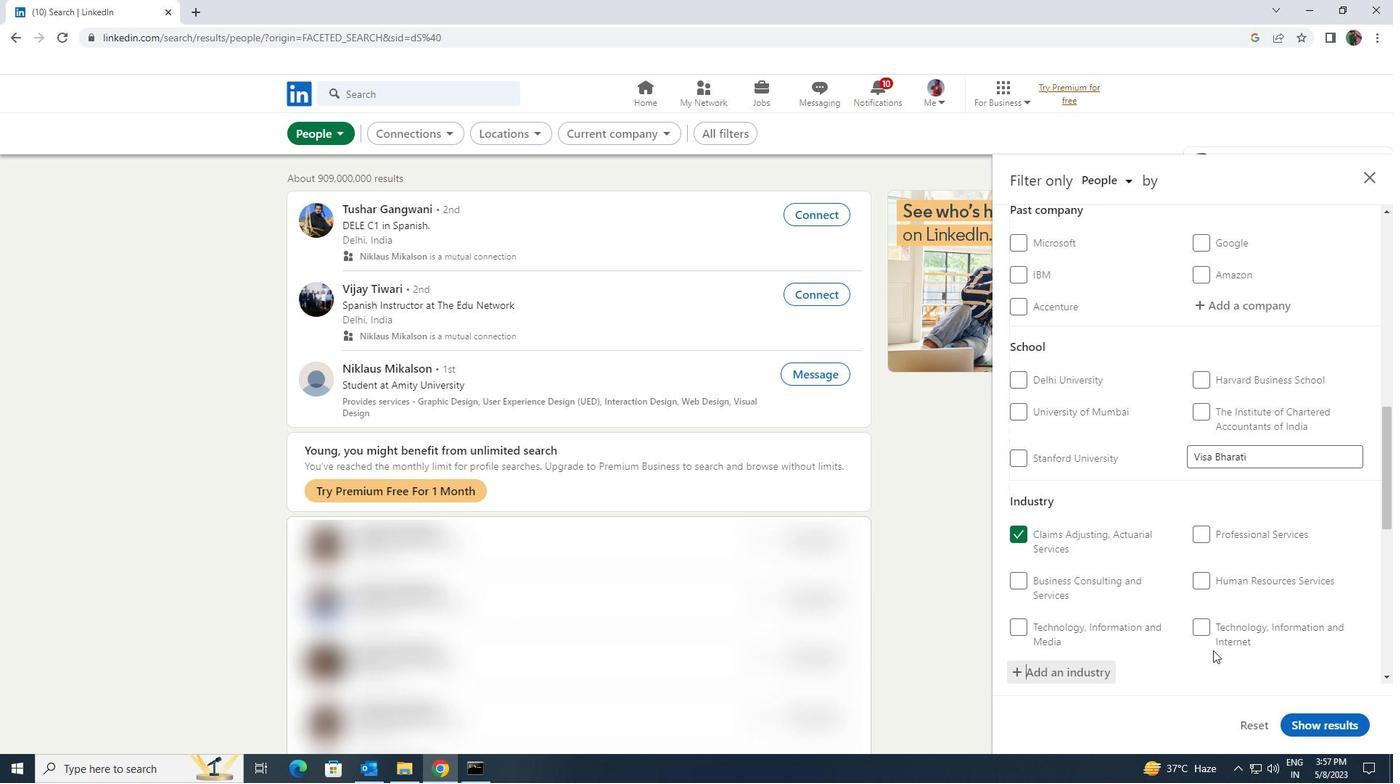 
Action: Mouse scrolled (1214, 650) with delta (0, 0)
Screenshot: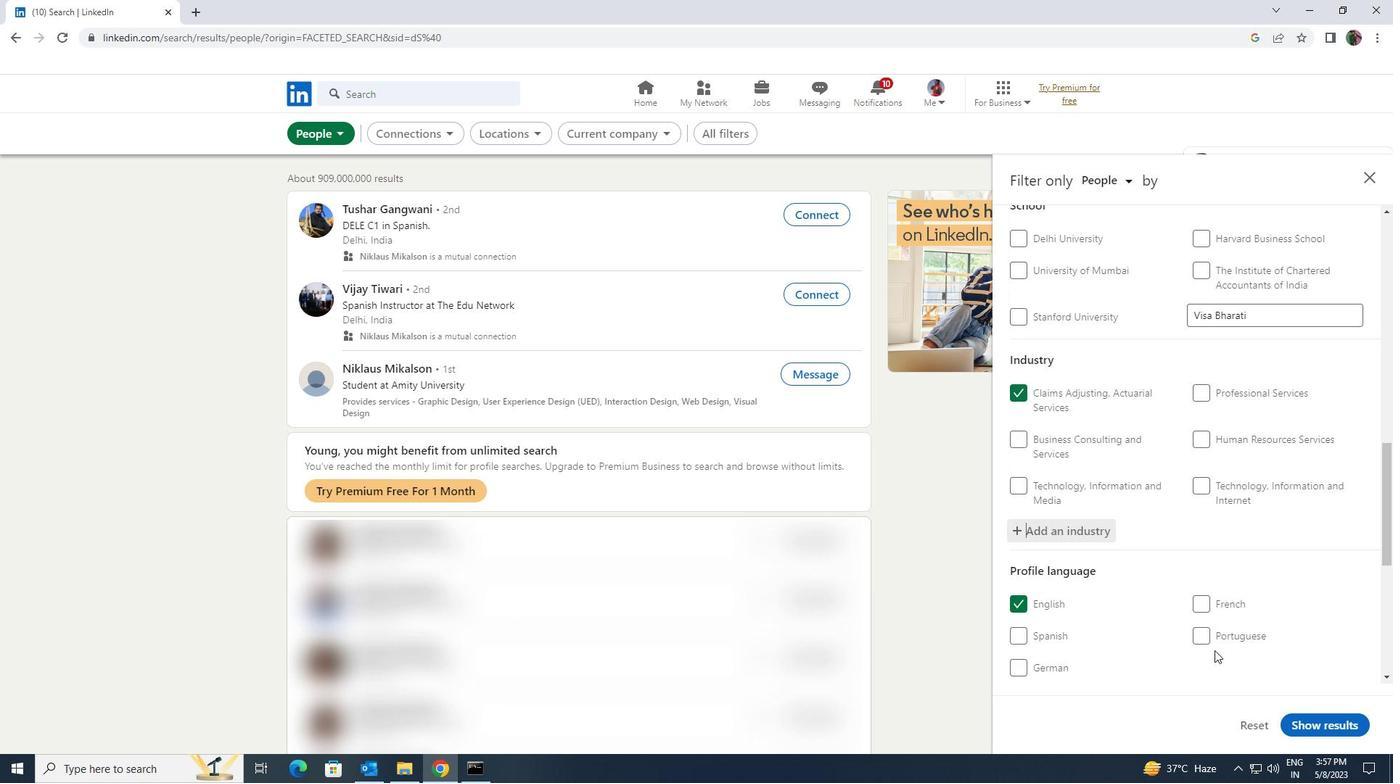 
Action: Mouse scrolled (1214, 650) with delta (0, 0)
Screenshot: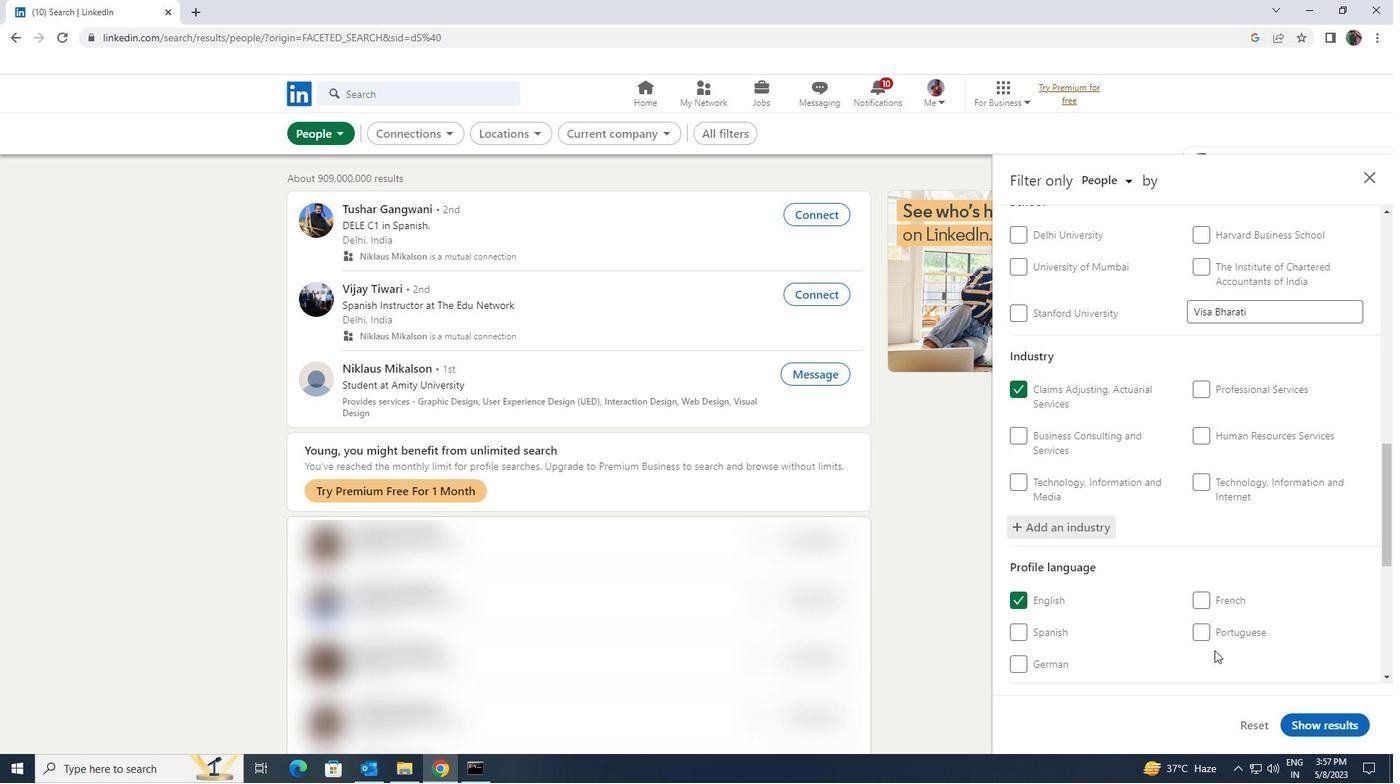 
Action: Mouse scrolled (1214, 650) with delta (0, 0)
Screenshot: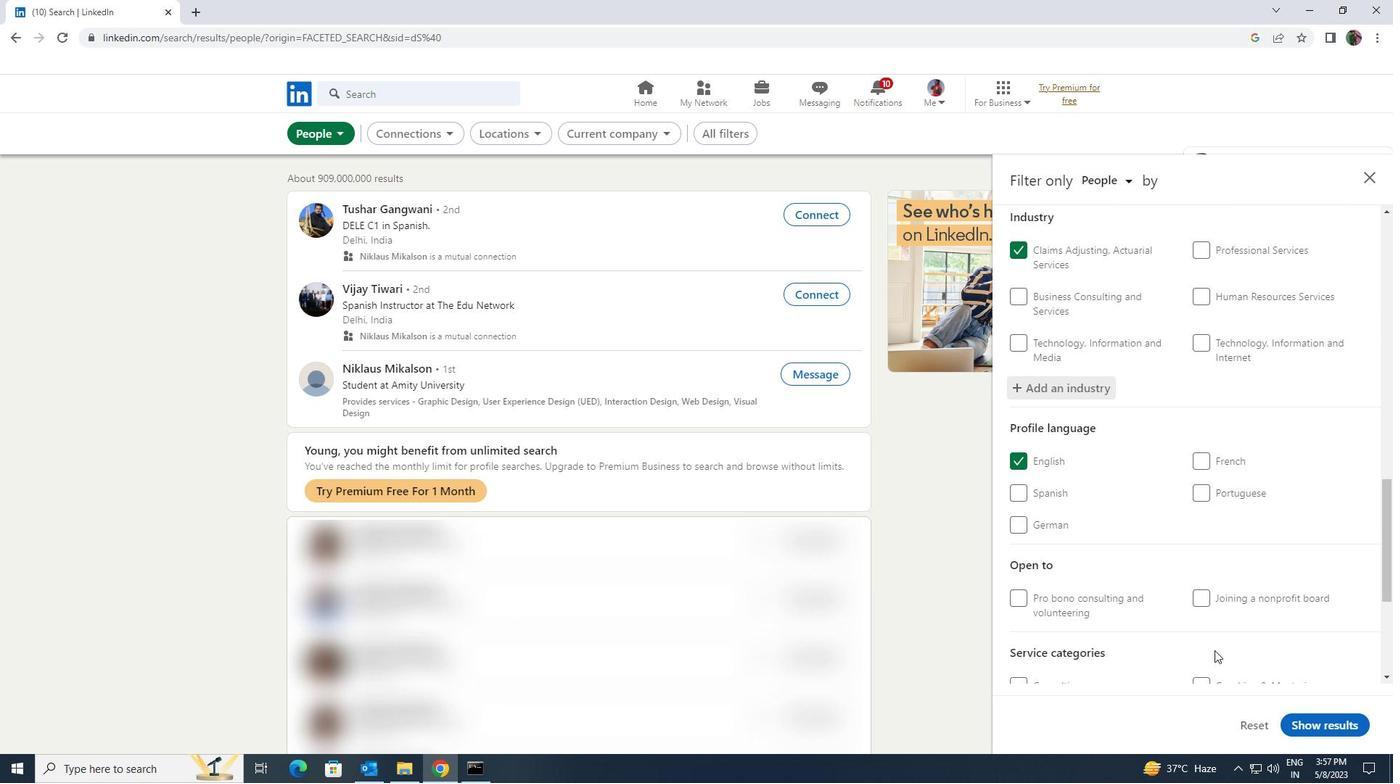 
Action: Mouse scrolled (1214, 650) with delta (0, 0)
Screenshot: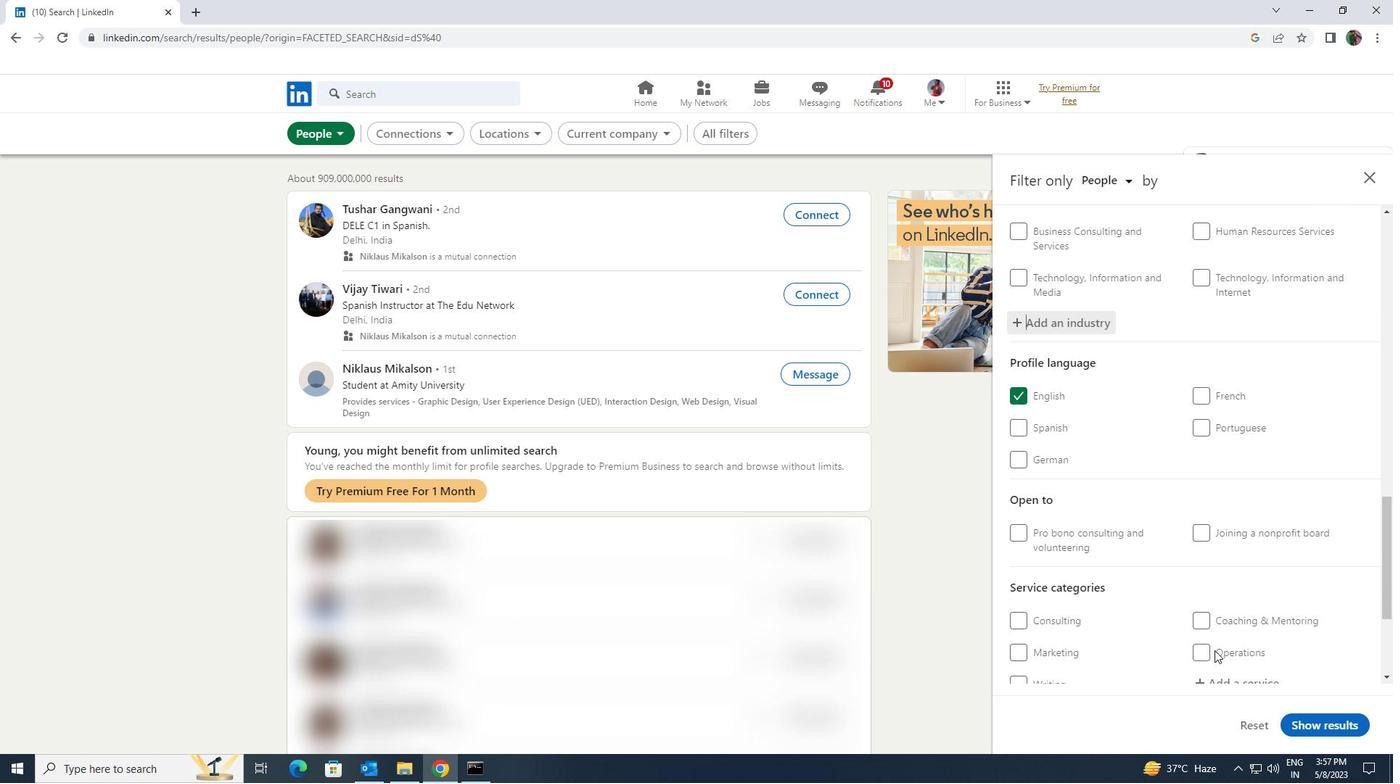 
Action: Mouse moved to (1221, 607)
Screenshot: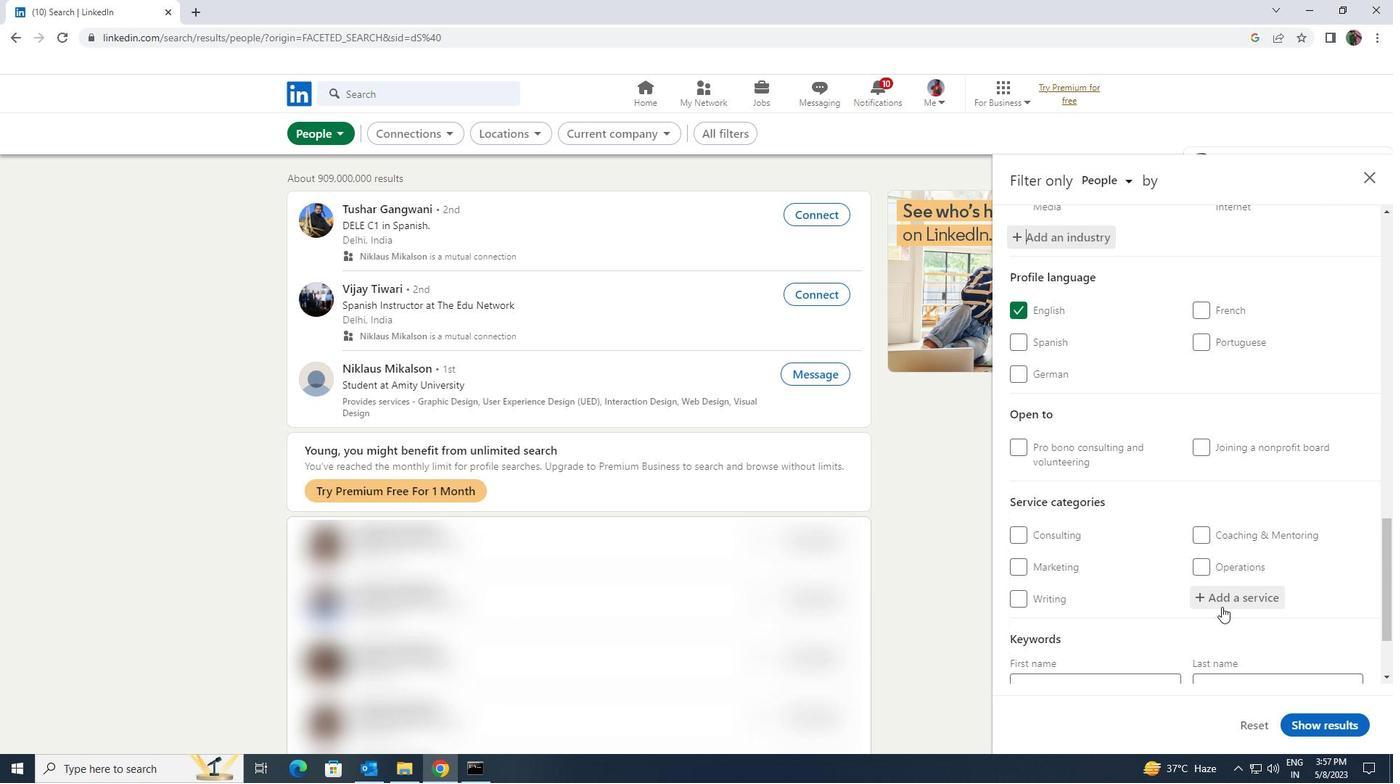 
Action: Mouse pressed left at (1221, 607)
Screenshot: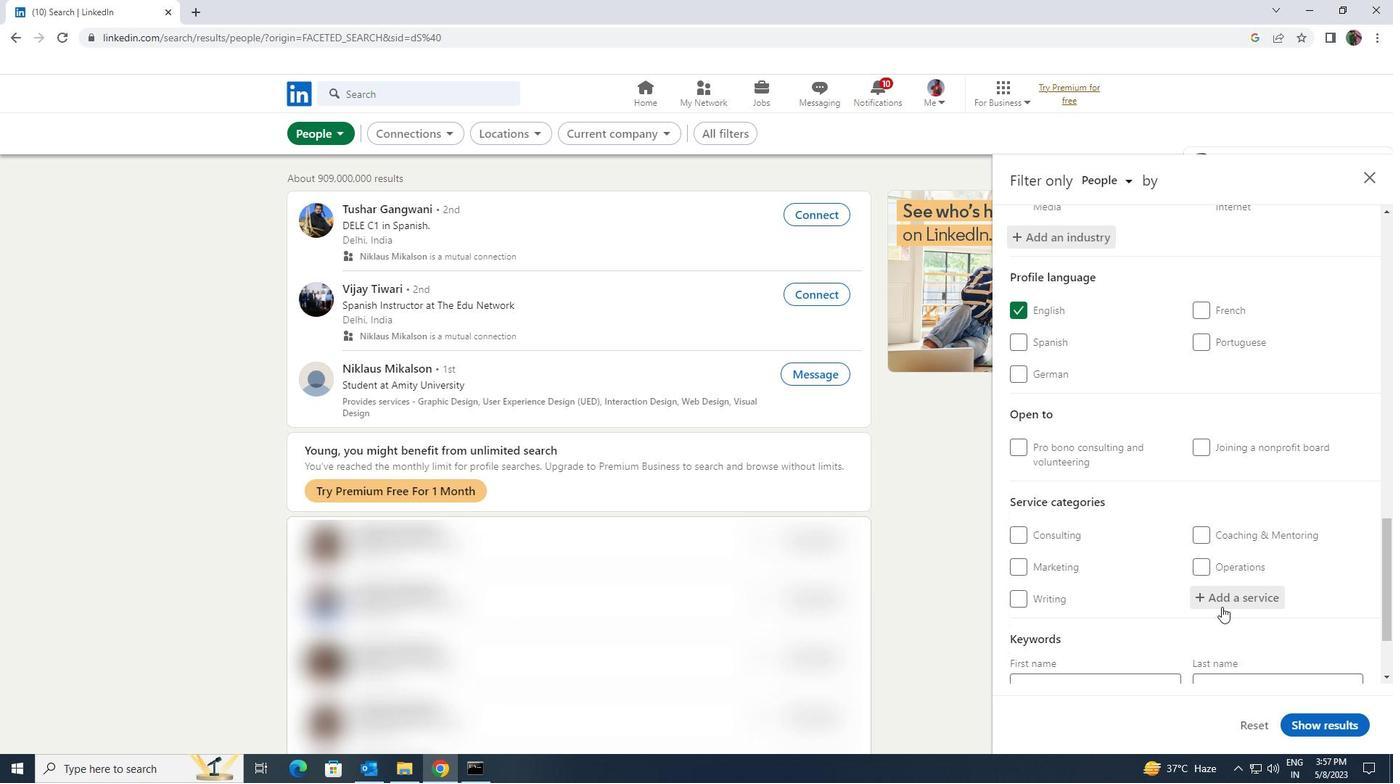 
Action: Key pressed <Key.shift><Key.shift><Key.shift><Key.shift><Key.shift><Key.shift>DEMAND<Key.space>
Screenshot: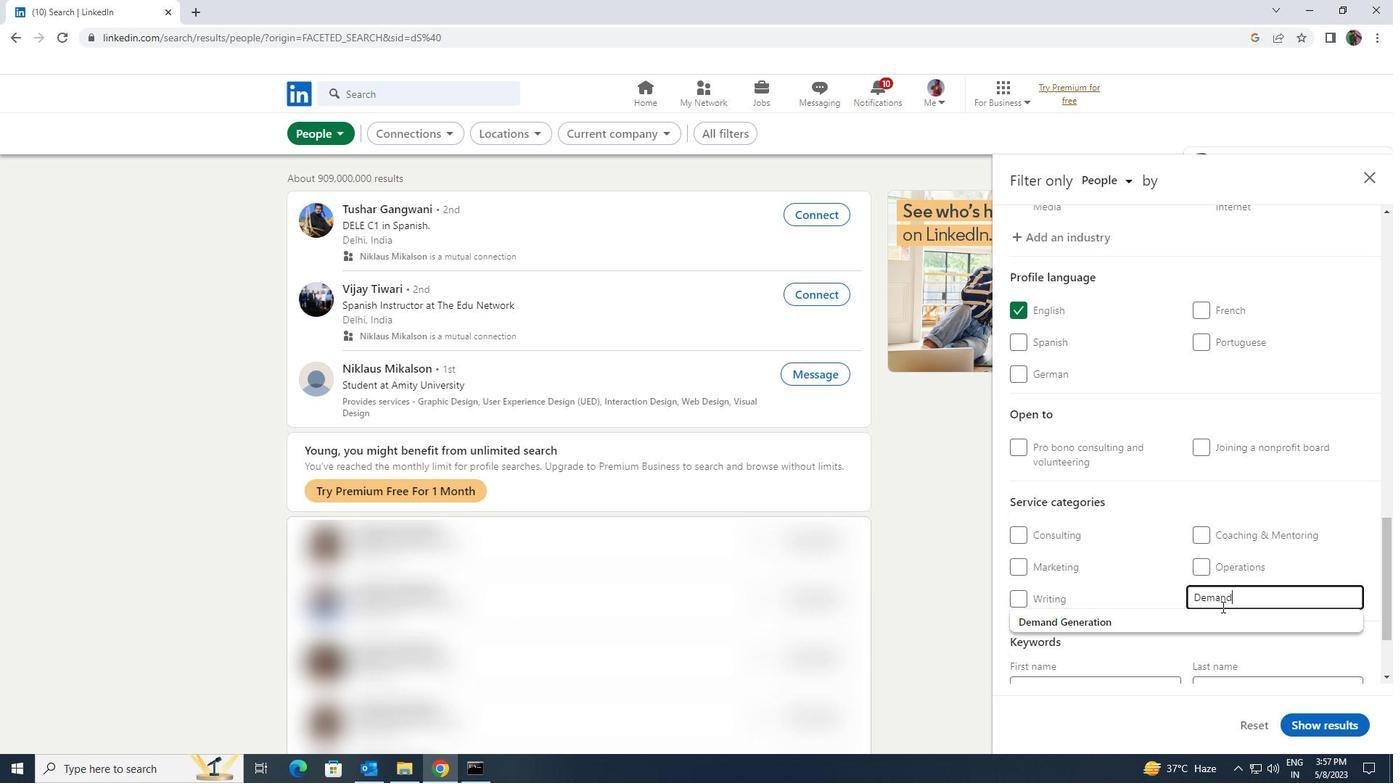 
Action: Mouse moved to (1213, 616)
Screenshot: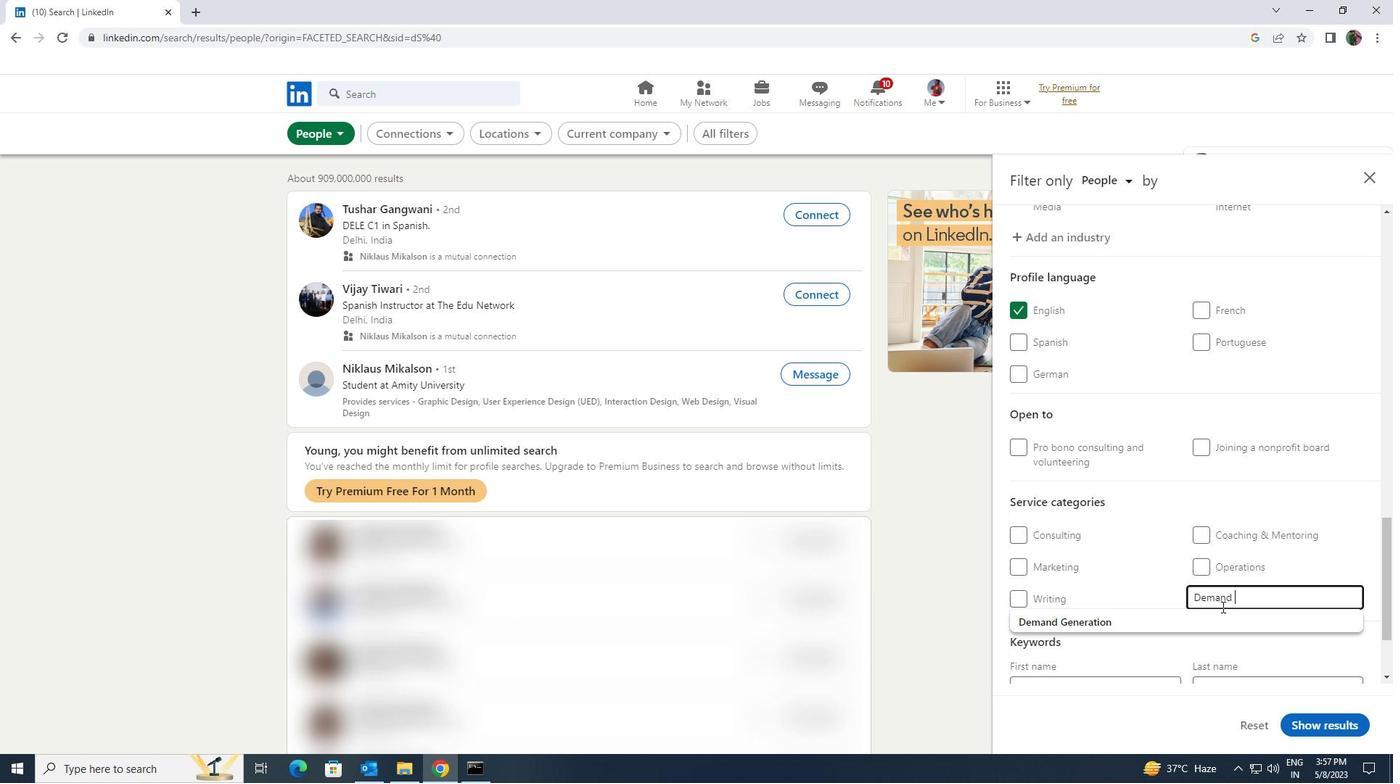 
Action: Mouse pressed left at (1213, 616)
Screenshot: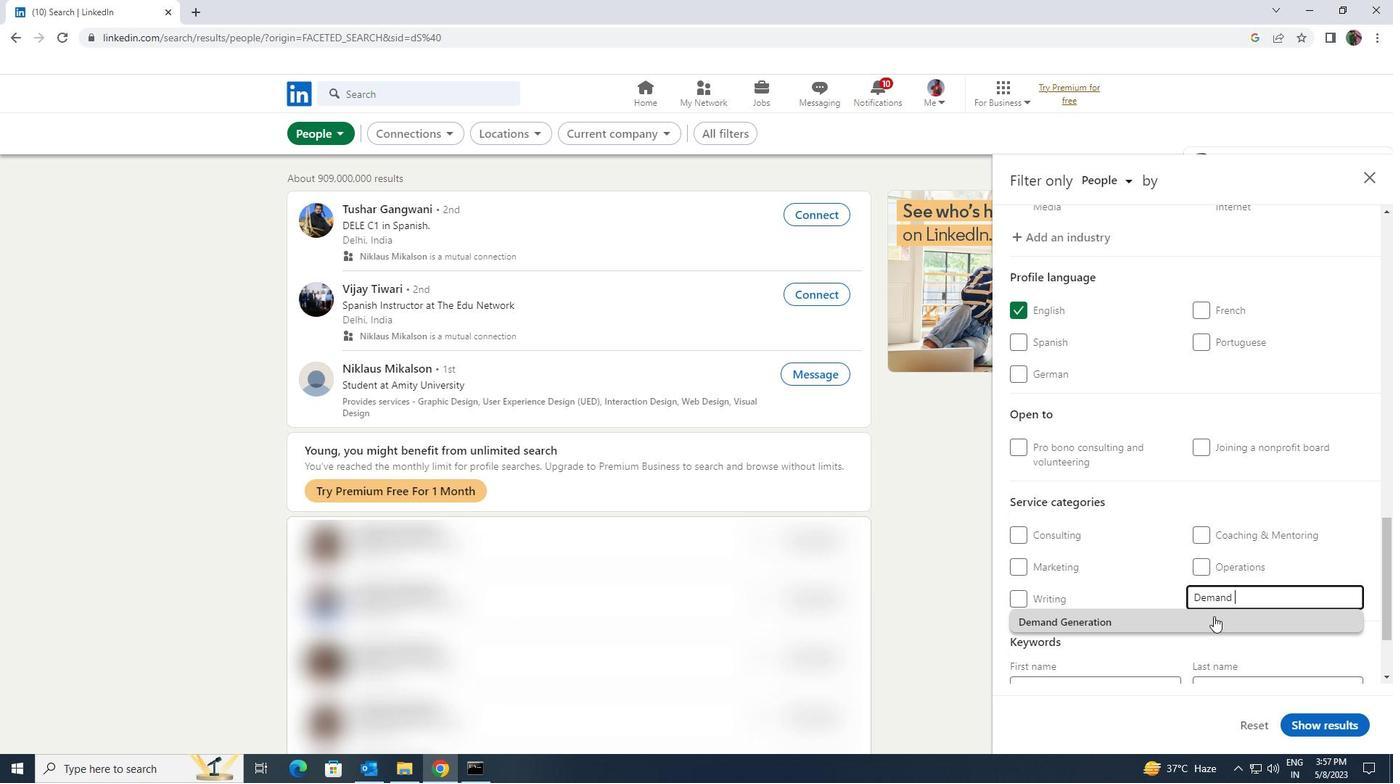 
Action: Mouse moved to (1200, 597)
Screenshot: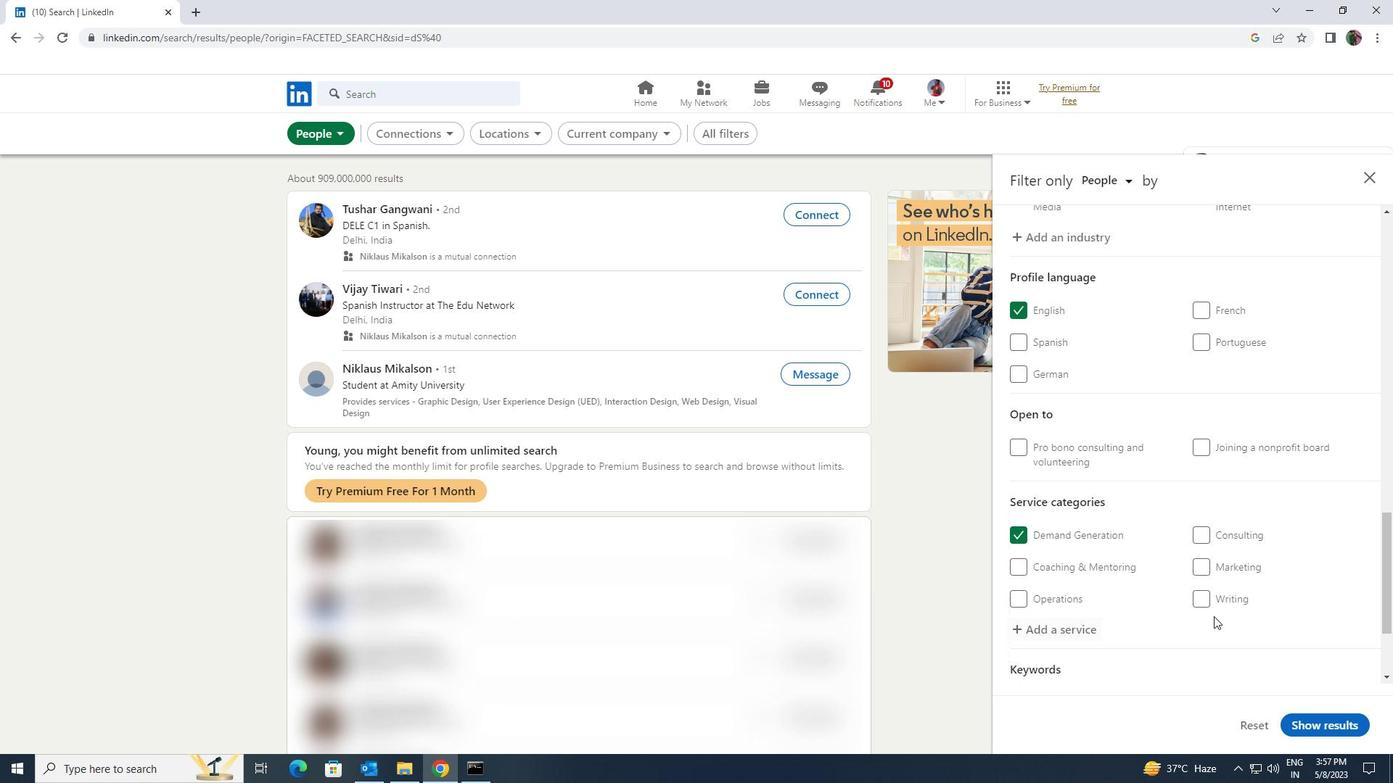 
Action: Mouse scrolled (1200, 597) with delta (0, 0)
Screenshot: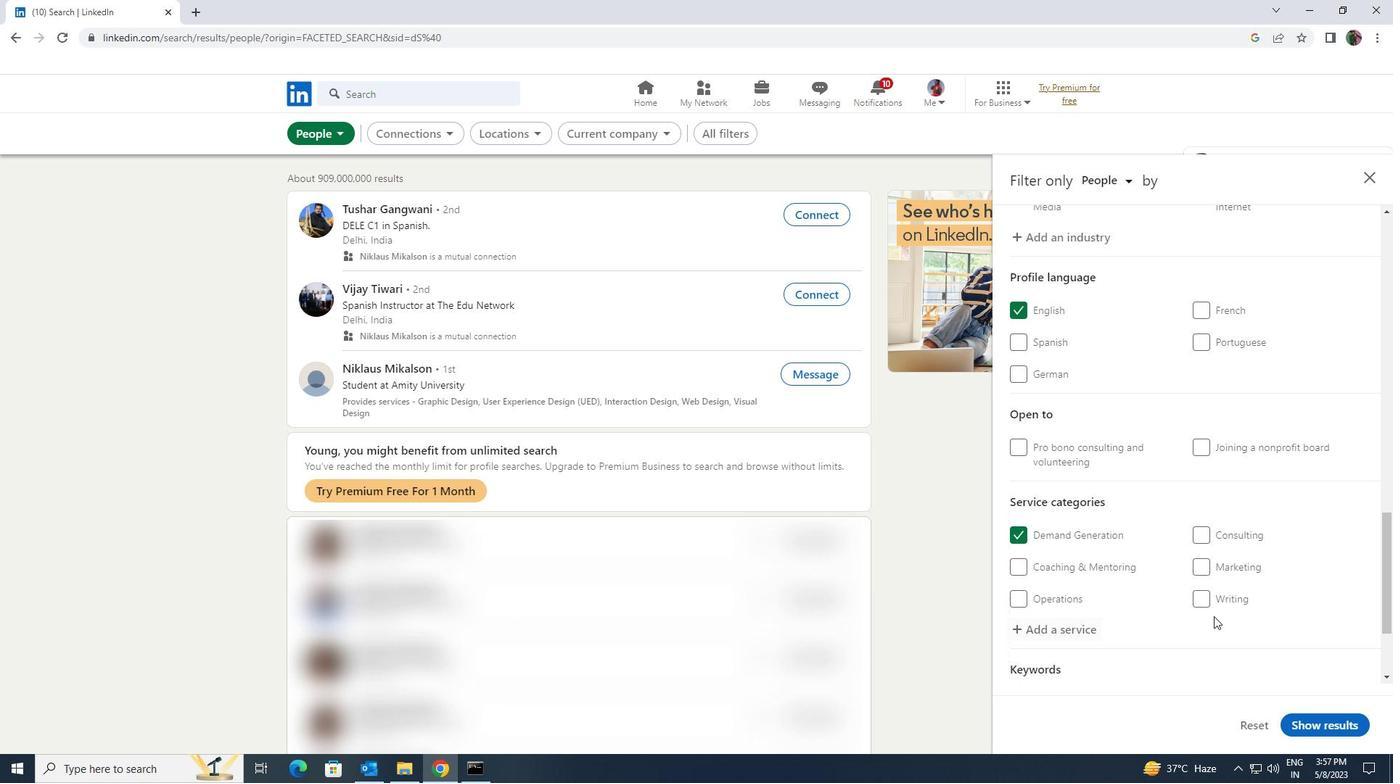 
Action: Mouse scrolled (1200, 597) with delta (0, 0)
Screenshot: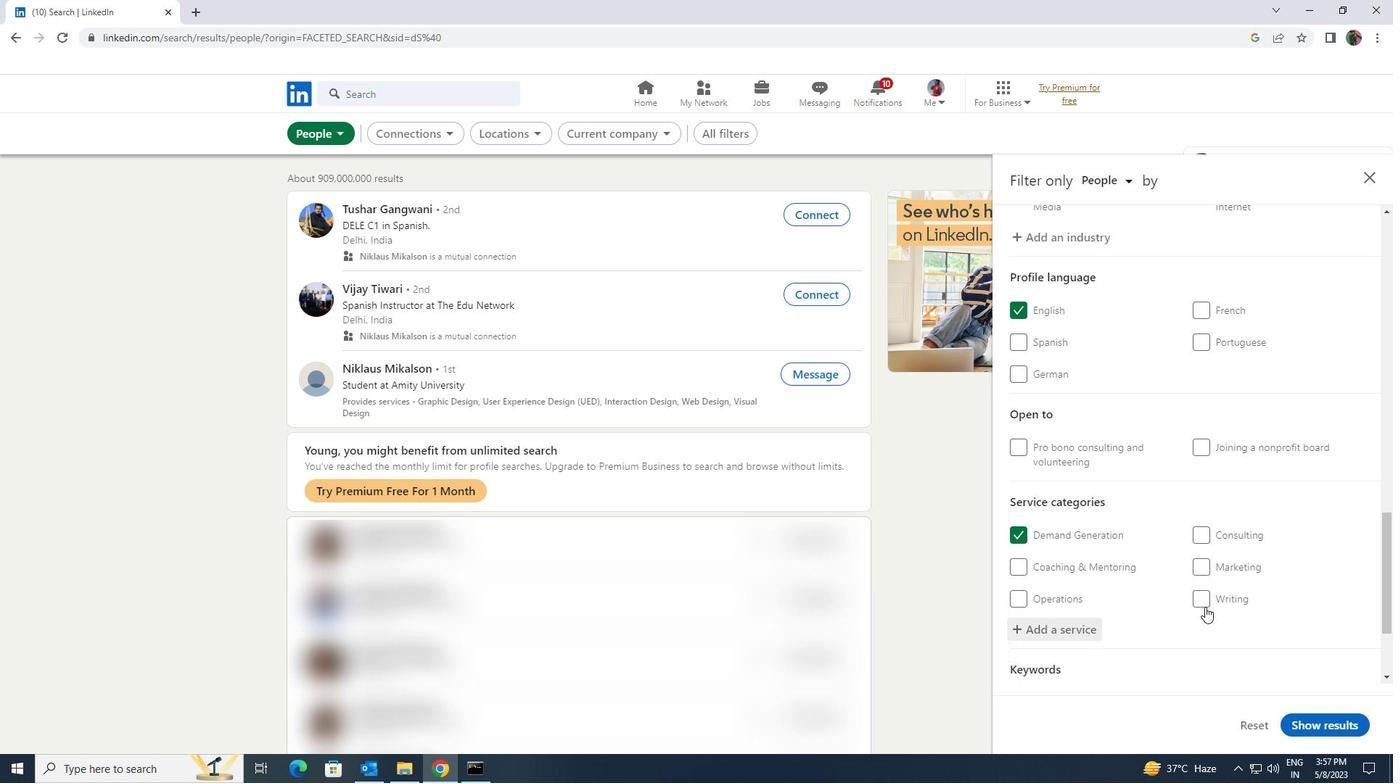 
Action: Mouse scrolled (1200, 597) with delta (0, 0)
Screenshot: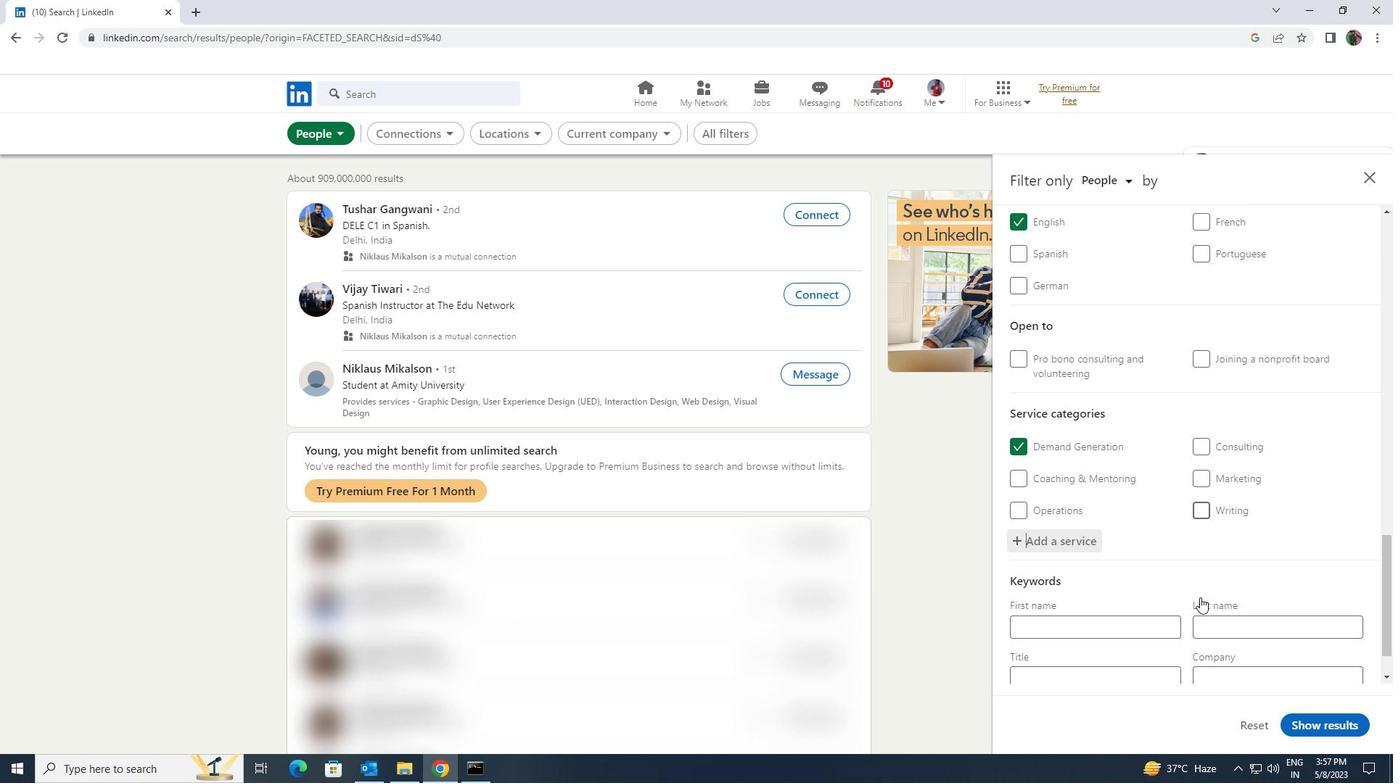 
Action: Mouse moved to (1166, 612)
Screenshot: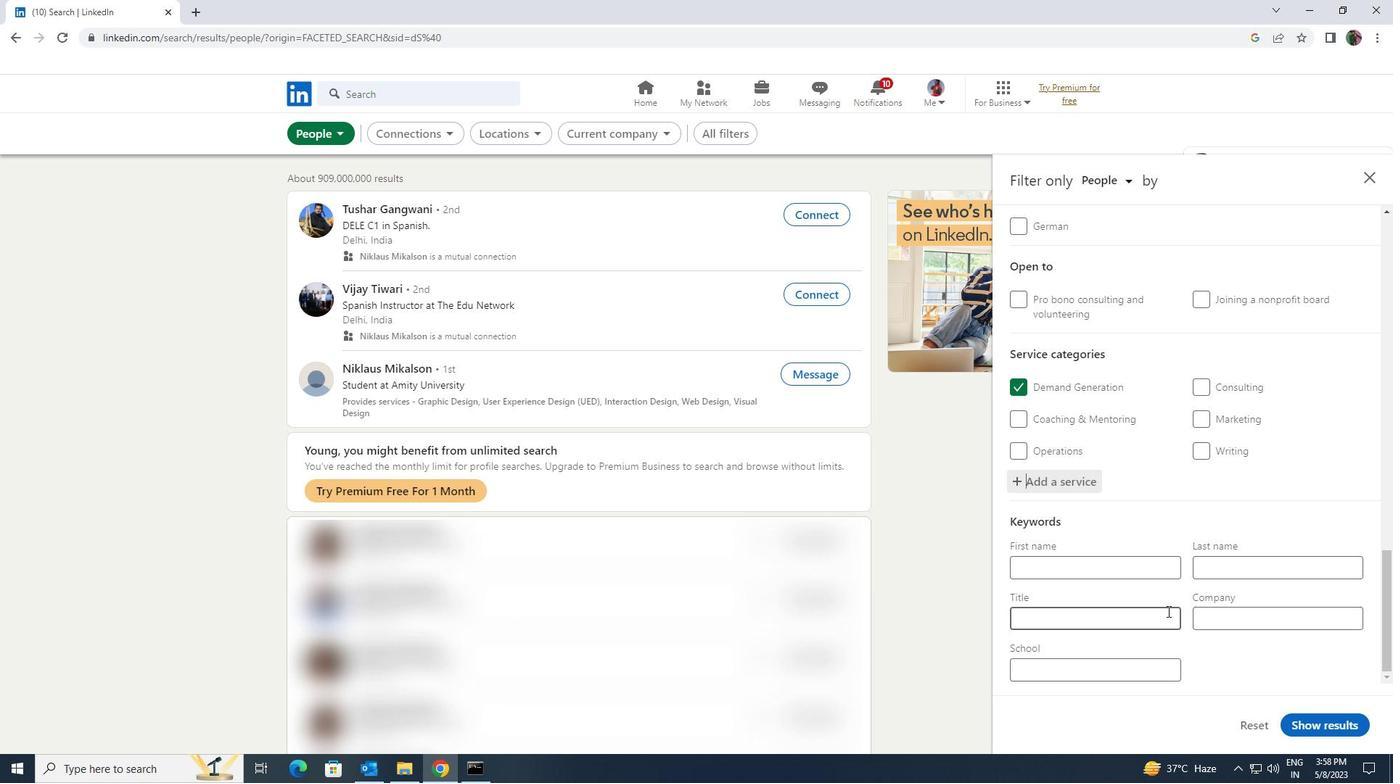 
Action: Mouse pressed left at (1166, 612)
Screenshot: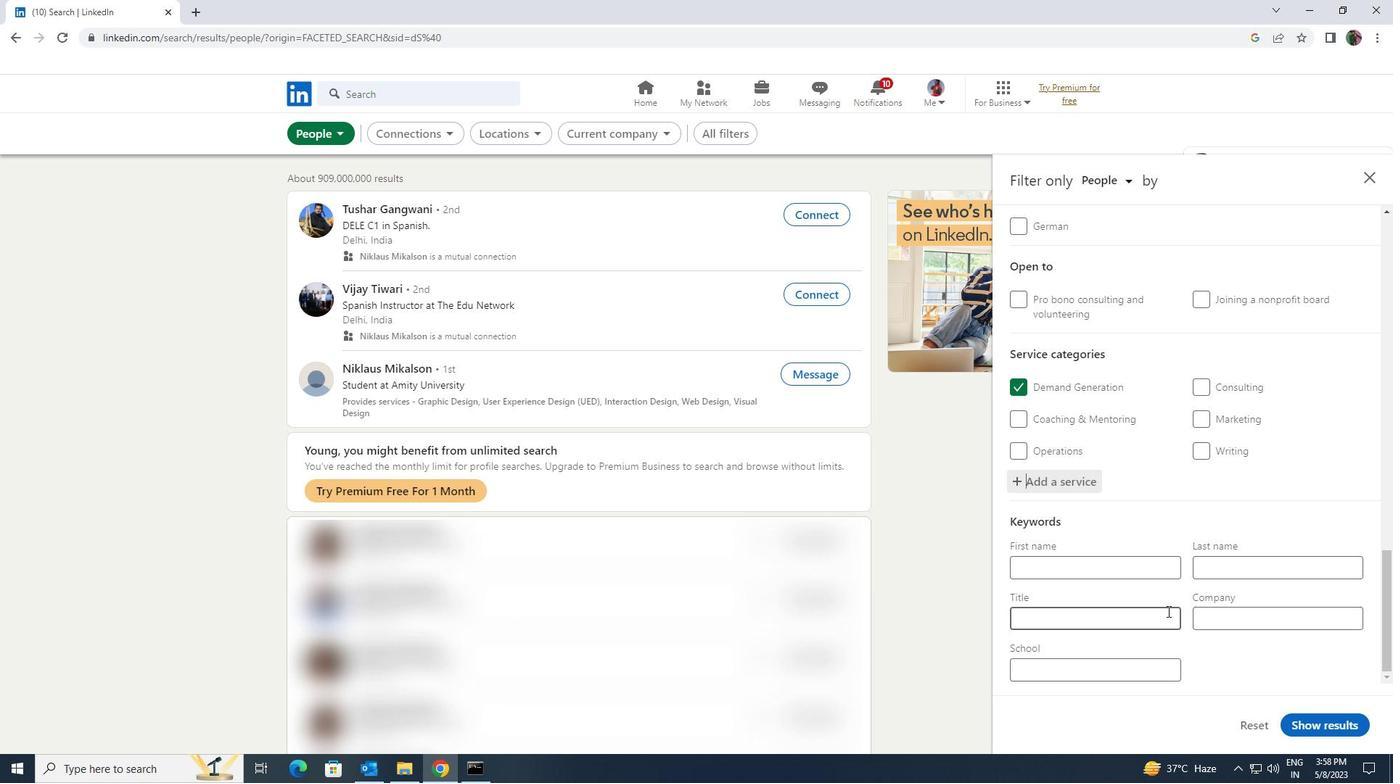
Action: Key pressed <Key.shift><Key.shift><Key.shift><Key.shift><Key.shift><Key.shift><Key.shift><Key.shift><Key.shift><Key.shift><Key.shift><Key.shift><Key.shift><Key.shift><Key.shift><Key.shift><Key.shift><Key.shift><Key.shift><Key.shift>CHIEF<Key.space><Key.shift>TECHNOLOGY<Key.space><Key.shift>OFFICER<Key.space><Key.shift><Key.shift><Key.shift>CTO
Screenshot: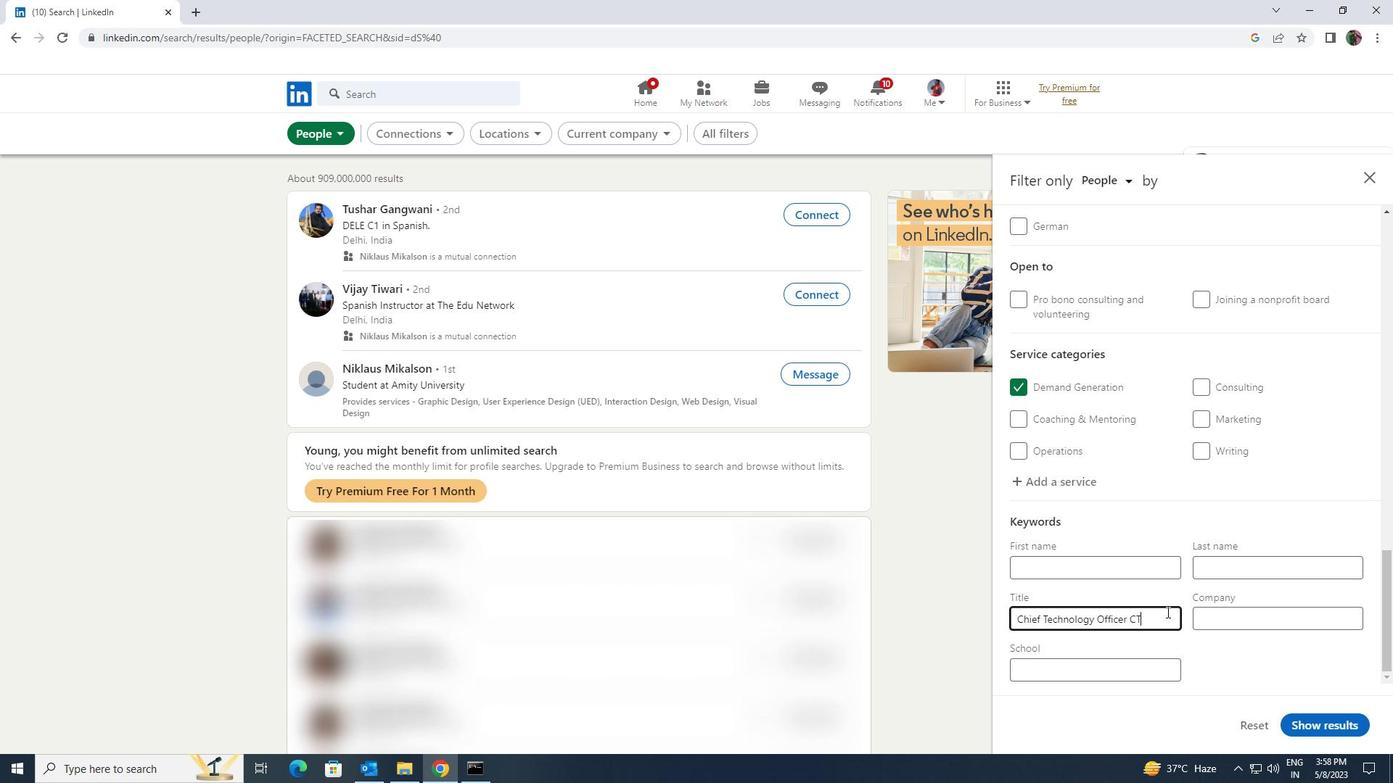 
Action: Mouse moved to (1300, 721)
Screenshot: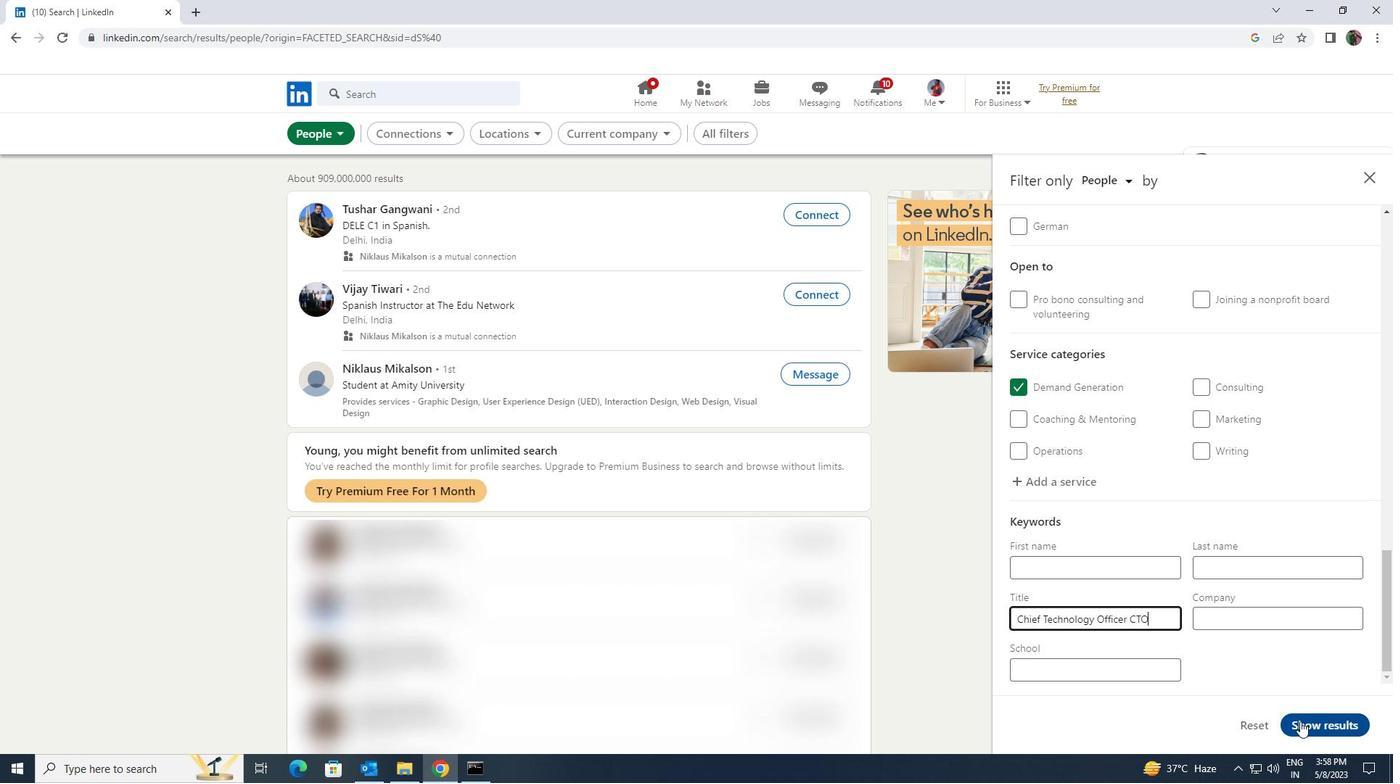 
Action: Mouse pressed left at (1300, 721)
Screenshot: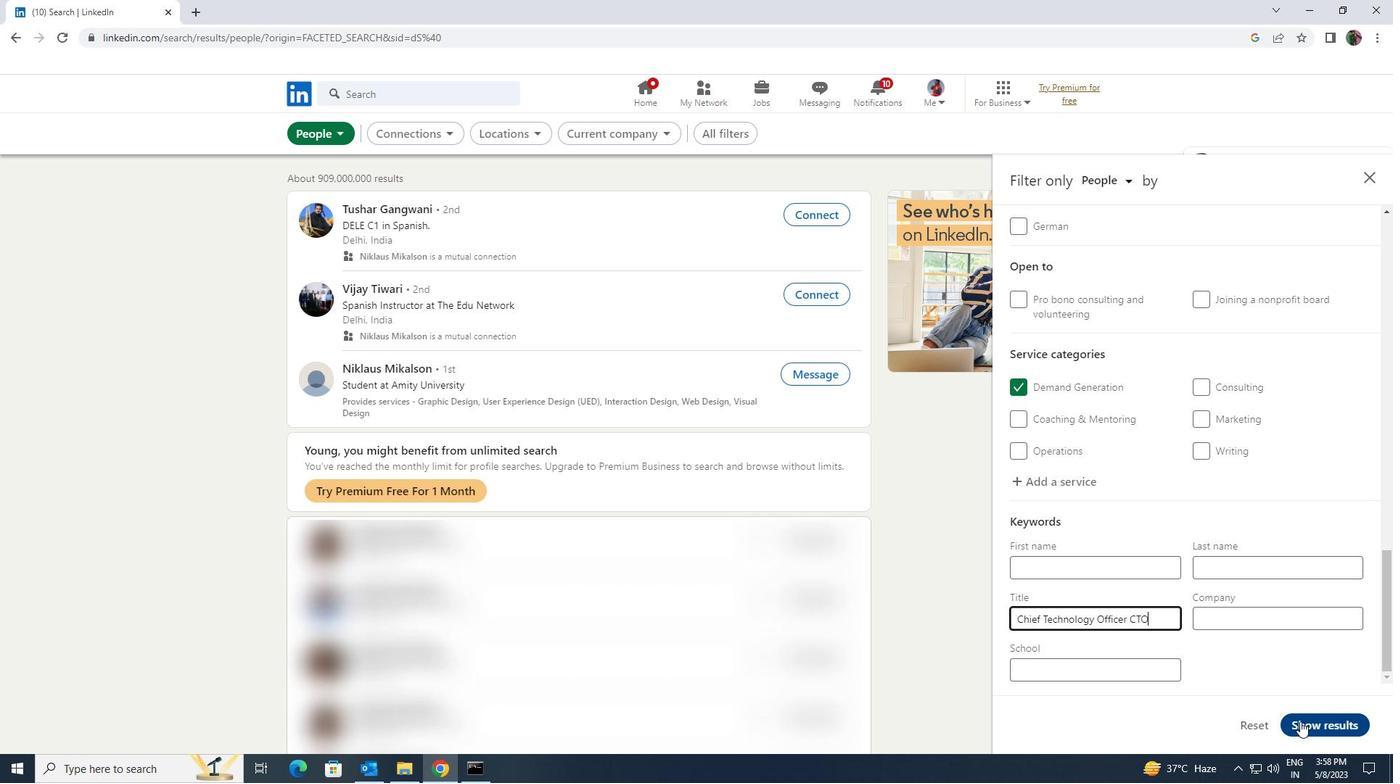 
